 Task: Look for space in Delano, United States from 1st July, 2023 to 8th July, 2023 for 2 adults, 1 child in price range Rs.15000 to Rs.20000. Place can be entire place with 1  bedroom having 1 bed and 1 bathroom. Property type can be house, flat, guest house, hotel. Booking option can be shelf check-in. Required host language is English.
Action: Mouse moved to (566, 110)
Screenshot: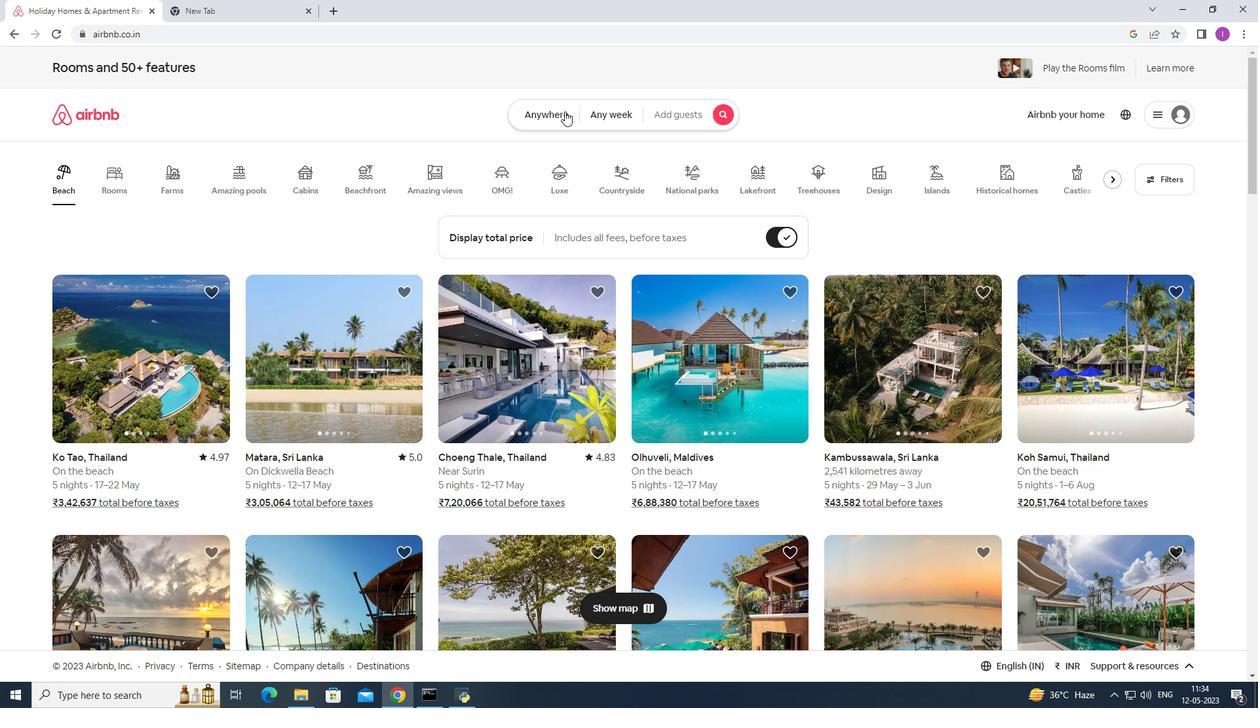 
Action: Mouse pressed left at (566, 110)
Screenshot: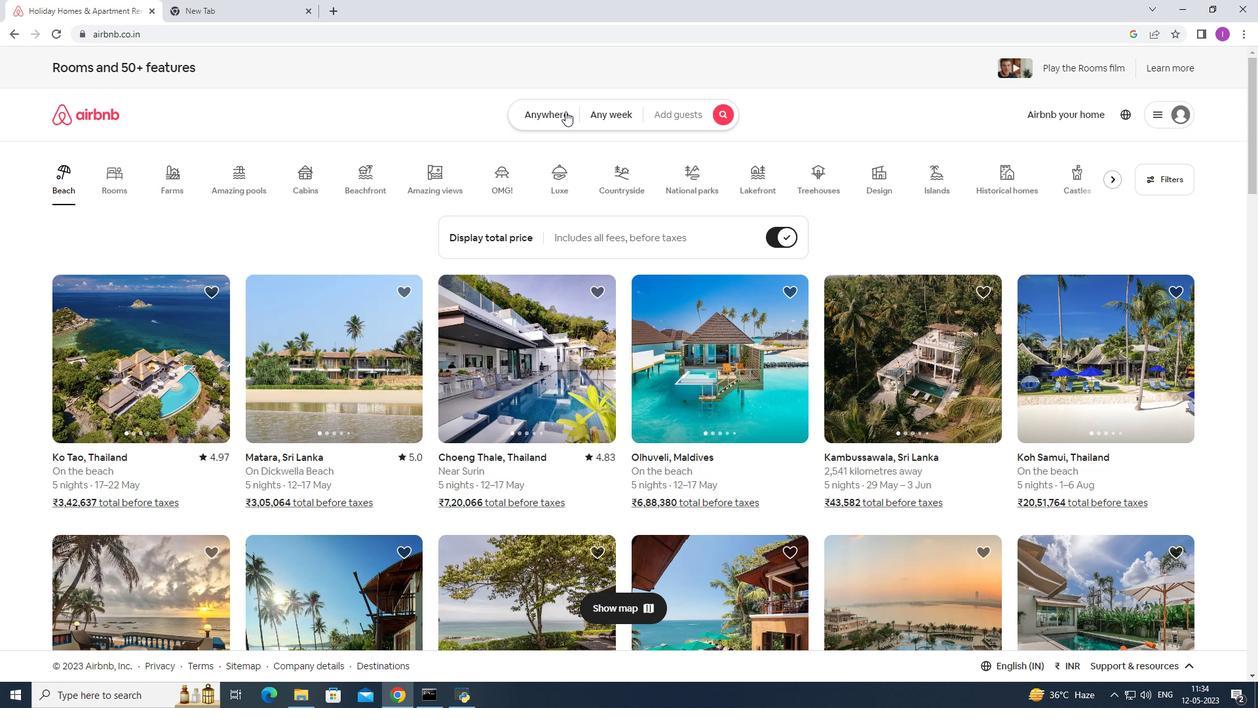 
Action: Mouse moved to (427, 164)
Screenshot: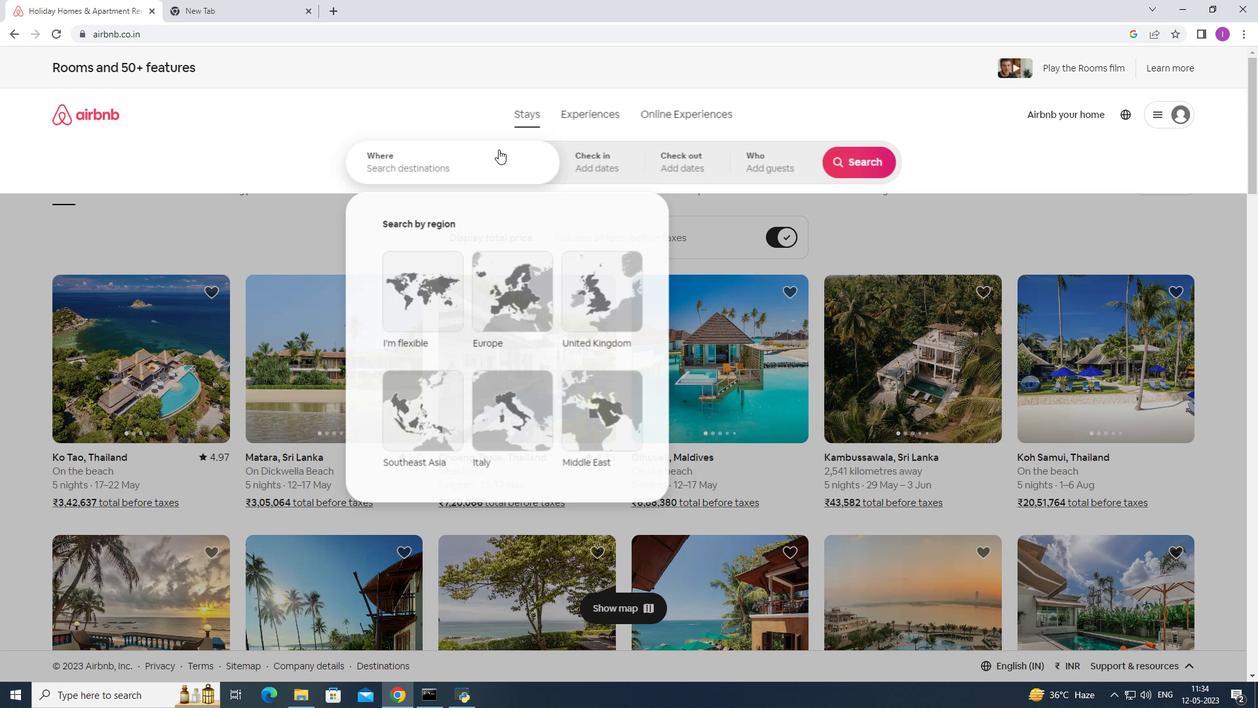 
Action: Mouse pressed left at (427, 164)
Screenshot: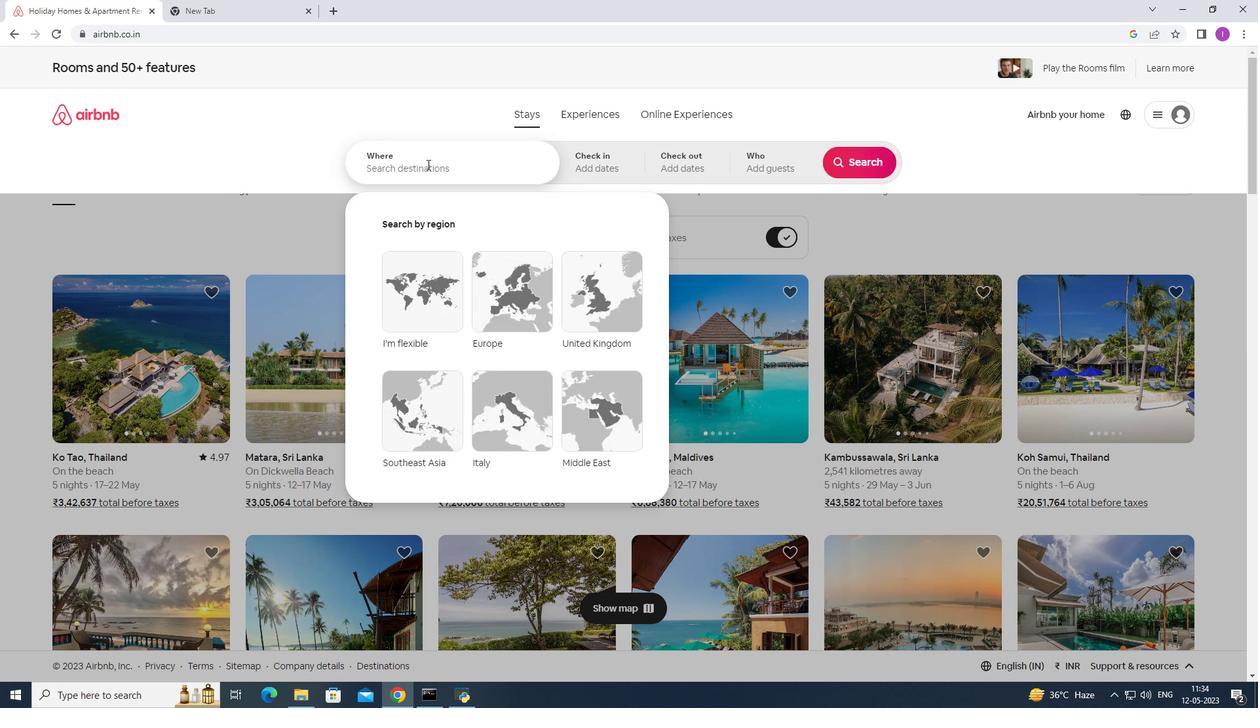 
Action: Mouse moved to (426, 167)
Screenshot: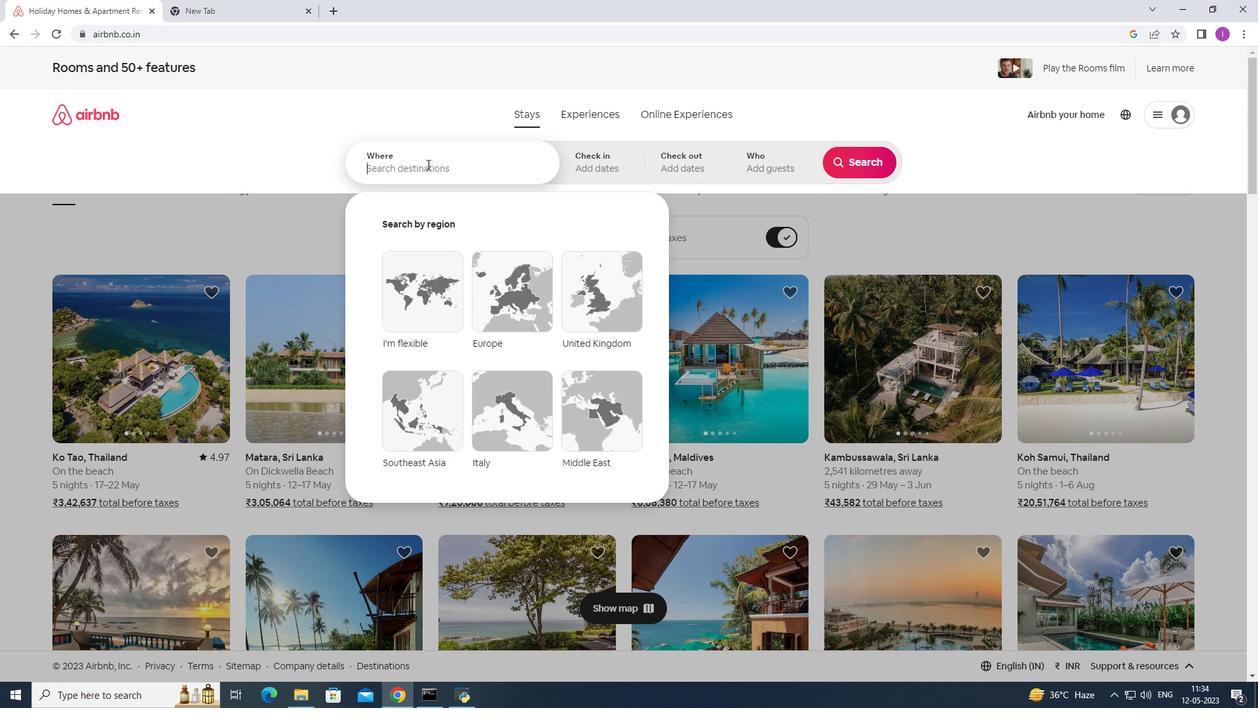 
Action: Key pressed <Key.shift>Delano,<Key.shift>United<Key.space><Key.shift>States
Screenshot: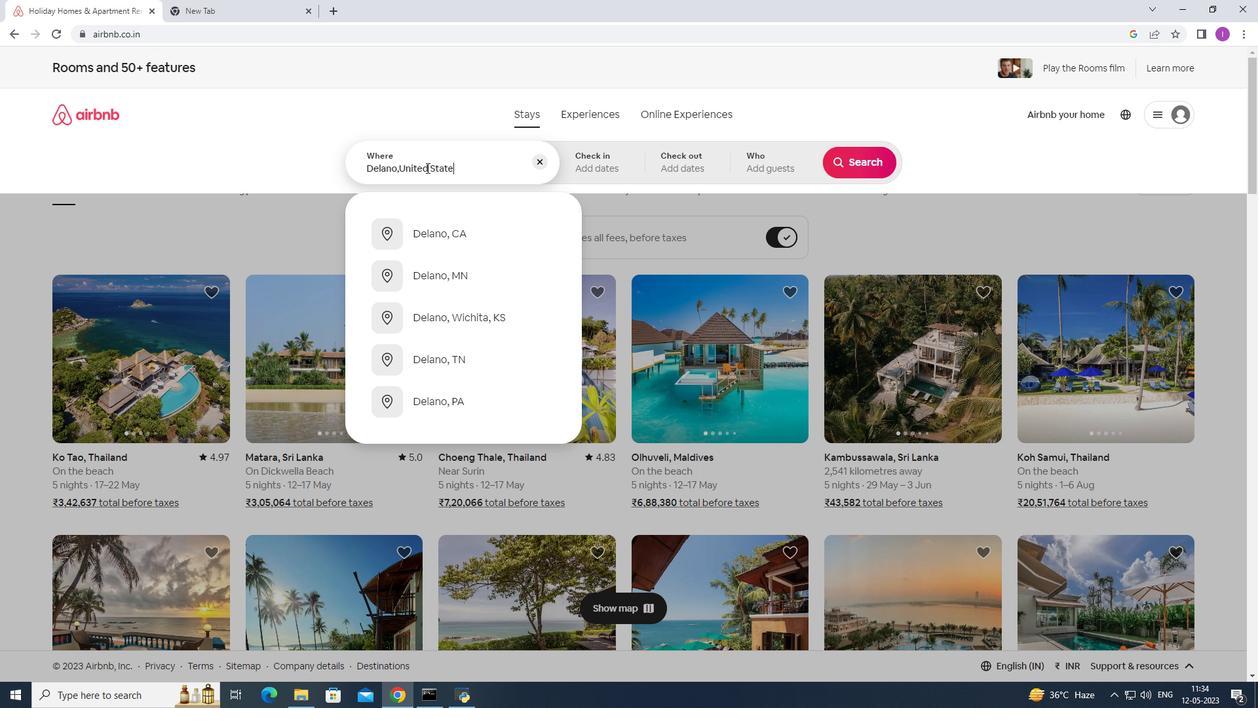 
Action: Mouse moved to (605, 164)
Screenshot: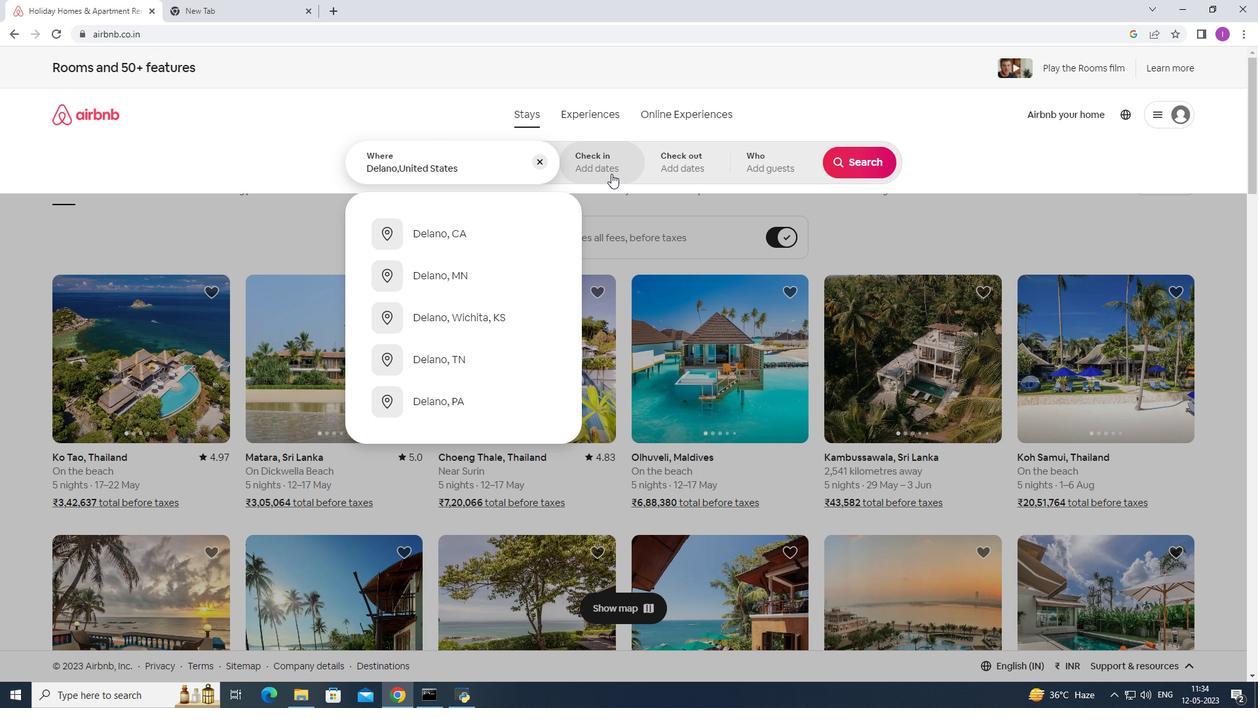 
Action: Mouse pressed left at (605, 164)
Screenshot: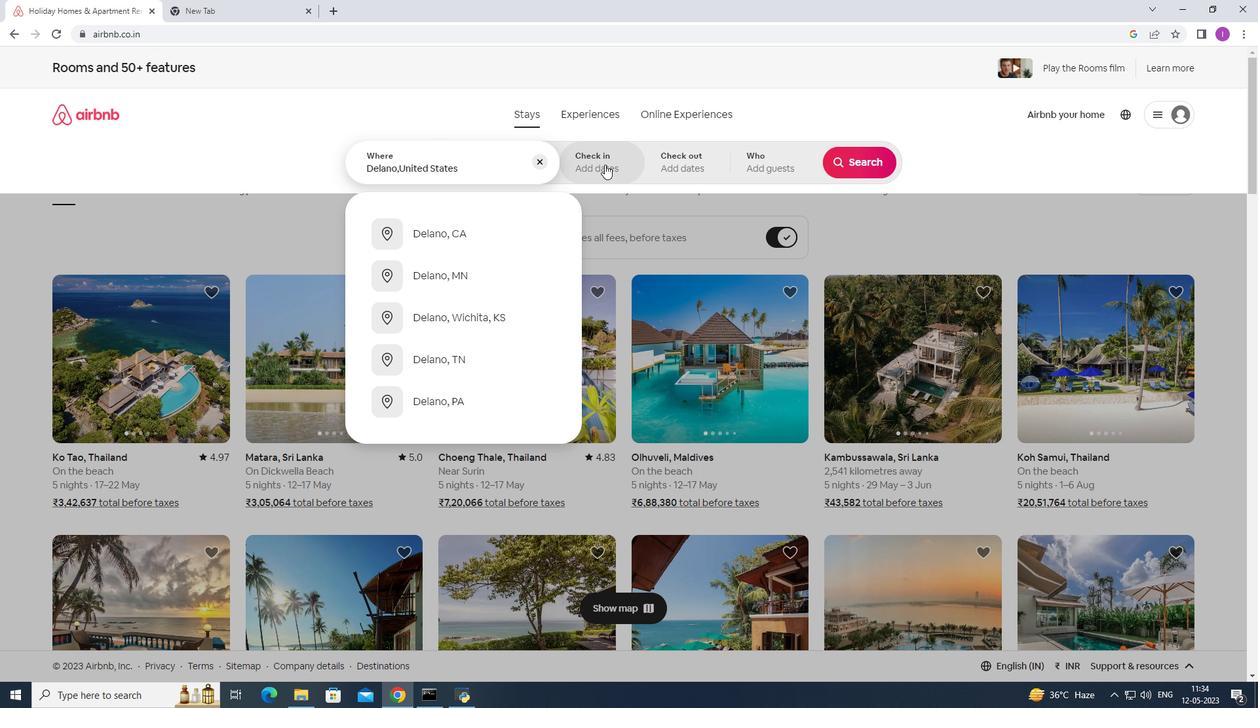 
Action: Mouse moved to (859, 266)
Screenshot: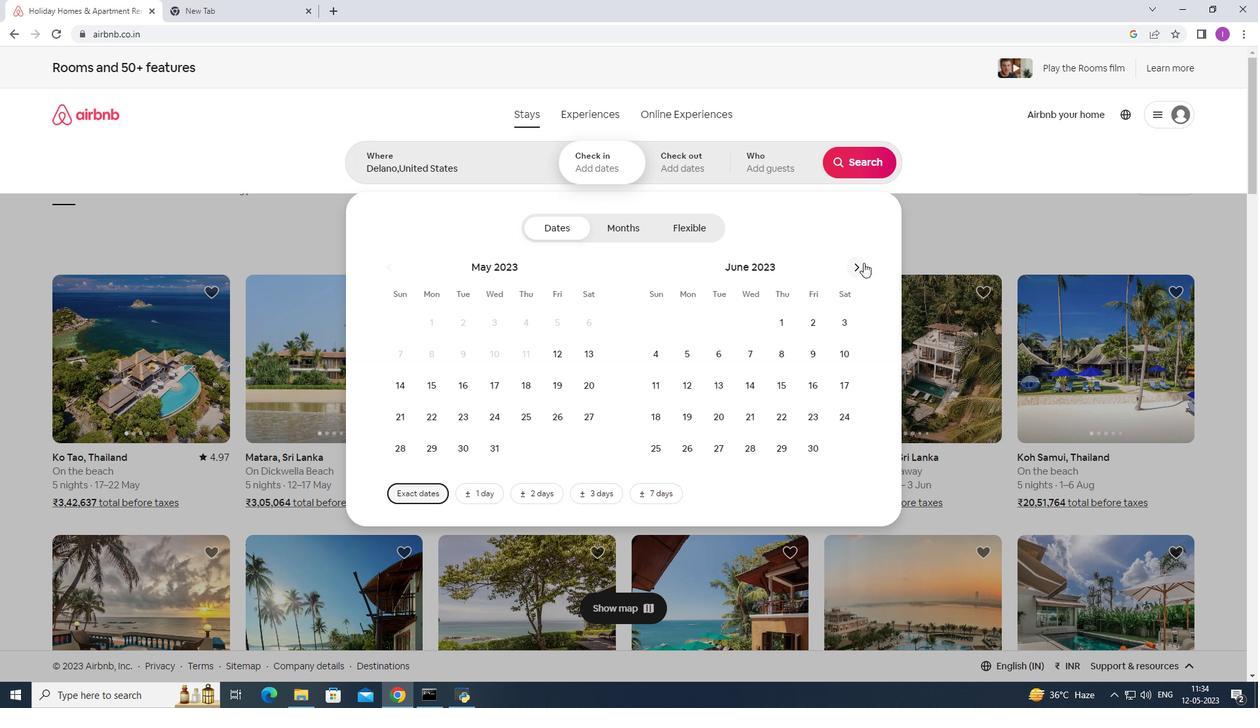 
Action: Mouse pressed left at (859, 266)
Screenshot: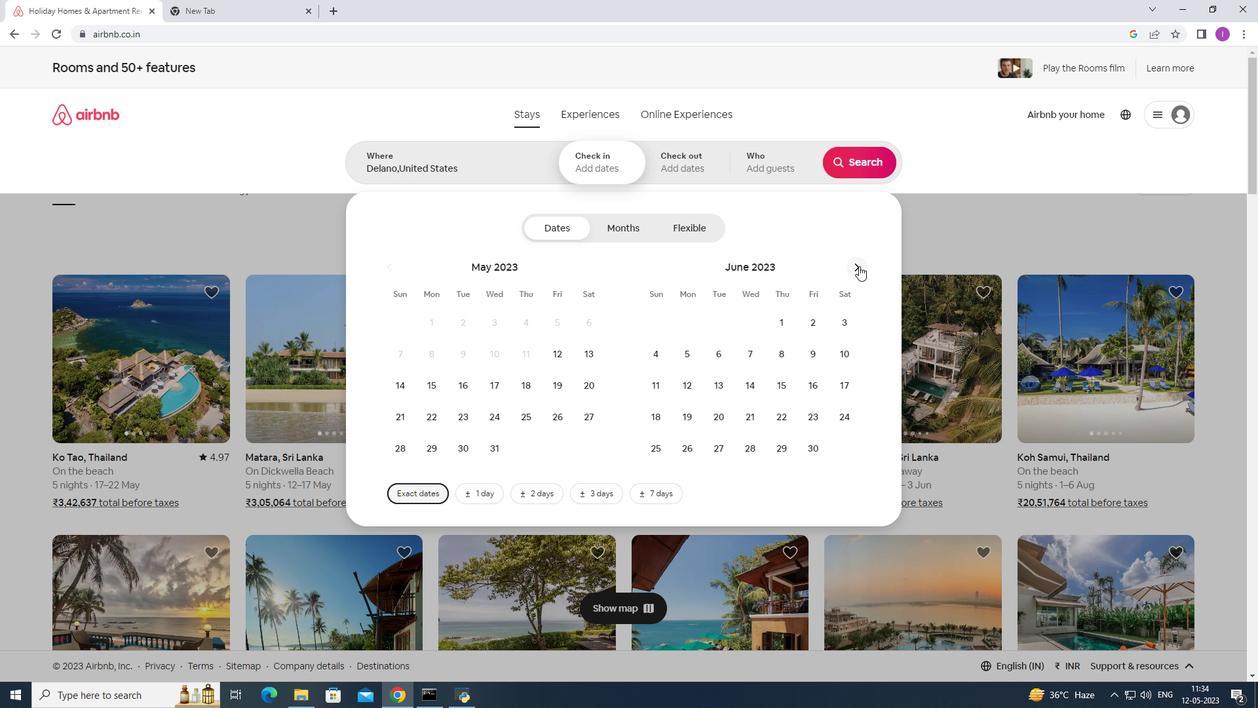 
Action: Mouse pressed left at (859, 266)
Screenshot: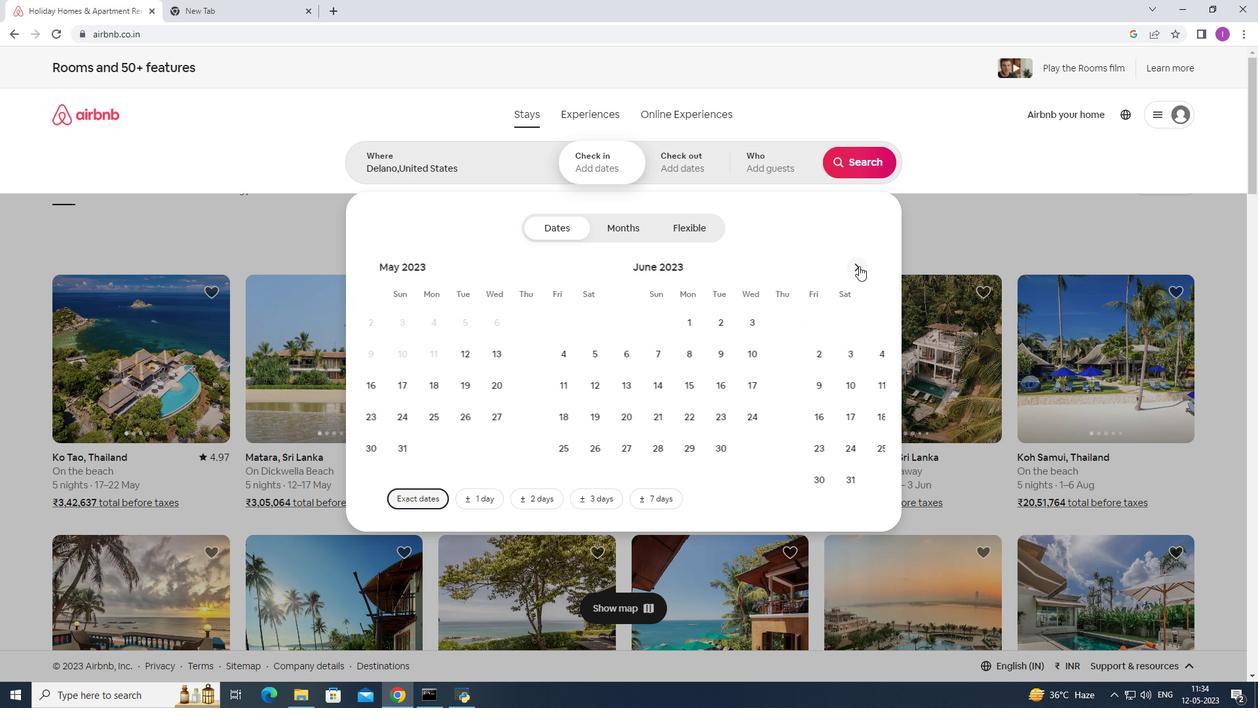 
Action: Mouse moved to (593, 323)
Screenshot: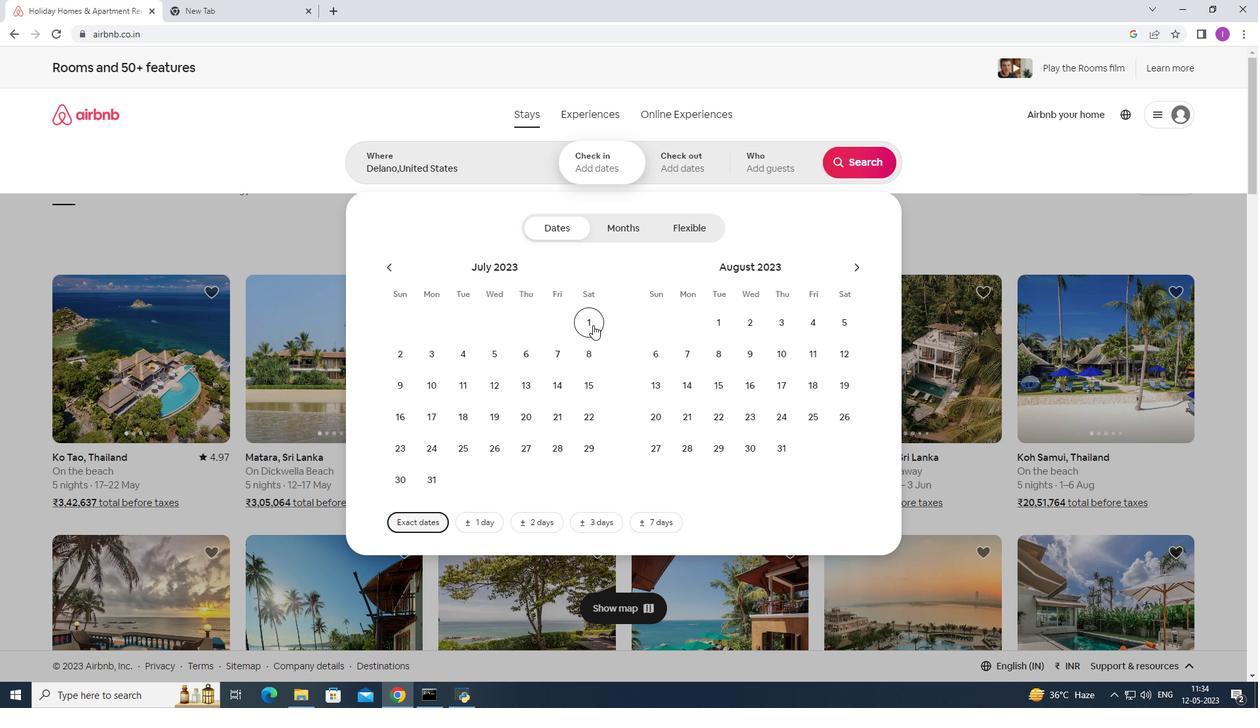 
Action: Mouse pressed left at (593, 323)
Screenshot: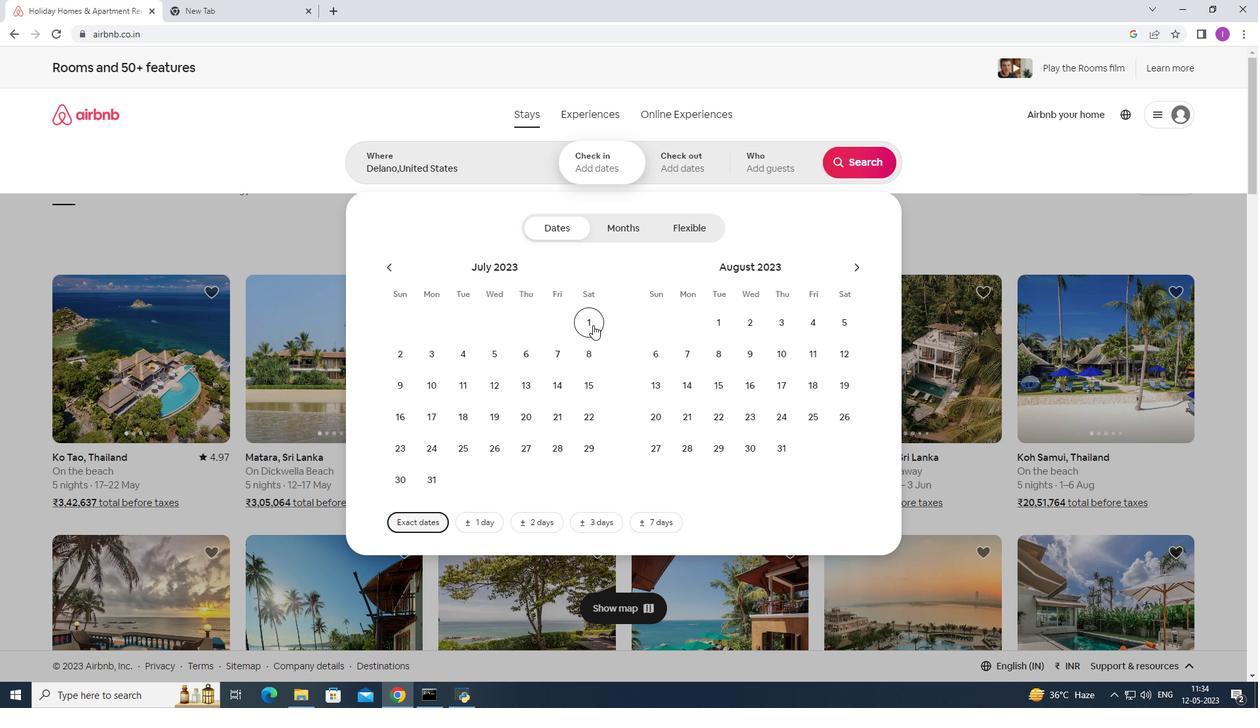
Action: Mouse moved to (587, 355)
Screenshot: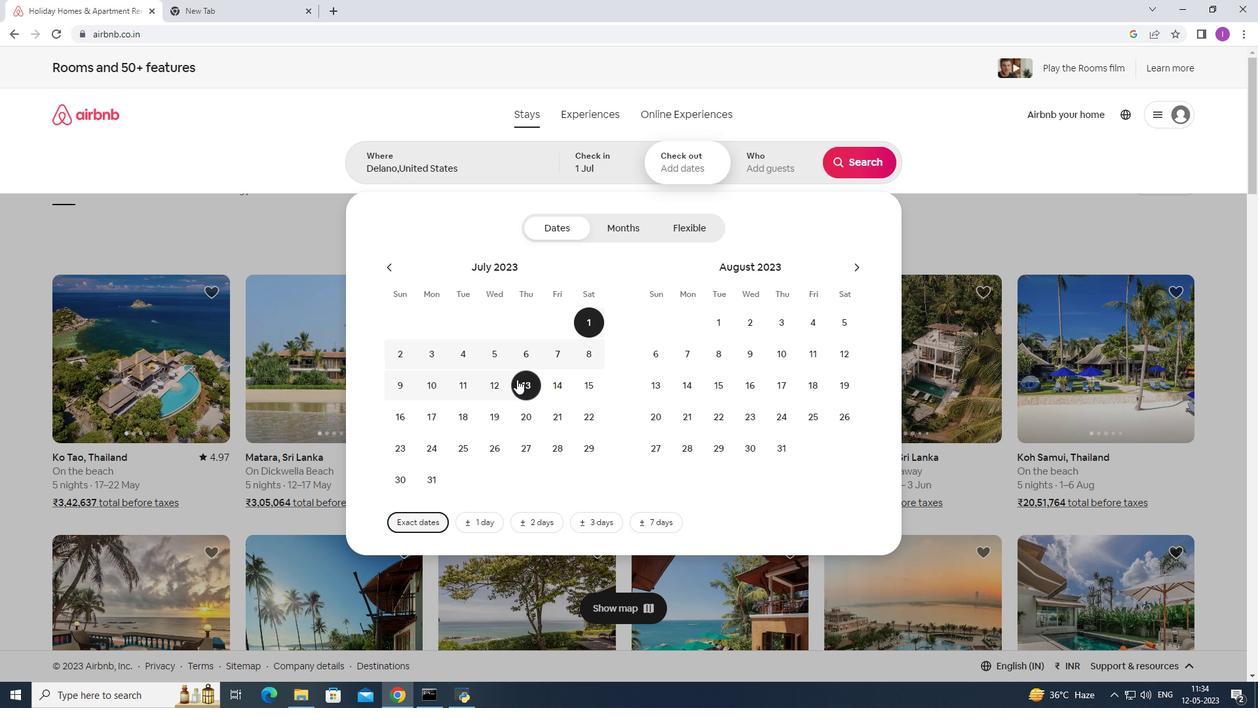 
Action: Mouse pressed left at (587, 355)
Screenshot: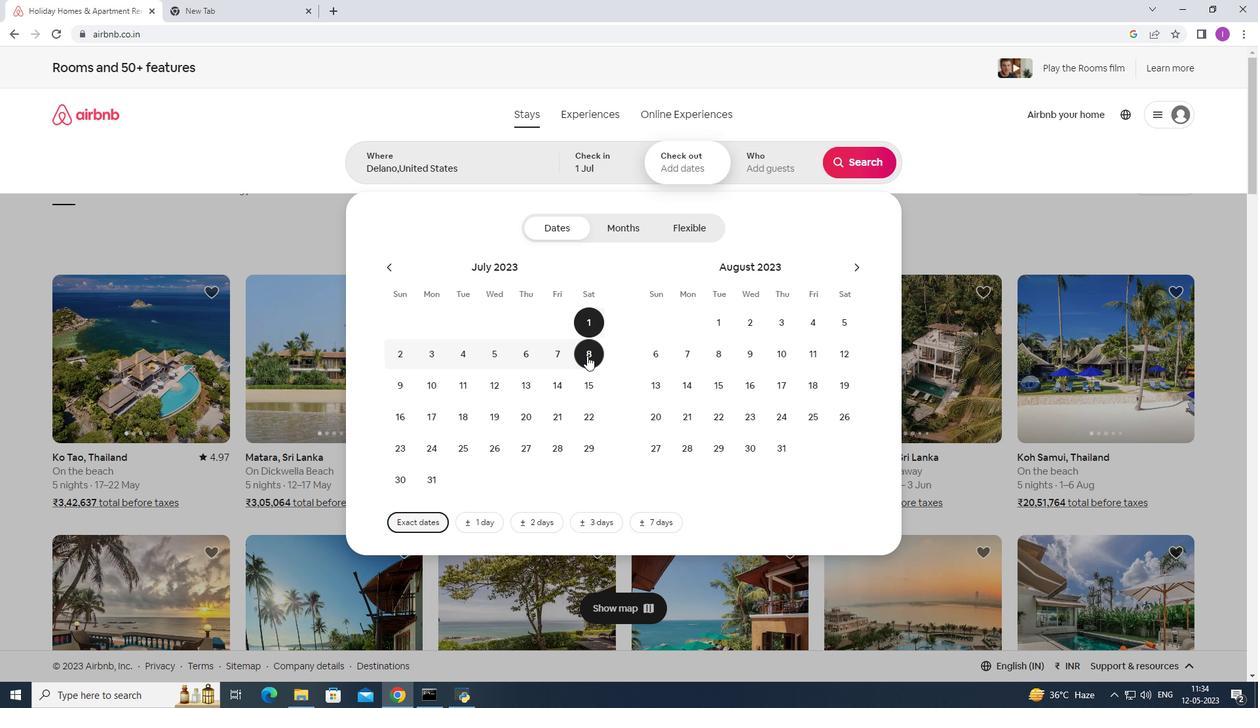 
Action: Mouse moved to (785, 166)
Screenshot: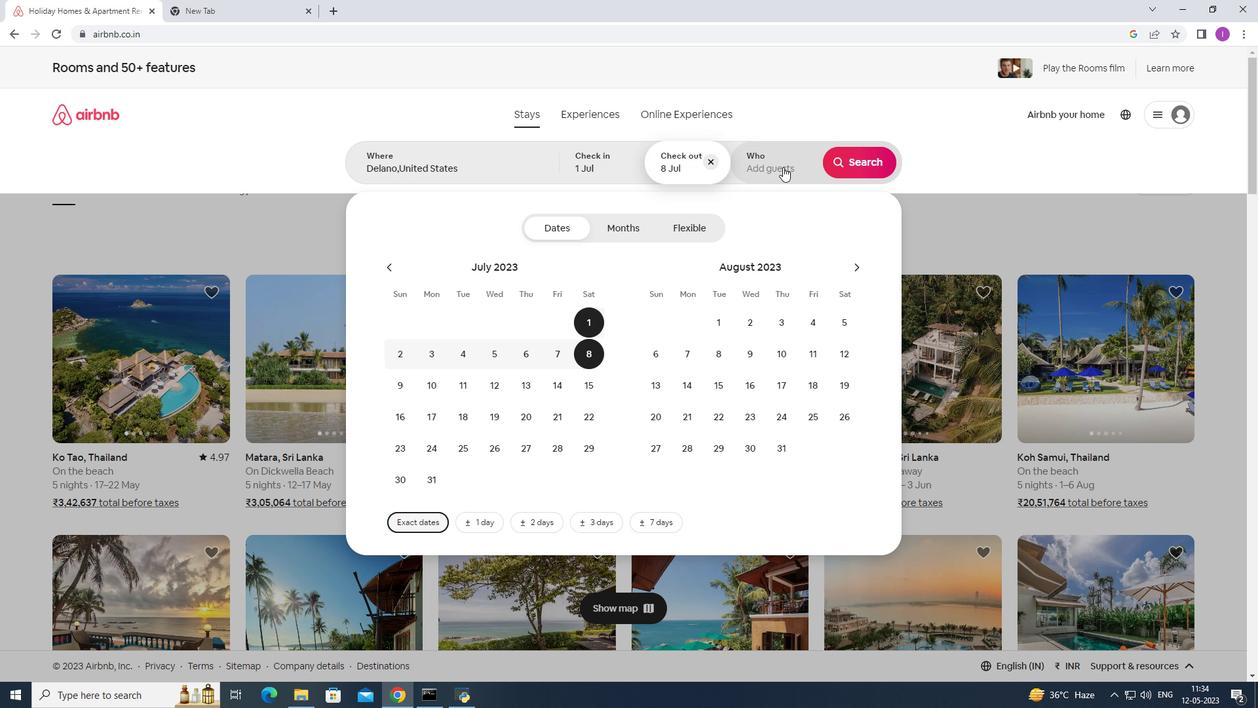 
Action: Mouse pressed left at (785, 166)
Screenshot: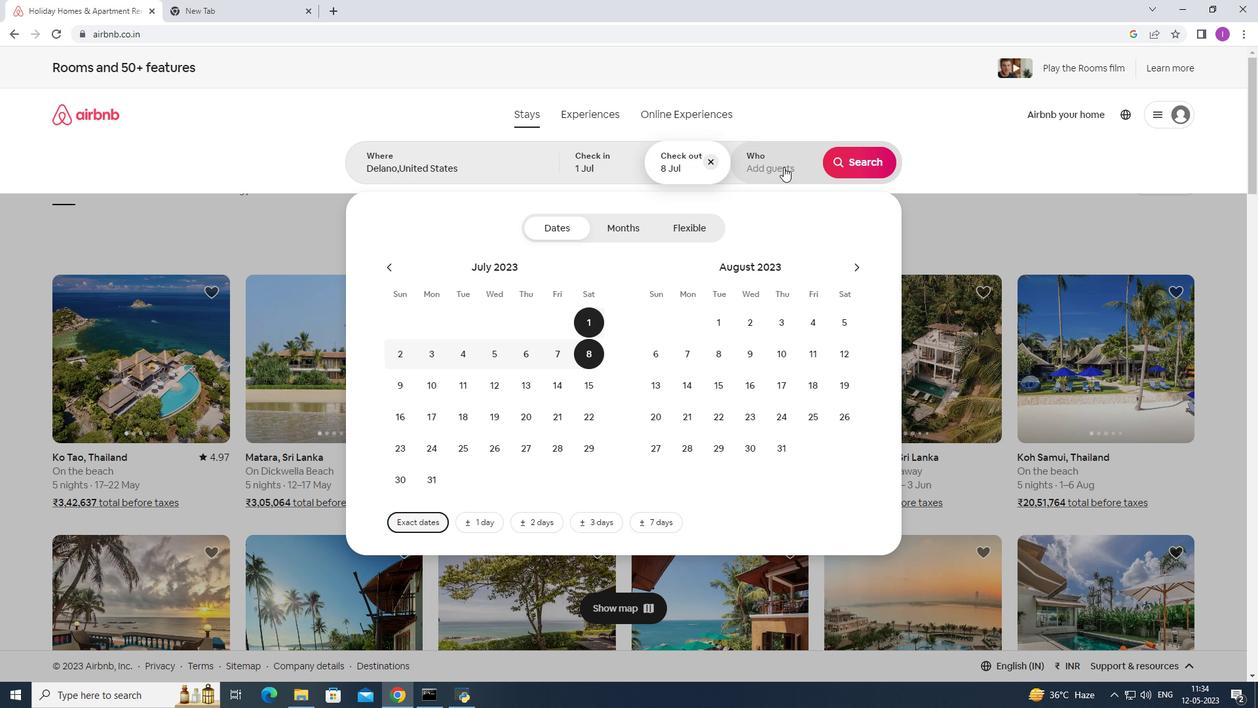 
Action: Mouse moved to (867, 229)
Screenshot: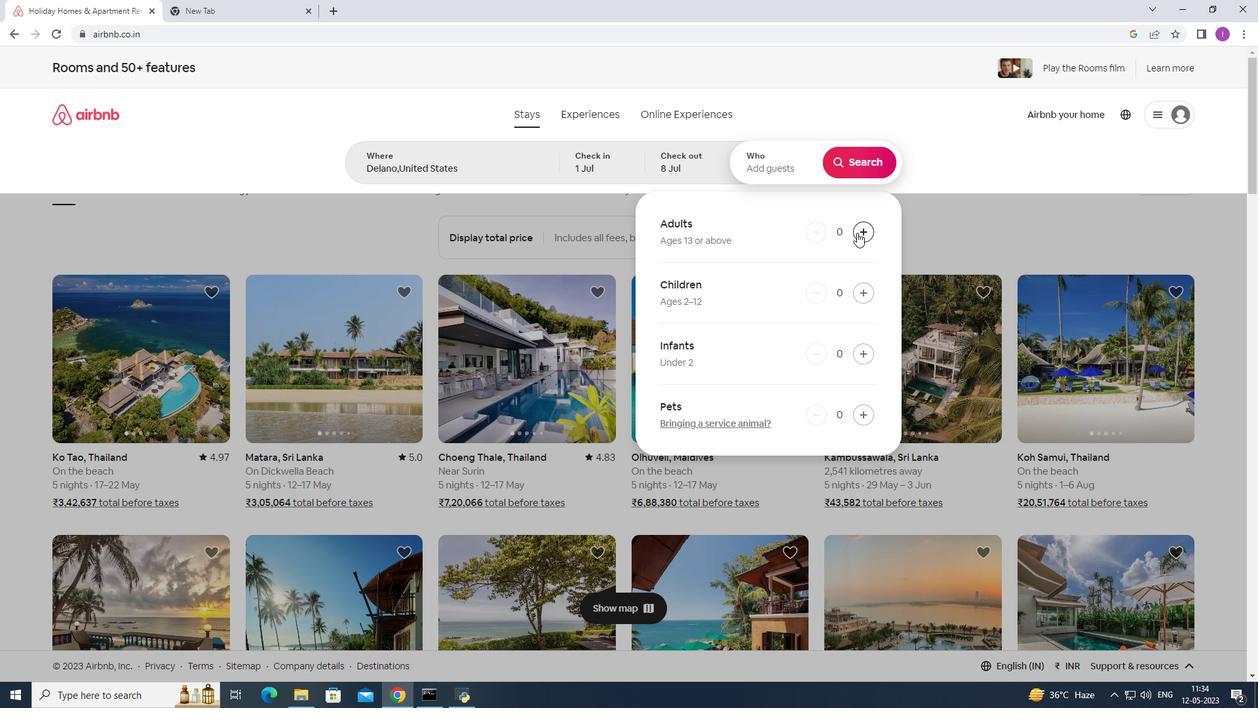
Action: Mouse pressed left at (867, 229)
Screenshot: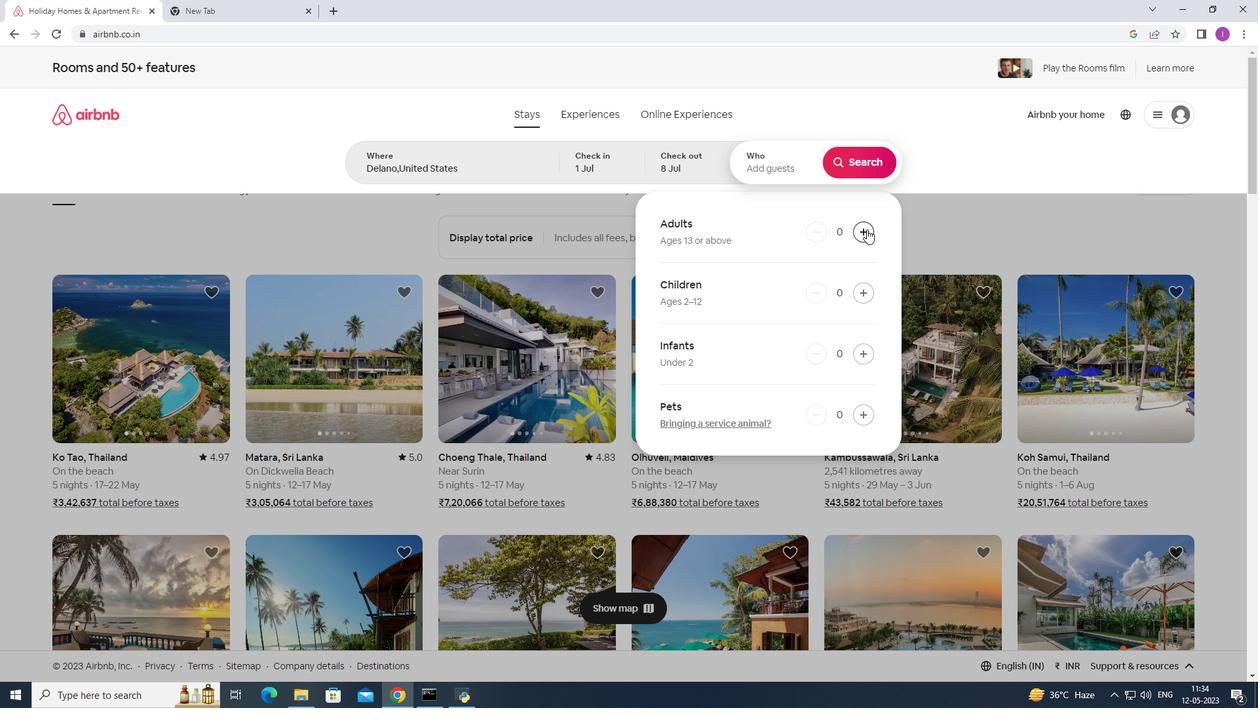 
Action: Mouse moved to (867, 229)
Screenshot: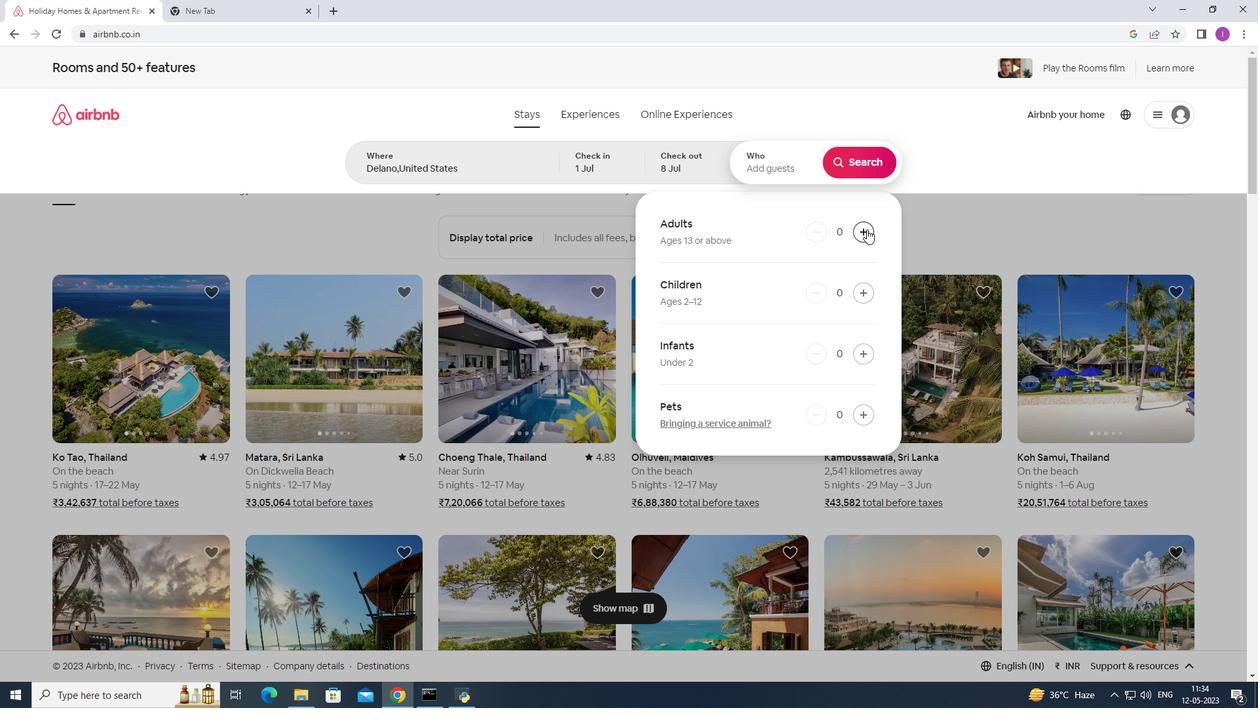 
Action: Mouse pressed left at (867, 229)
Screenshot: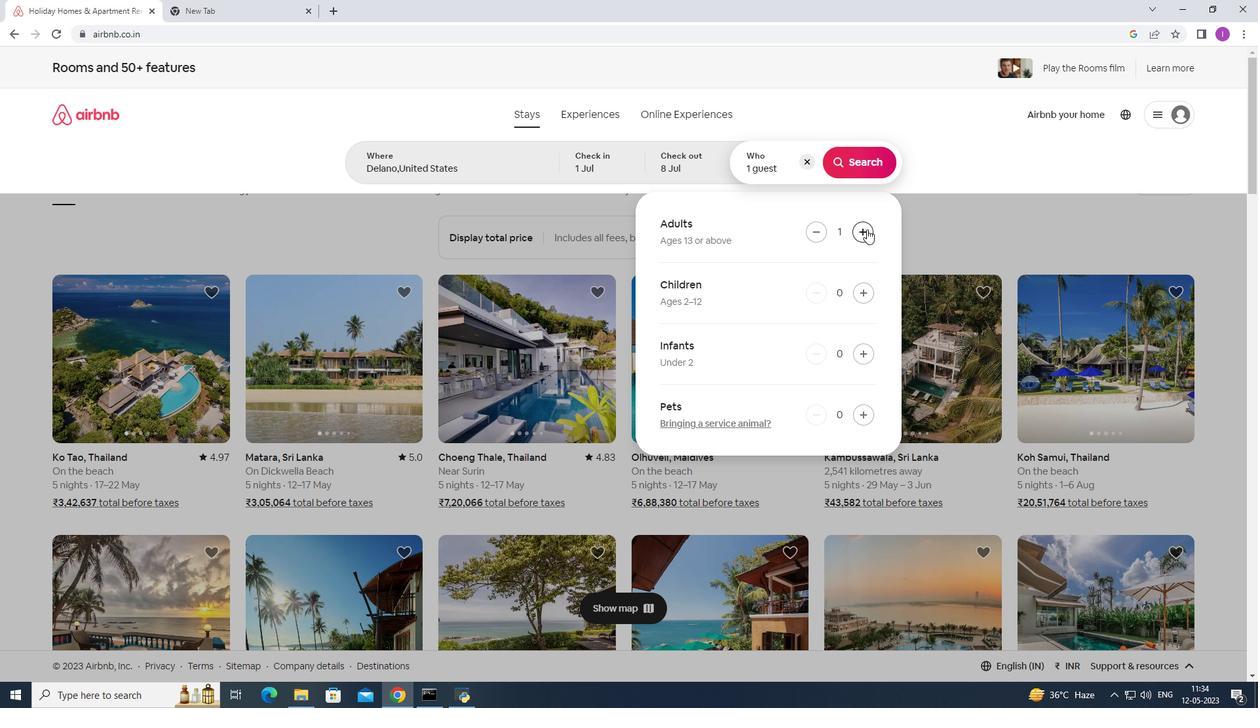 
Action: Mouse moved to (863, 289)
Screenshot: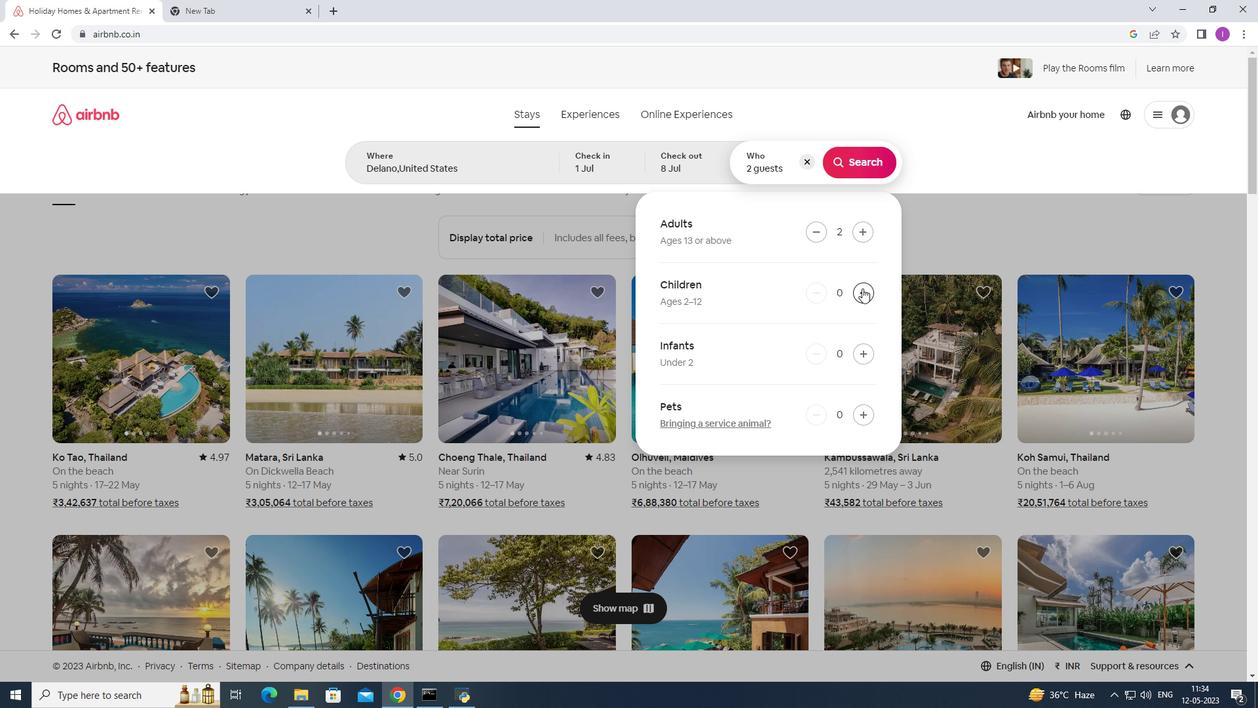 
Action: Mouse pressed left at (863, 289)
Screenshot: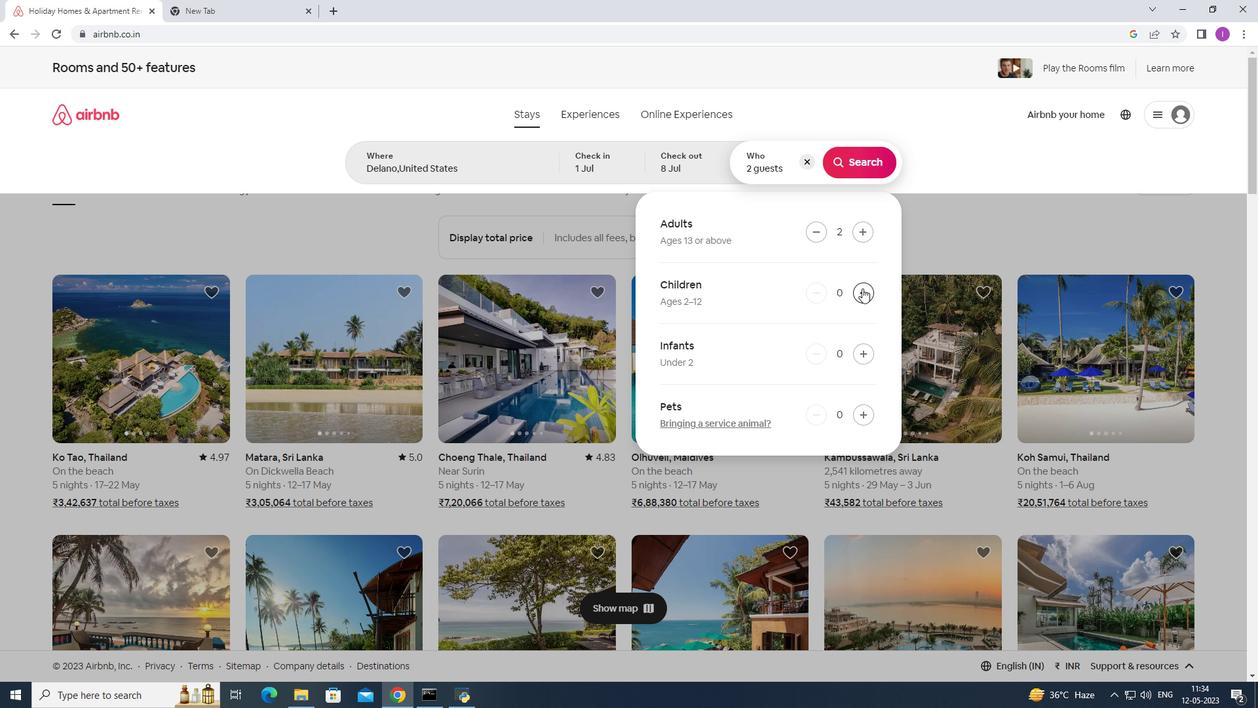 
Action: Mouse moved to (856, 157)
Screenshot: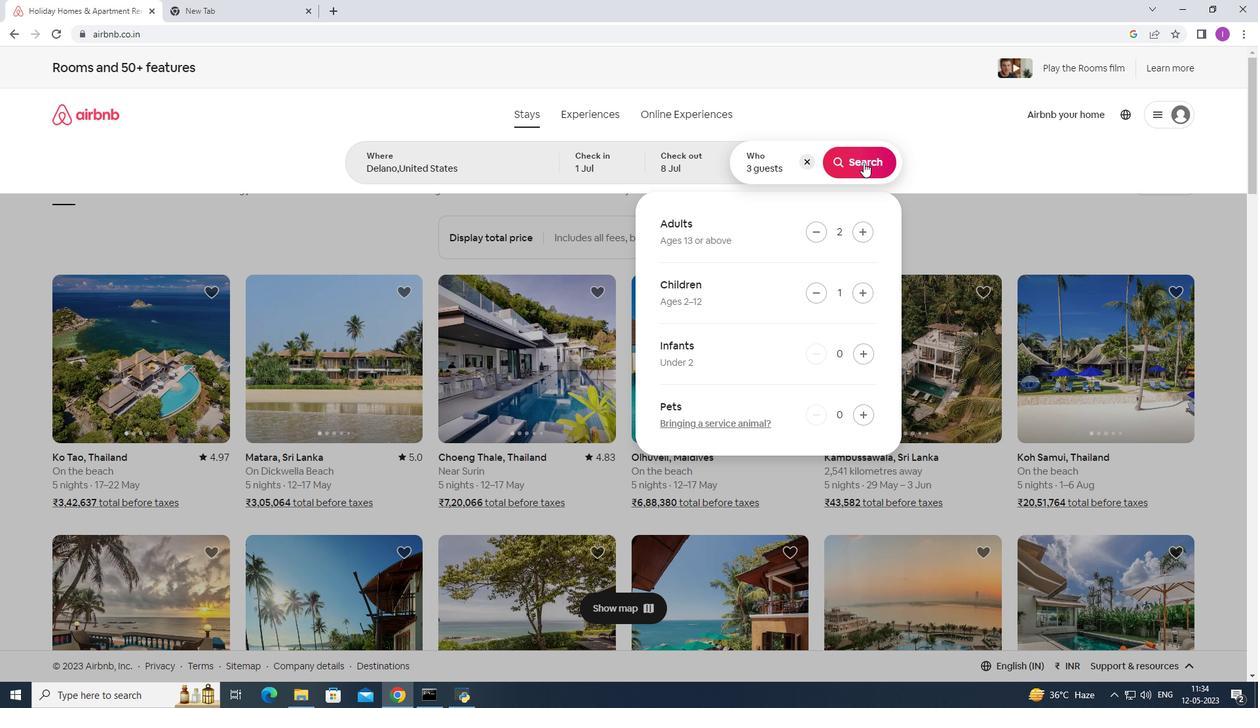 
Action: Mouse pressed left at (856, 157)
Screenshot: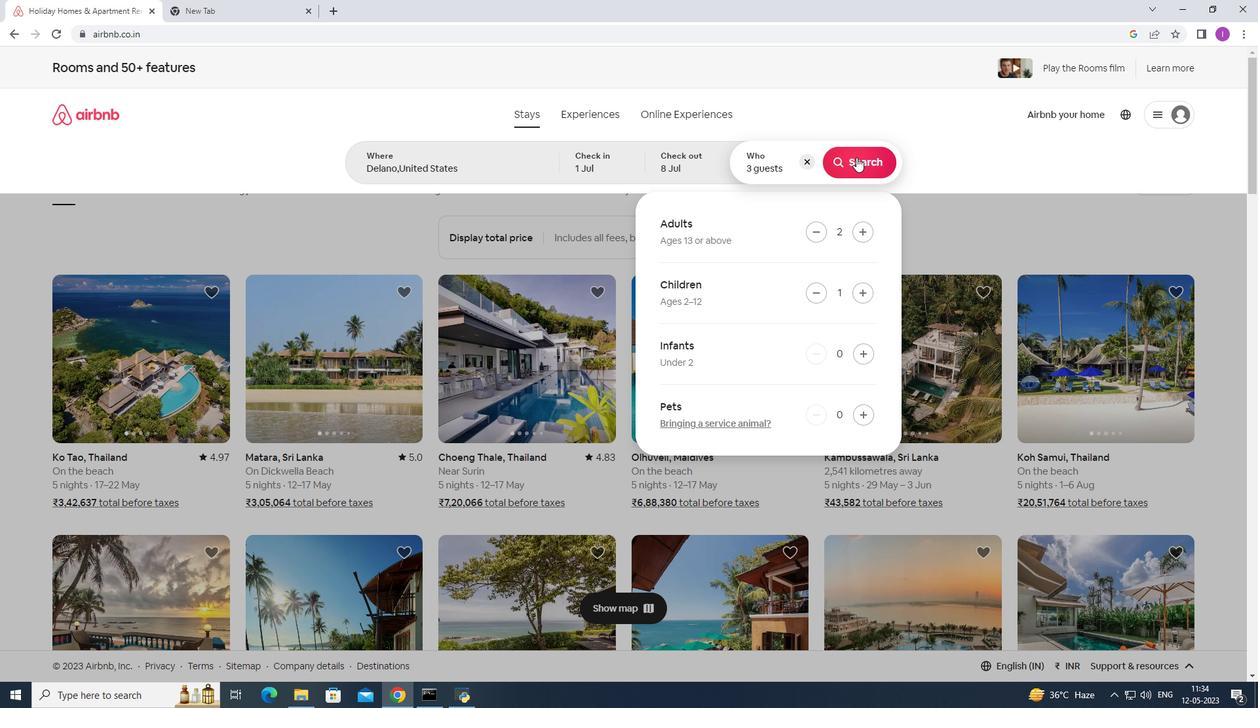 
Action: Mouse moved to (1188, 118)
Screenshot: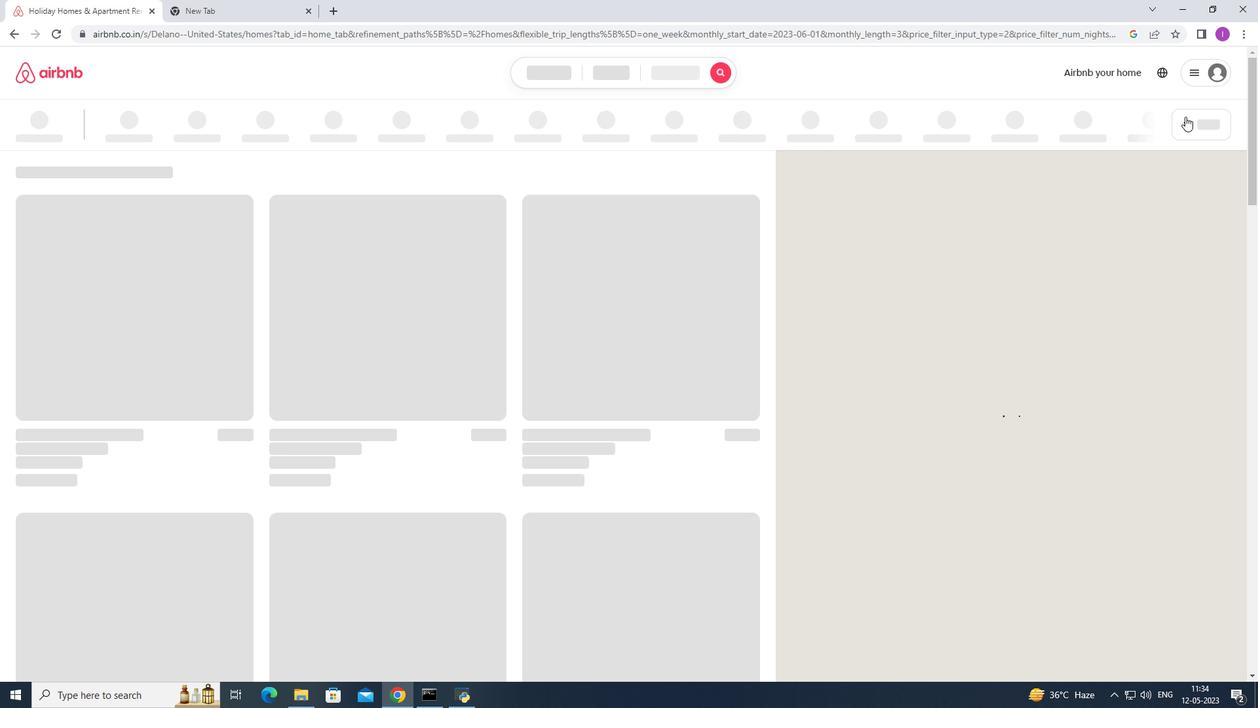 
Action: Mouse pressed left at (1188, 118)
Screenshot: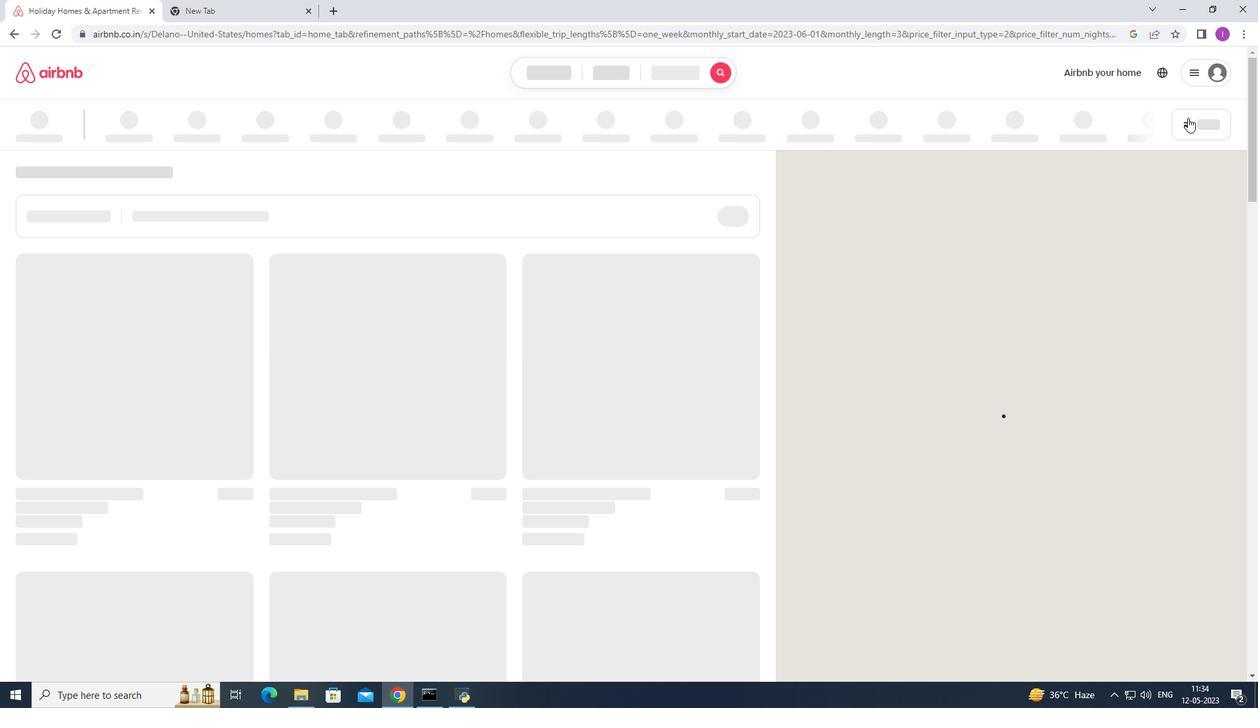 
Action: Mouse moved to (719, 449)
Screenshot: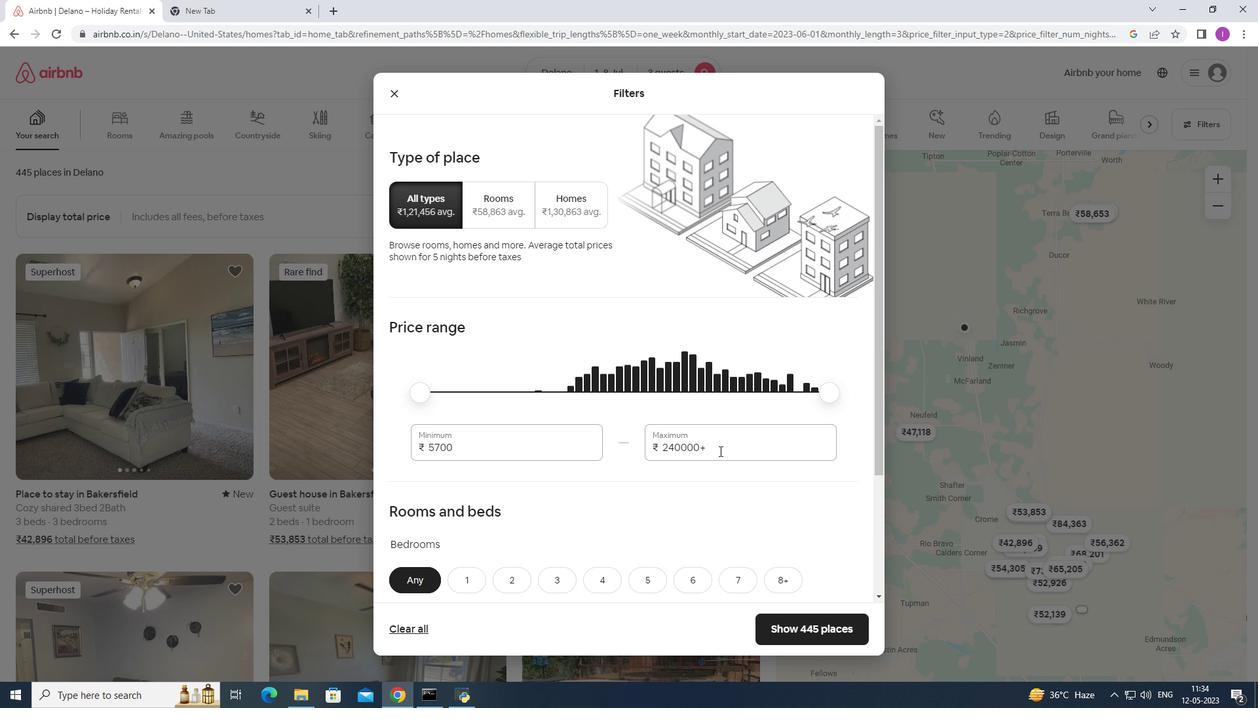 
Action: Mouse pressed left at (719, 449)
Screenshot: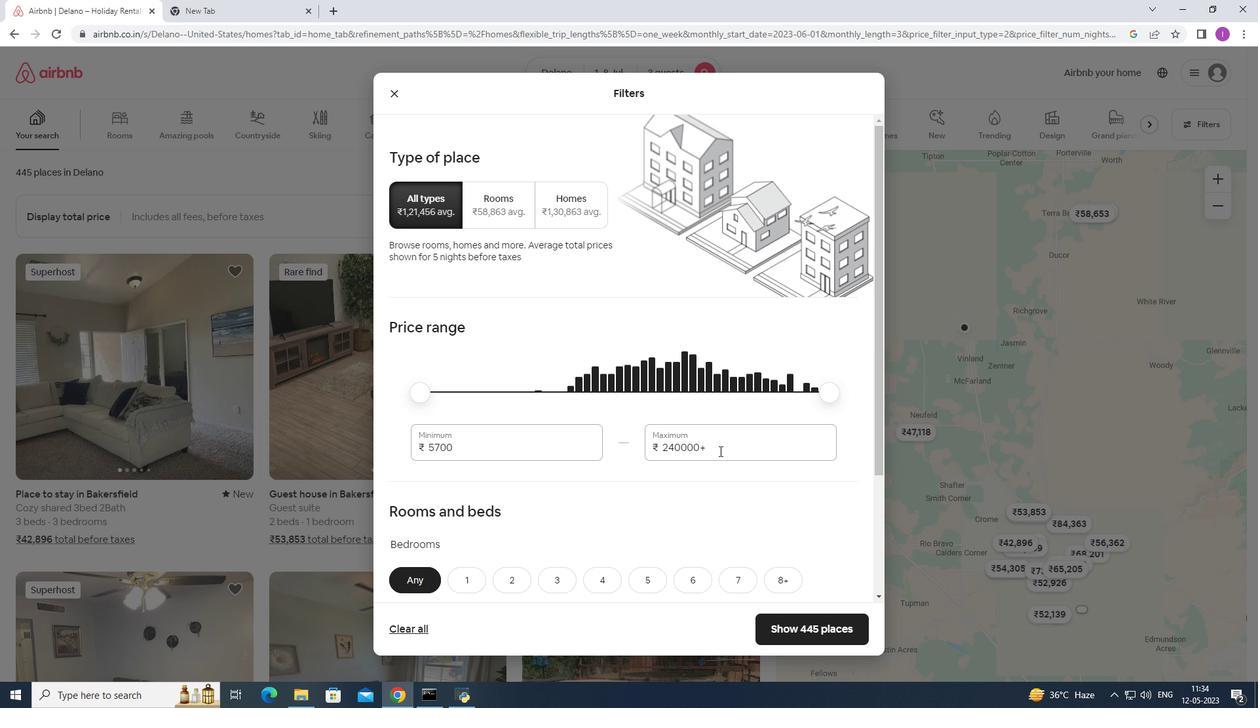 
Action: Mouse moved to (713, 424)
Screenshot: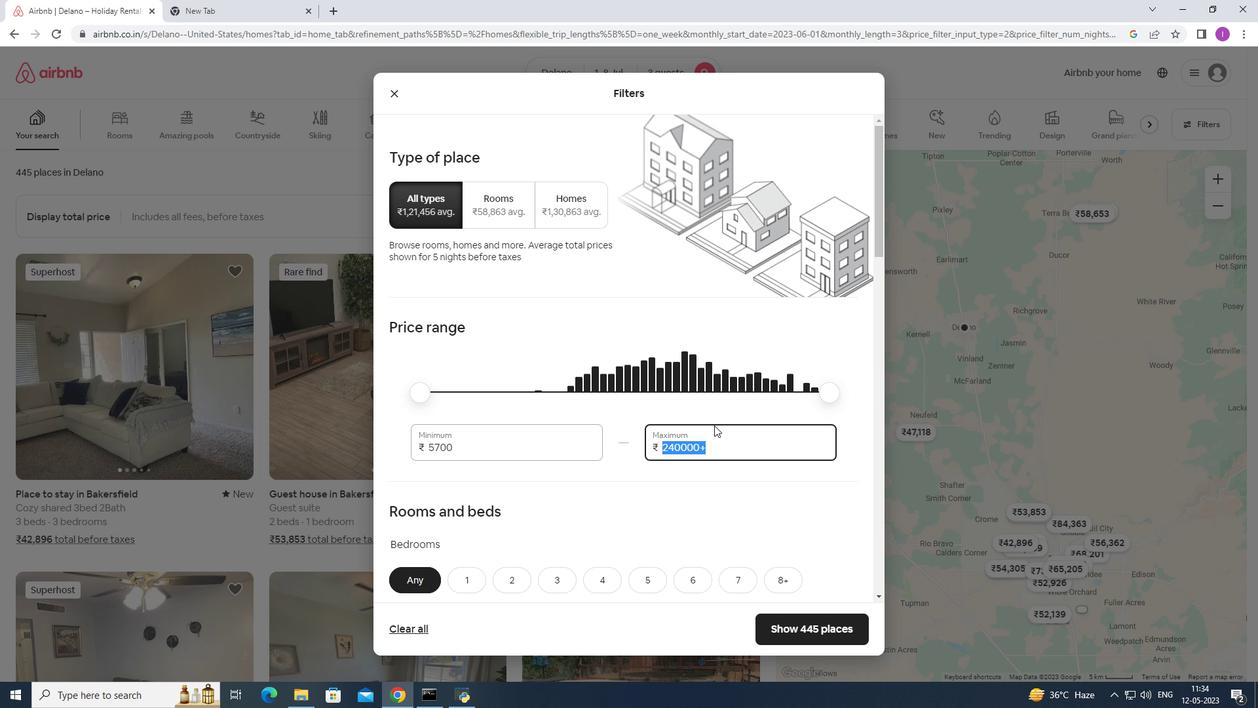 
Action: Key pressed 2
Screenshot: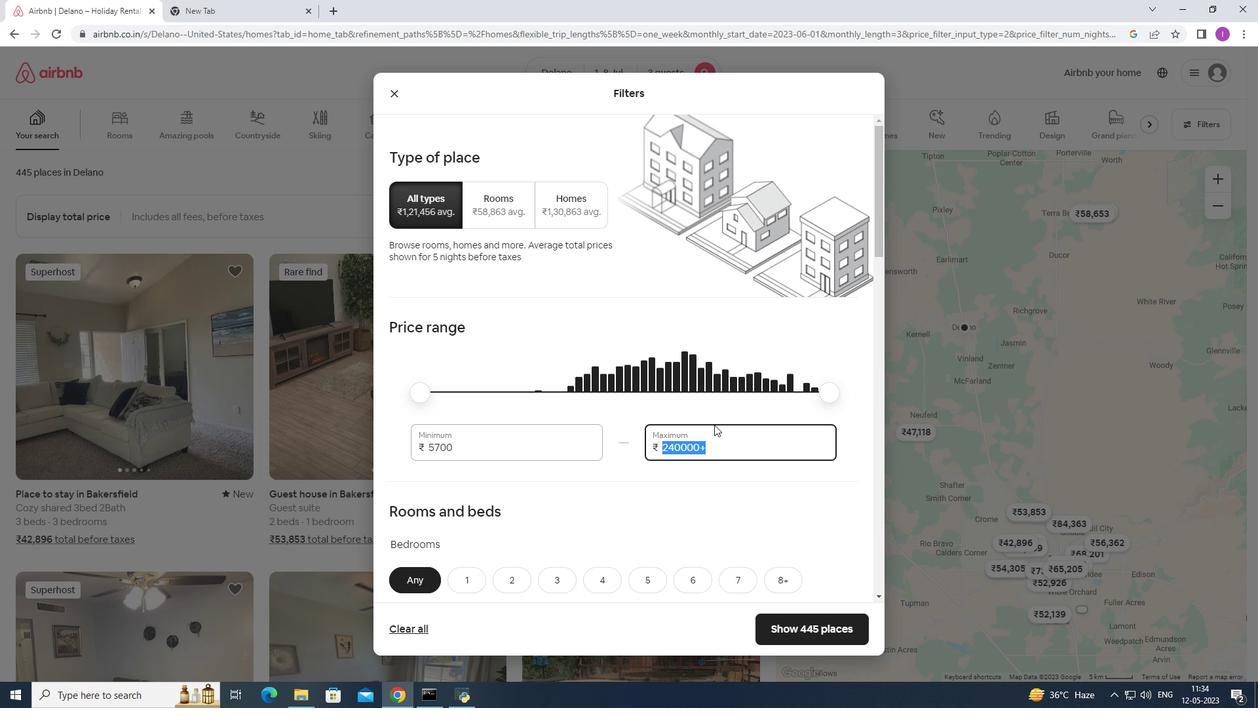
Action: Mouse moved to (713, 423)
Screenshot: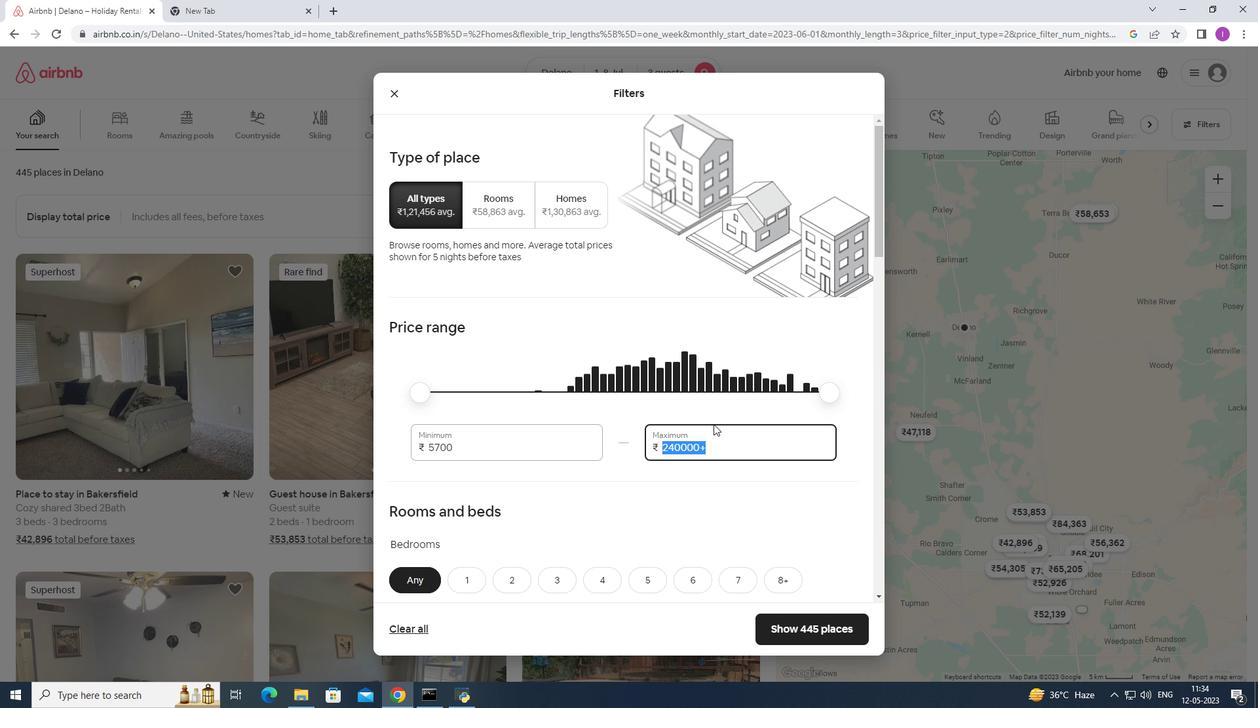 
Action: Key pressed 000
Screenshot: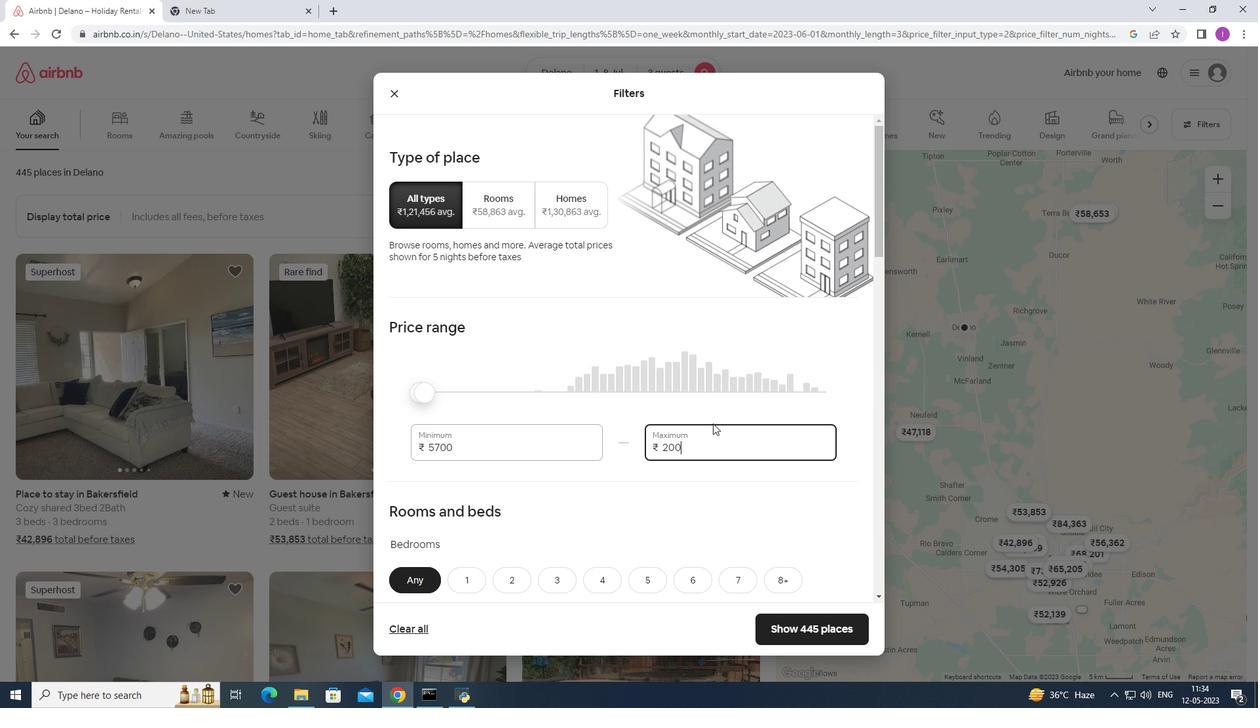 
Action: Mouse moved to (712, 423)
Screenshot: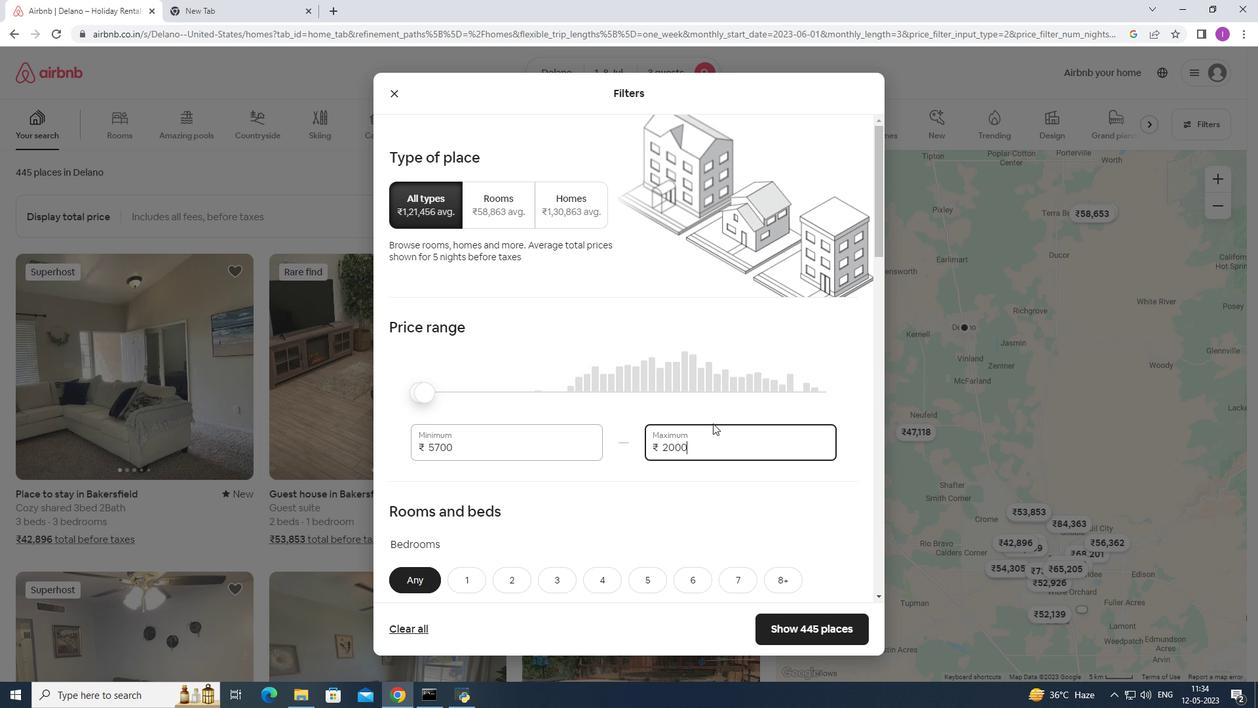 
Action: Key pressed 0
Screenshot: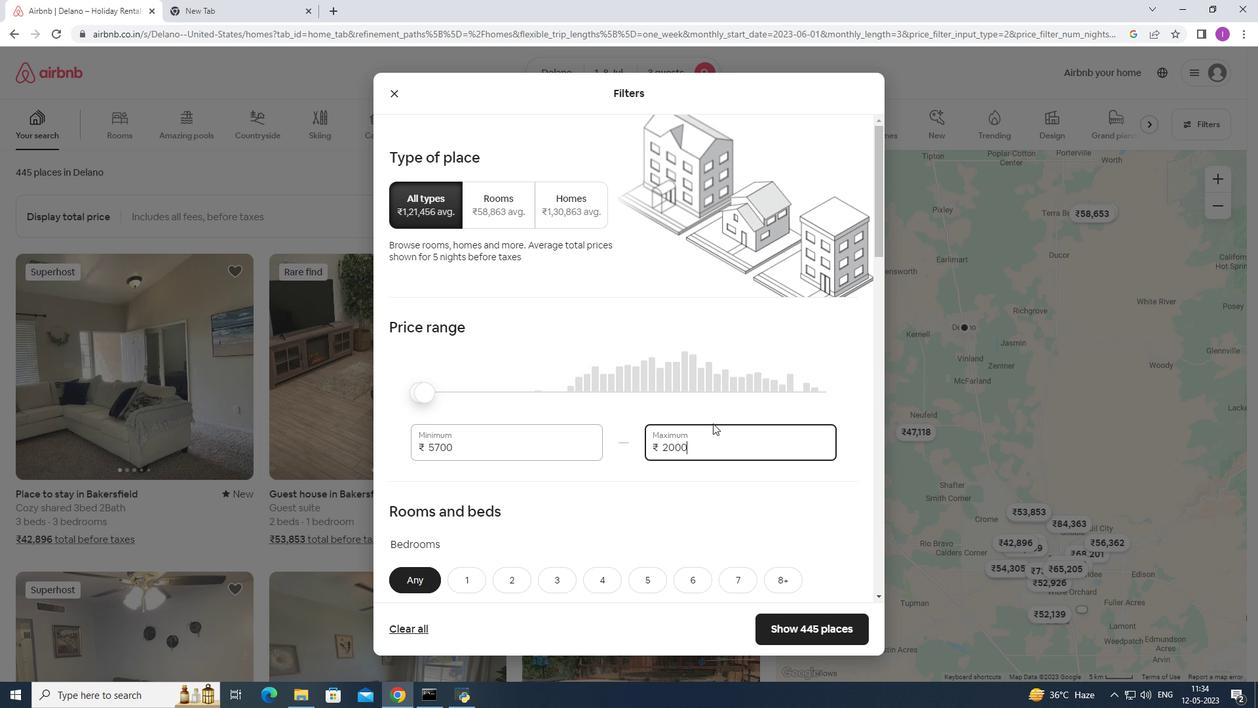 
Action: Mouse moved to (468, 449)
Screenshot: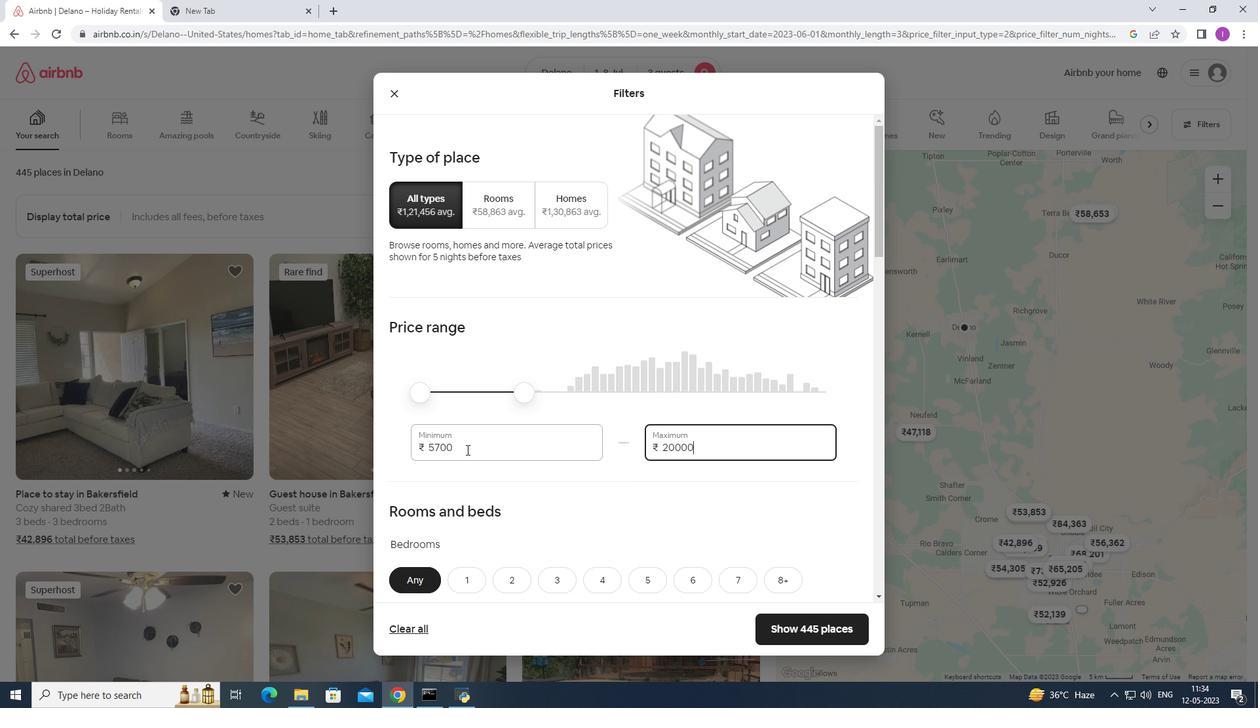 
Action: Mouse pressed left at (468, 449)
Screenshot: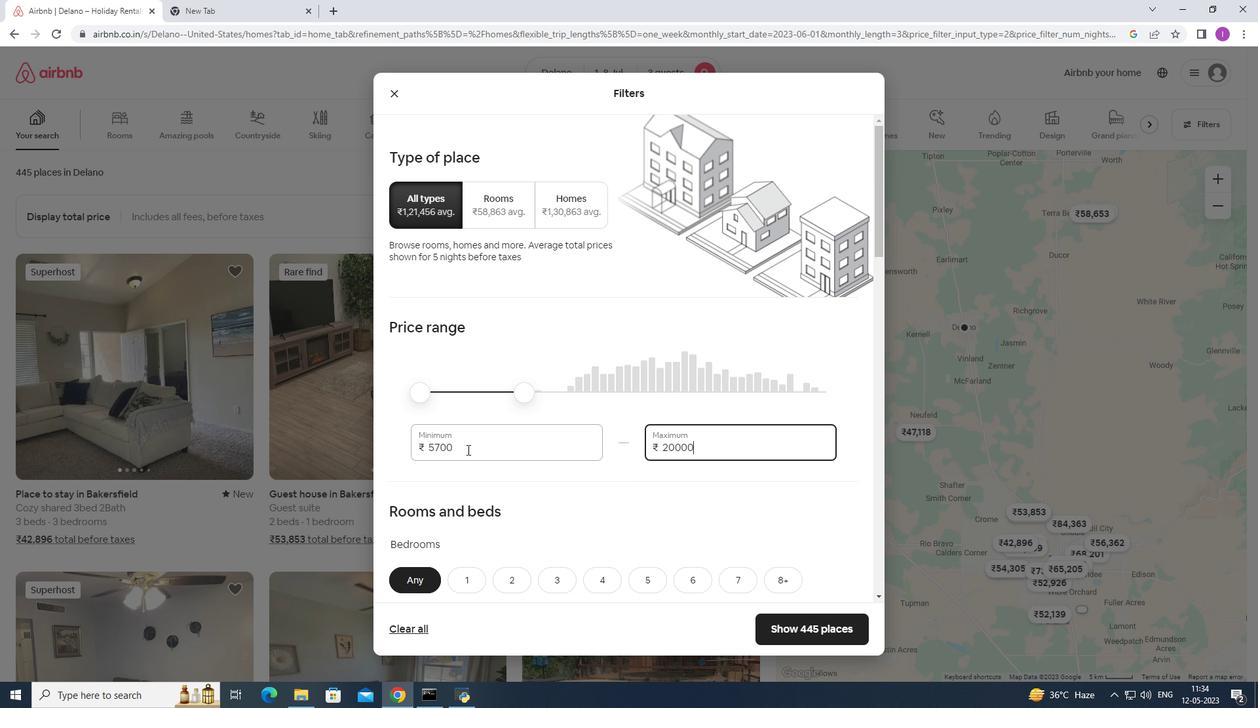 
Action: Mouse moved to (458, 445)
Screenshot: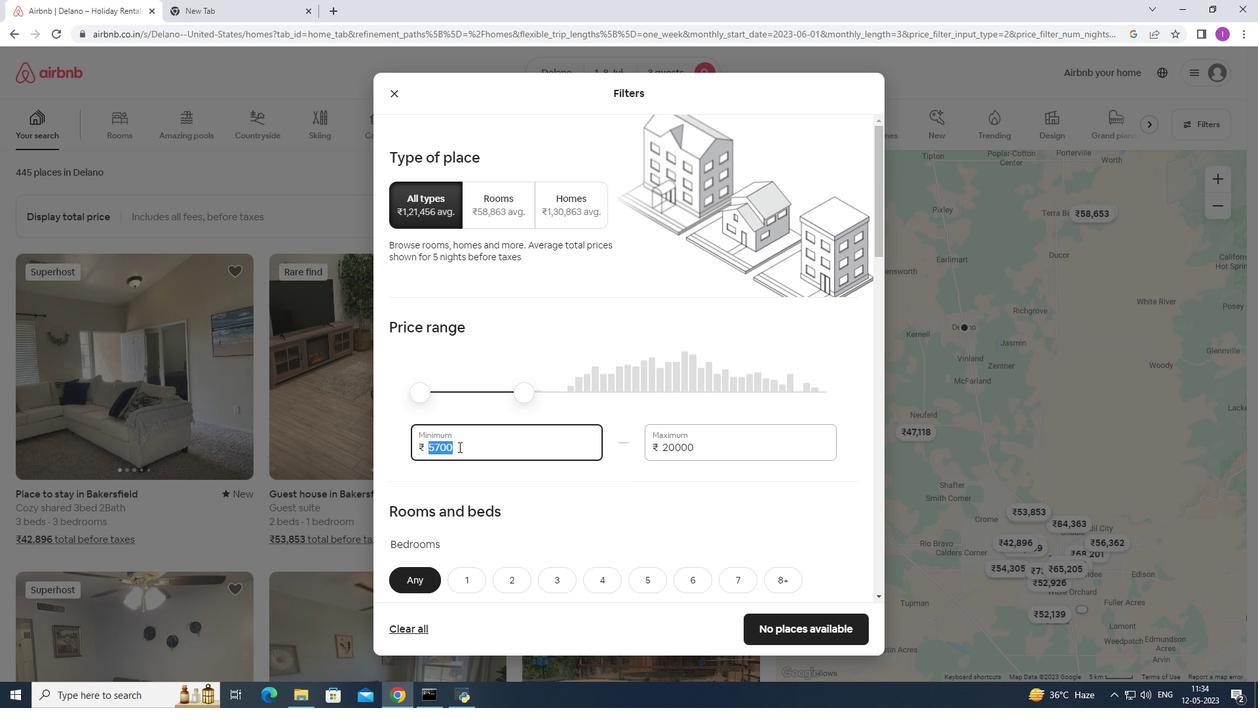 
Action: Key pressed 1
Screenshot: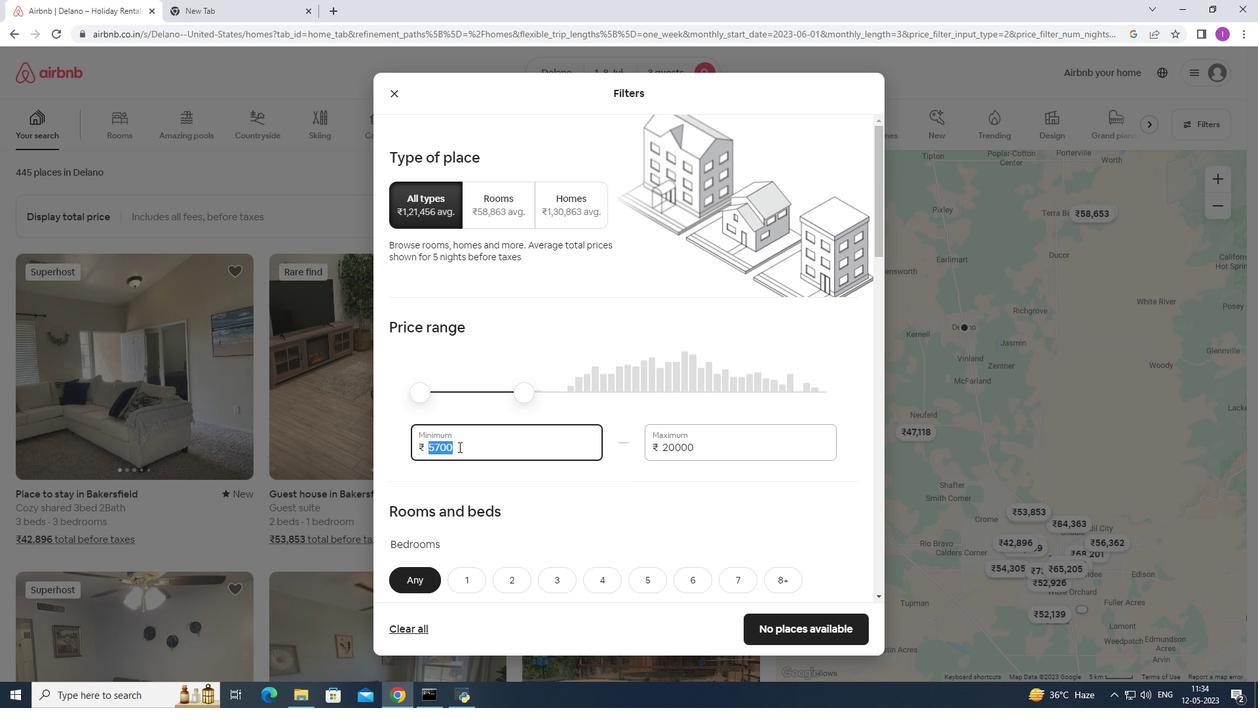 
Action: Mouse moved to (457, 445)
Screenshot: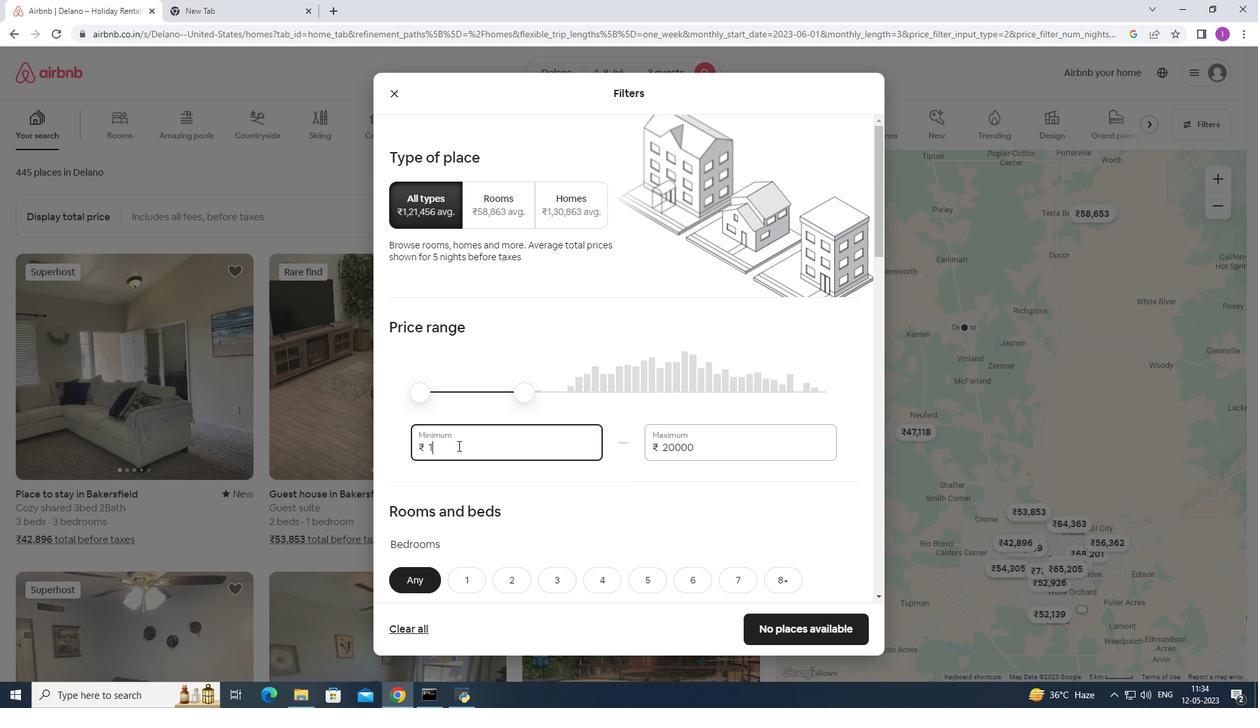 
Action: Key pressed 5
Screenshot: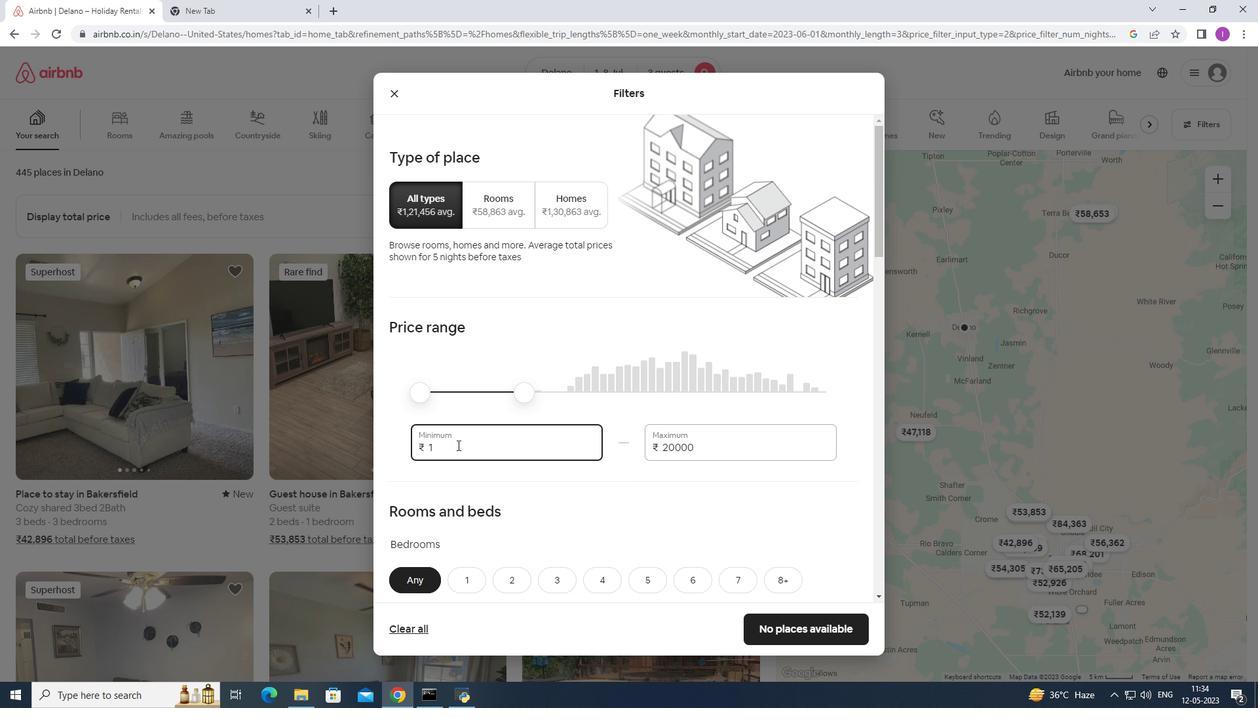 
Action: Mouse moved to (457, 444)
Screenshot: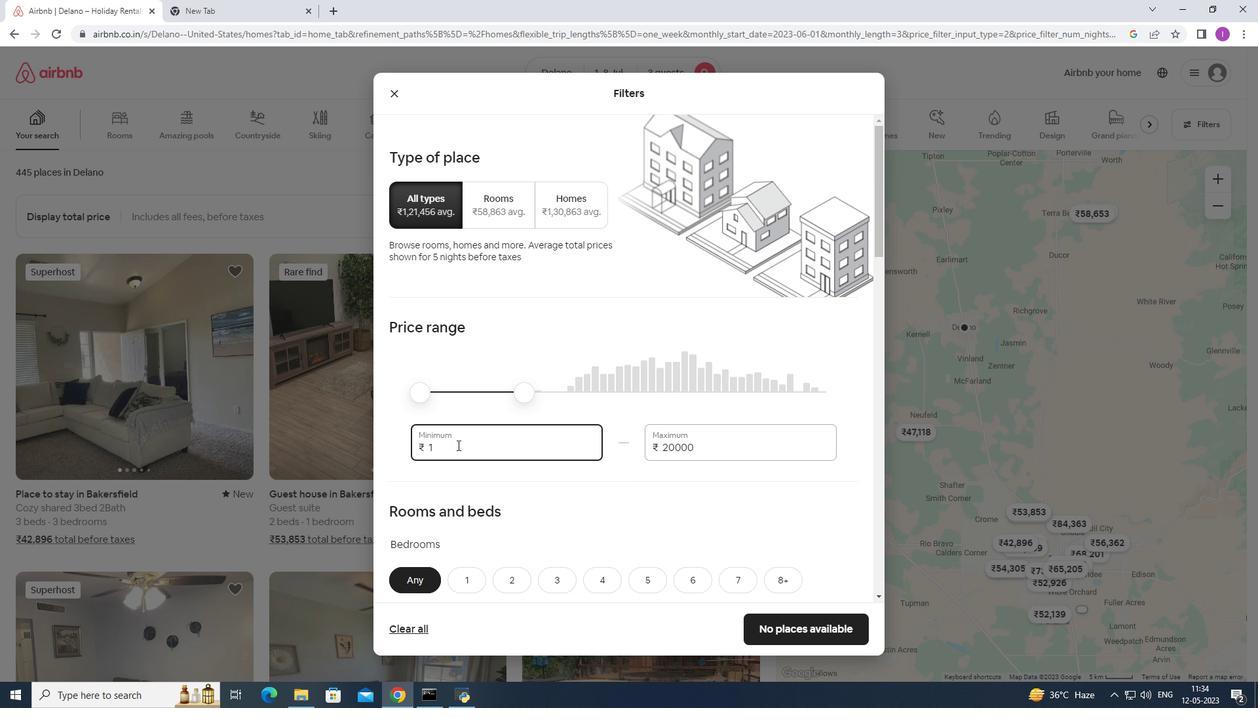 
Action: Key pressed 9
Screenshot: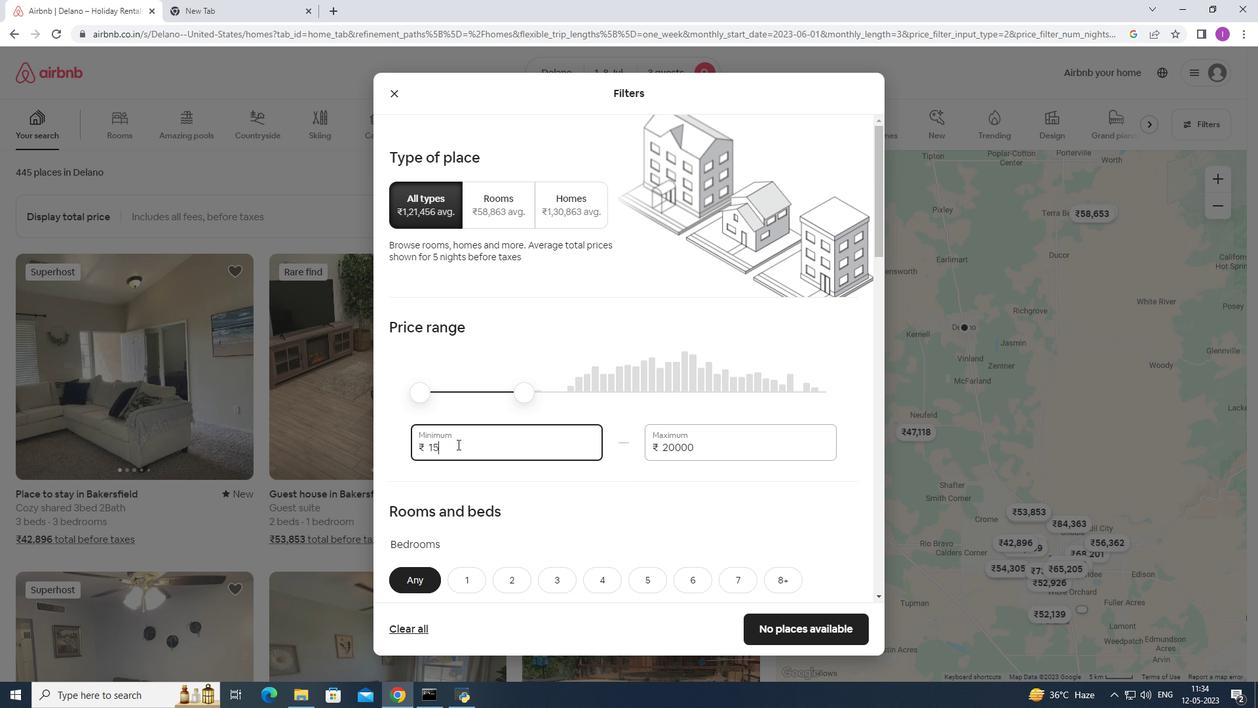 
Action: Mouse moved to (453, 444)
Screenshot: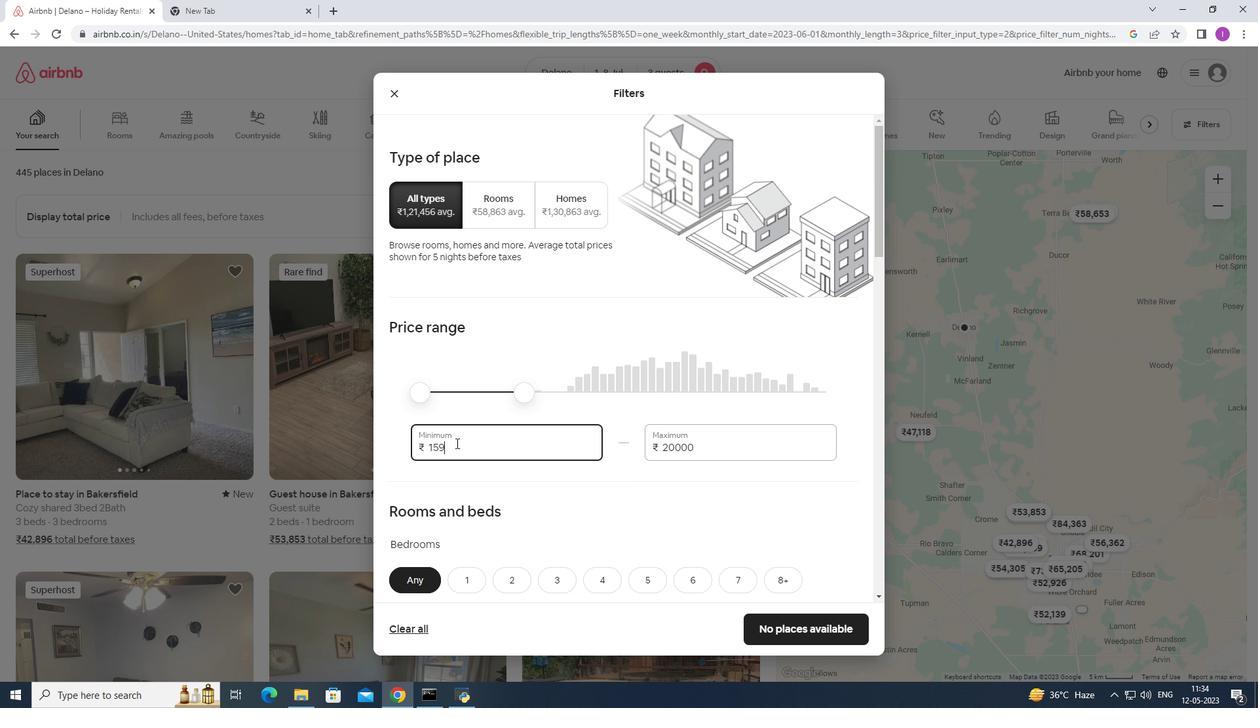 
Action: Key pressed <Key.backspace>
Screenshot: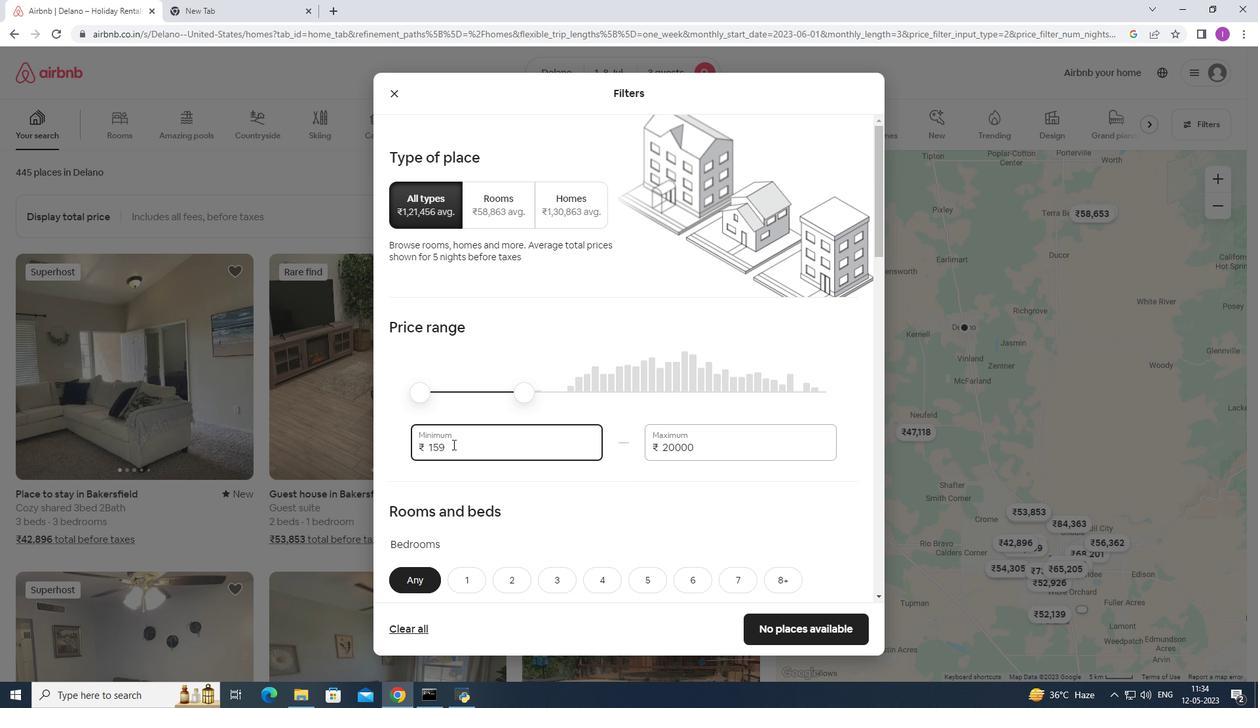 
Action: Mouse moved to (452, 443)
Screenshot: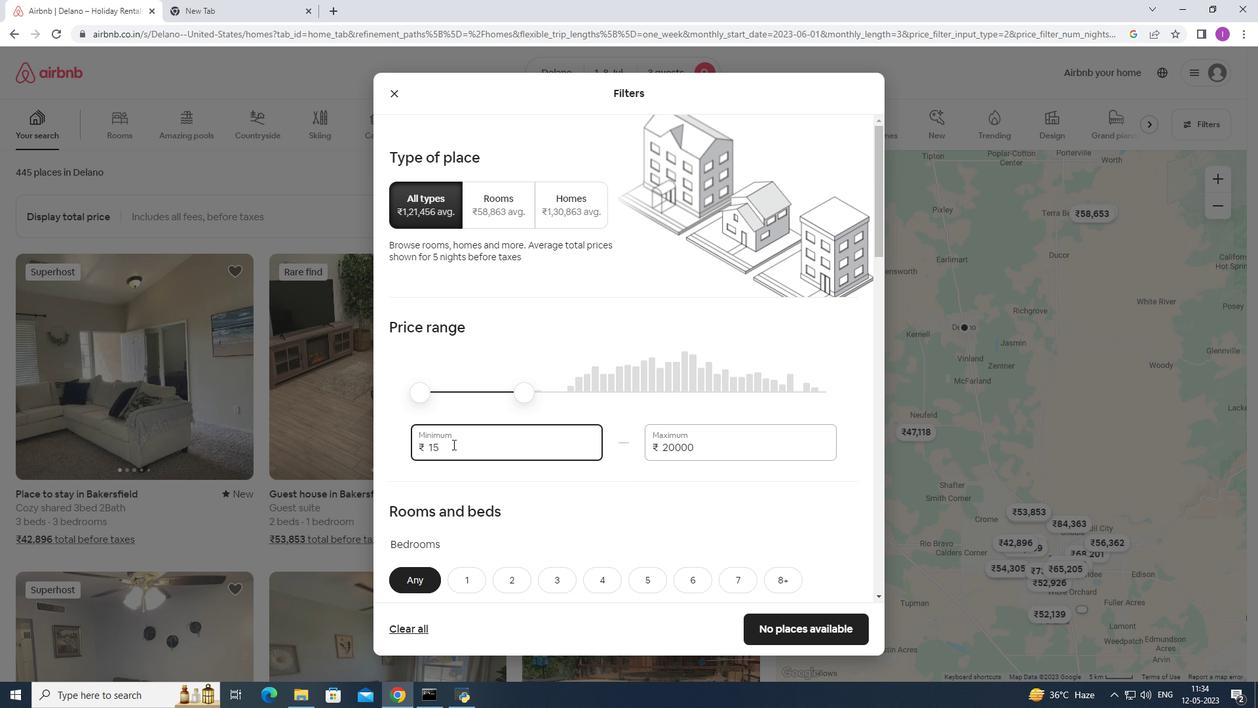 
Action: Key pressed 0
Screenshot: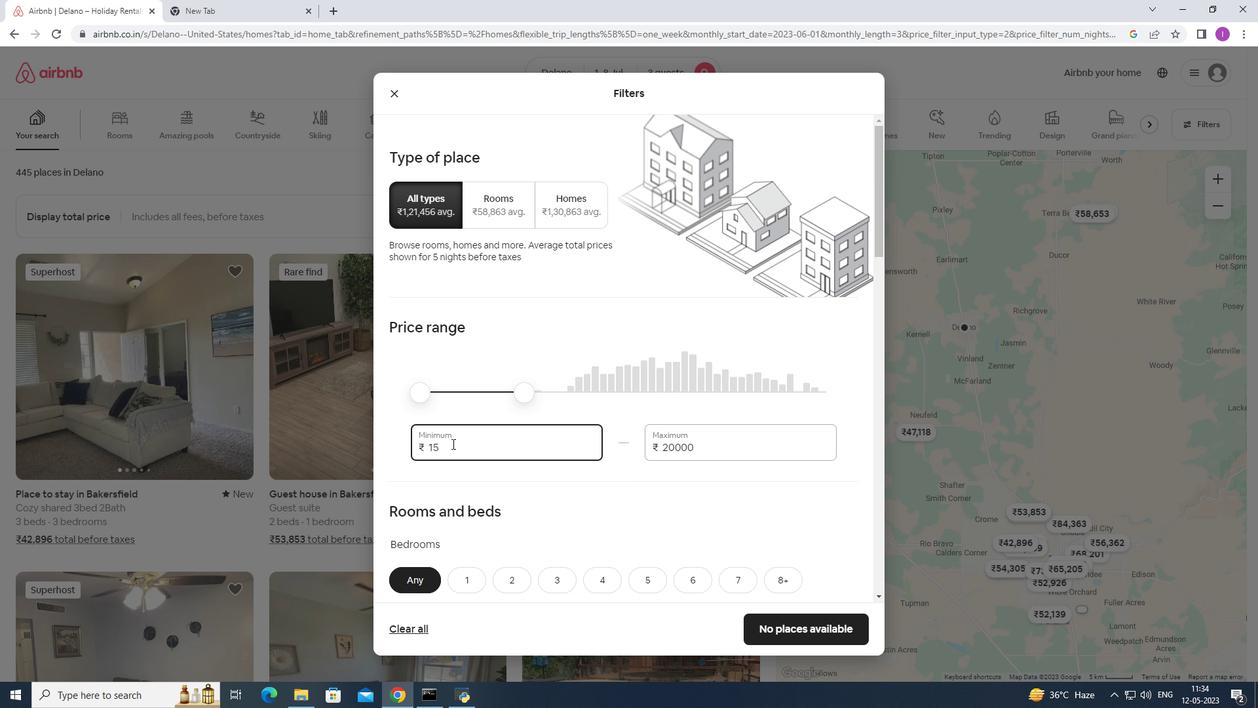 
Action: Mouse moved to (453, 443)
Screenshot: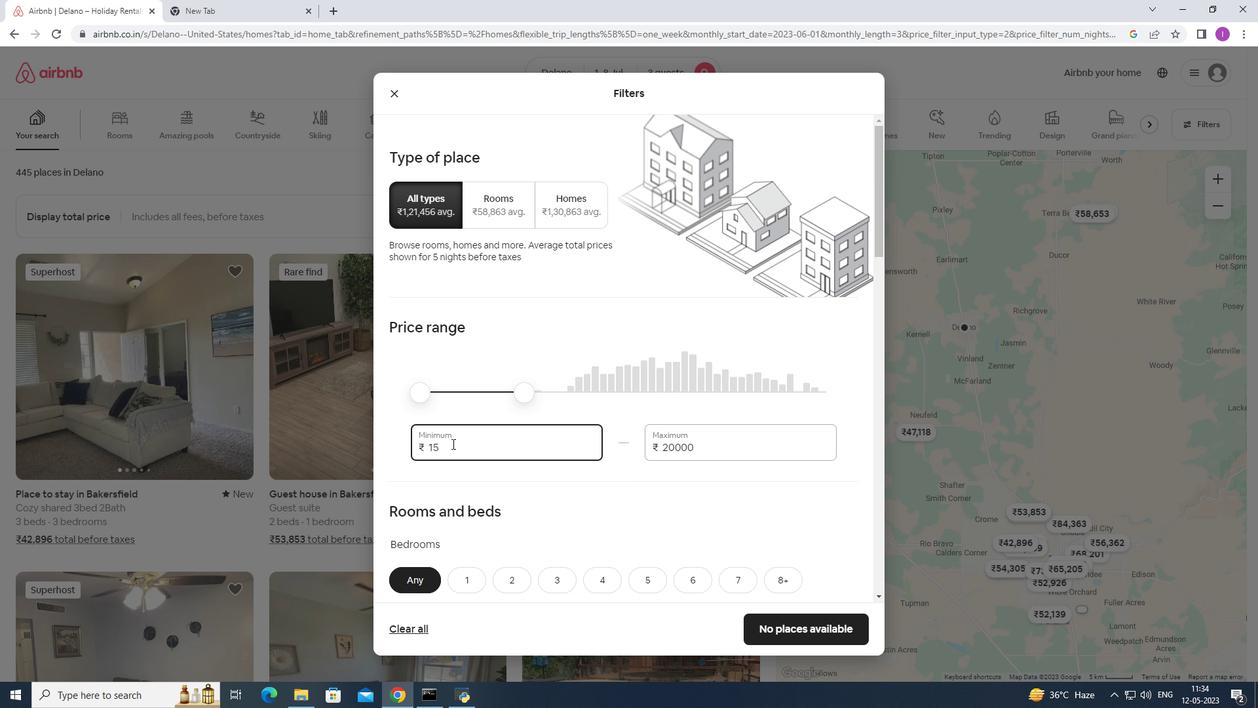 
Action: Key pressed 00
Screenshot: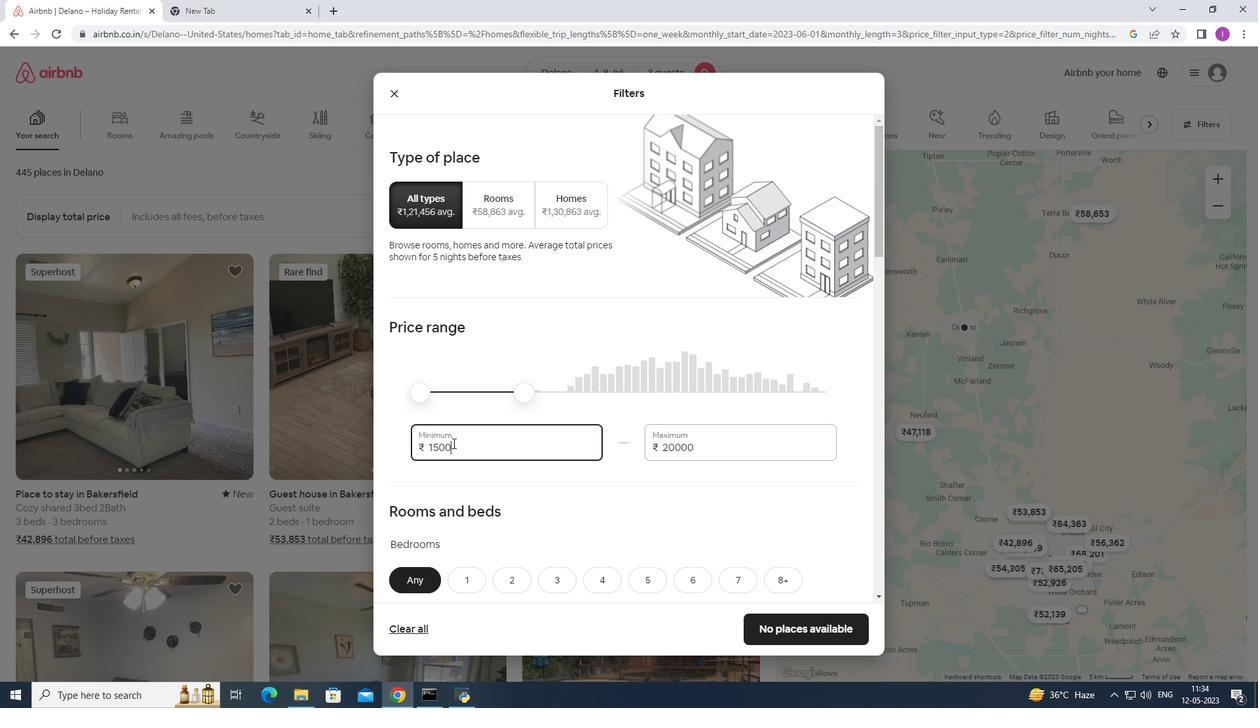
Action: Mouse moved to (513, 456)
Screenshot: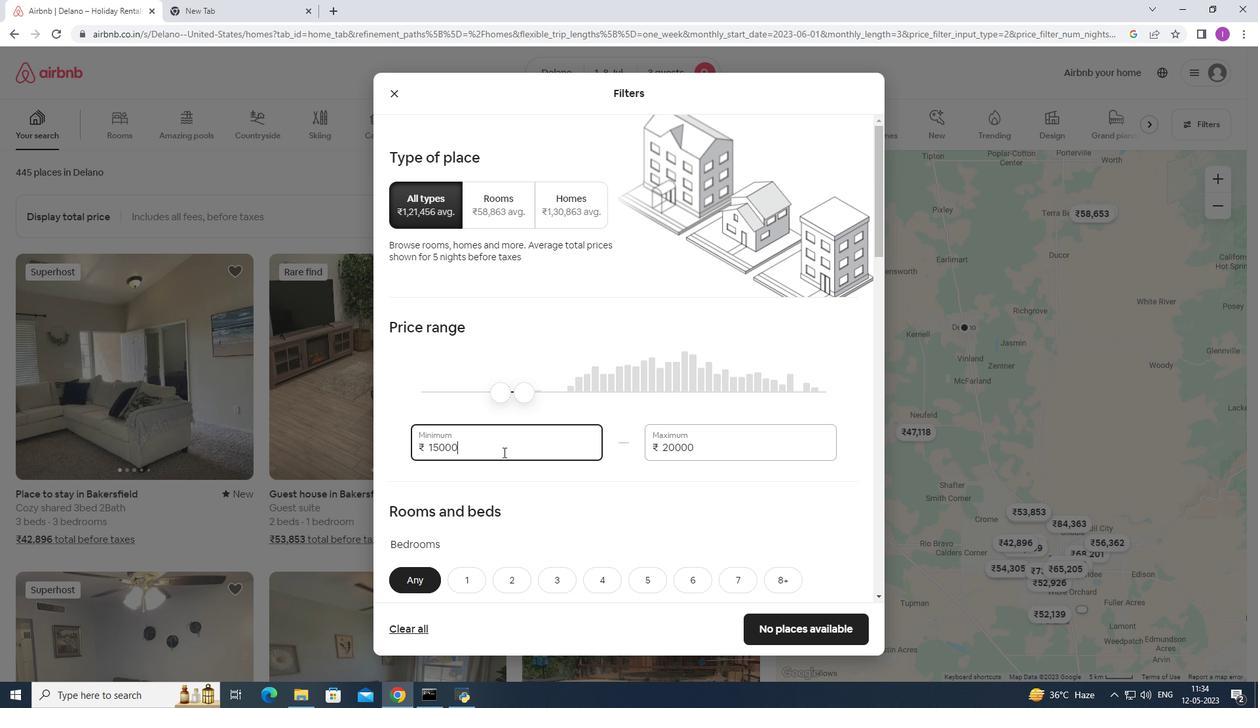 
Action: Mouse scrolled (513, 455) with delta (0, 0)
Screenshot: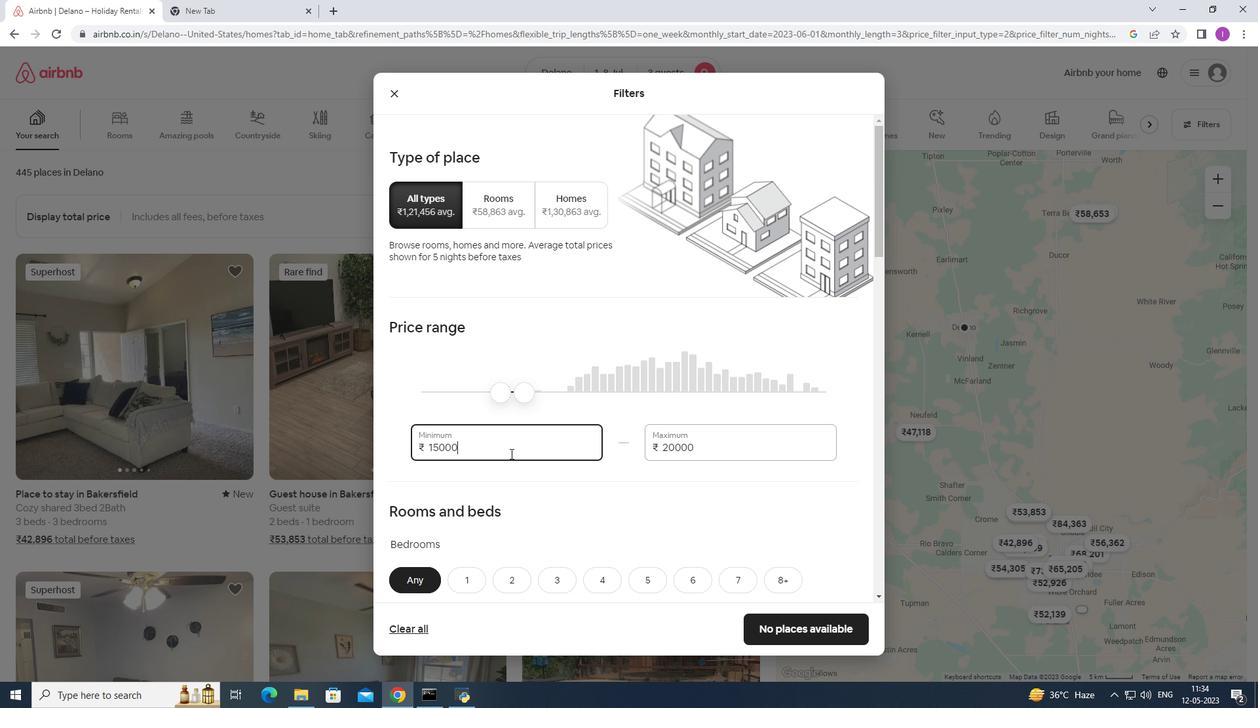 
Action: Mouse scrolled (513, 455) with delta (0, 0)
Screenshot: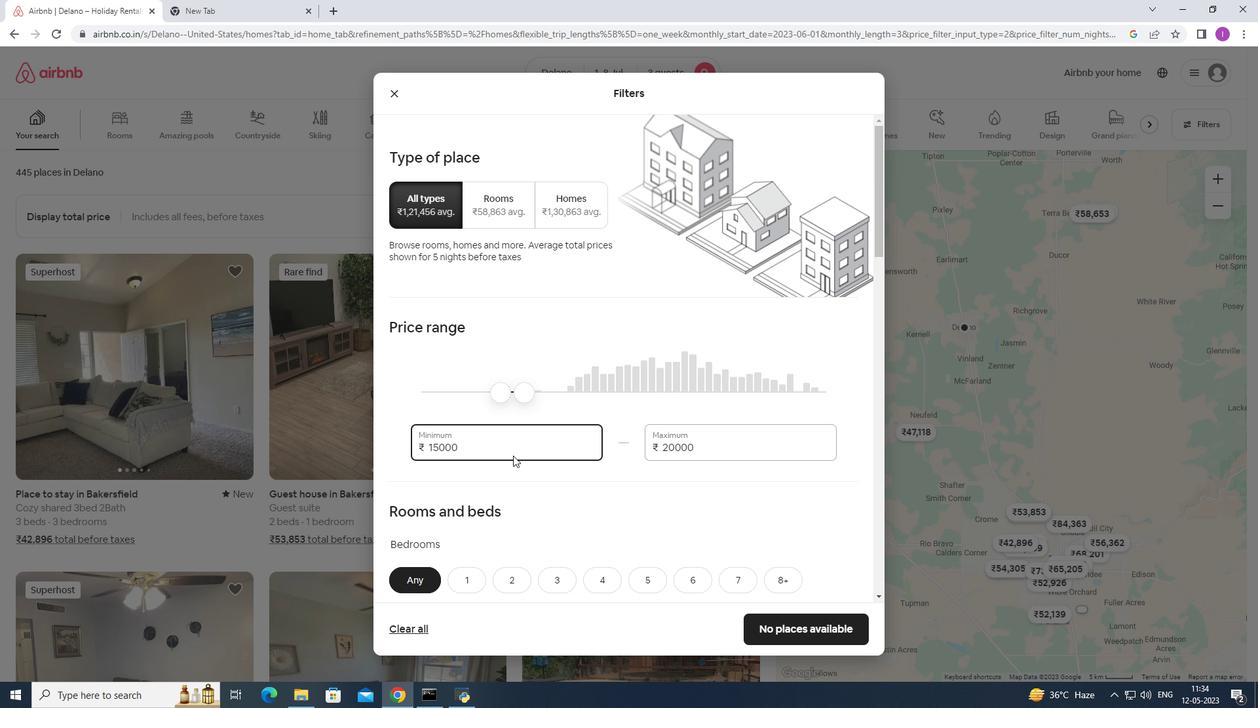 
Action: Mouse moved to (560, 405)
Screenshot: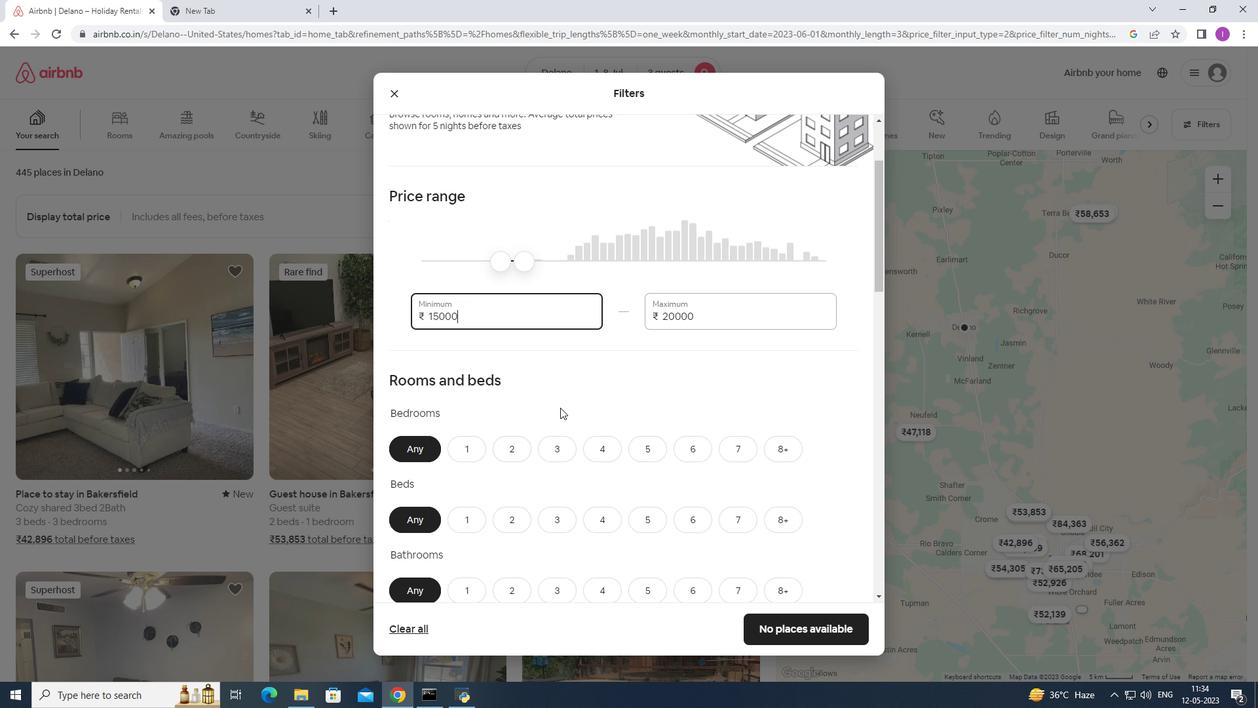 
Action: Mouse scrolled (560, 405) with delta (0, 0)
Screenshot: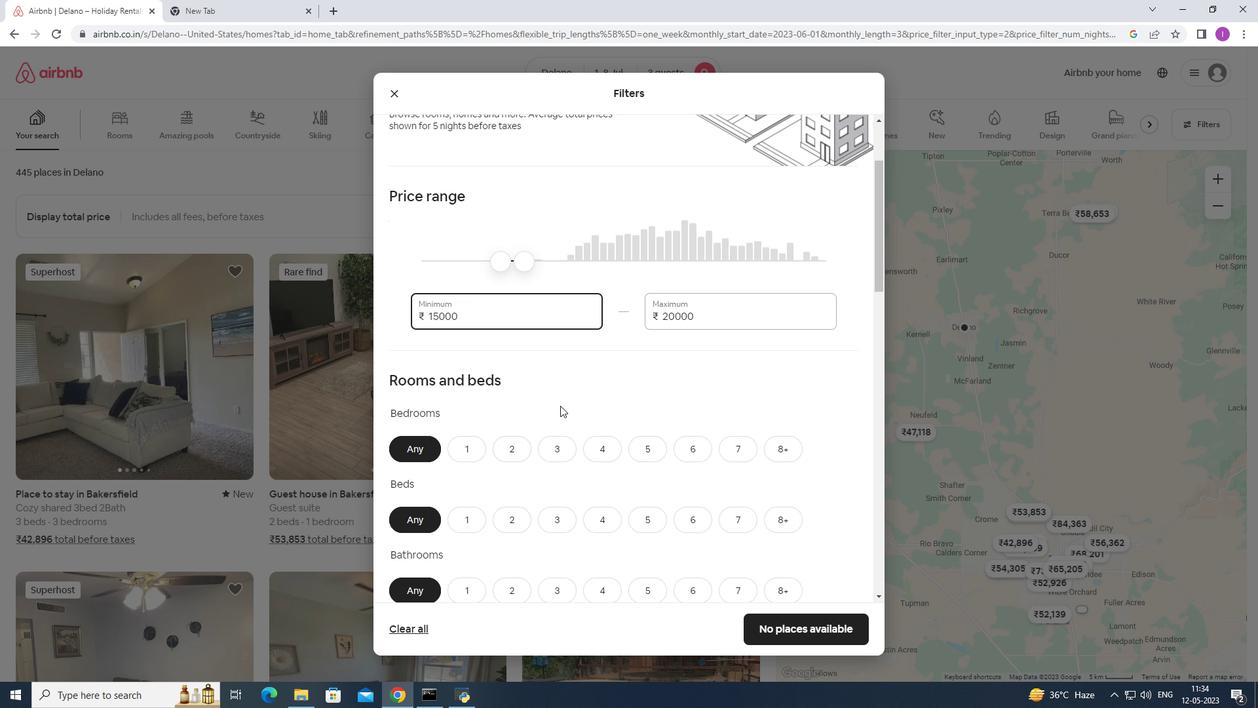 
Action: Mouse moved to (552, 405)
Screenshot: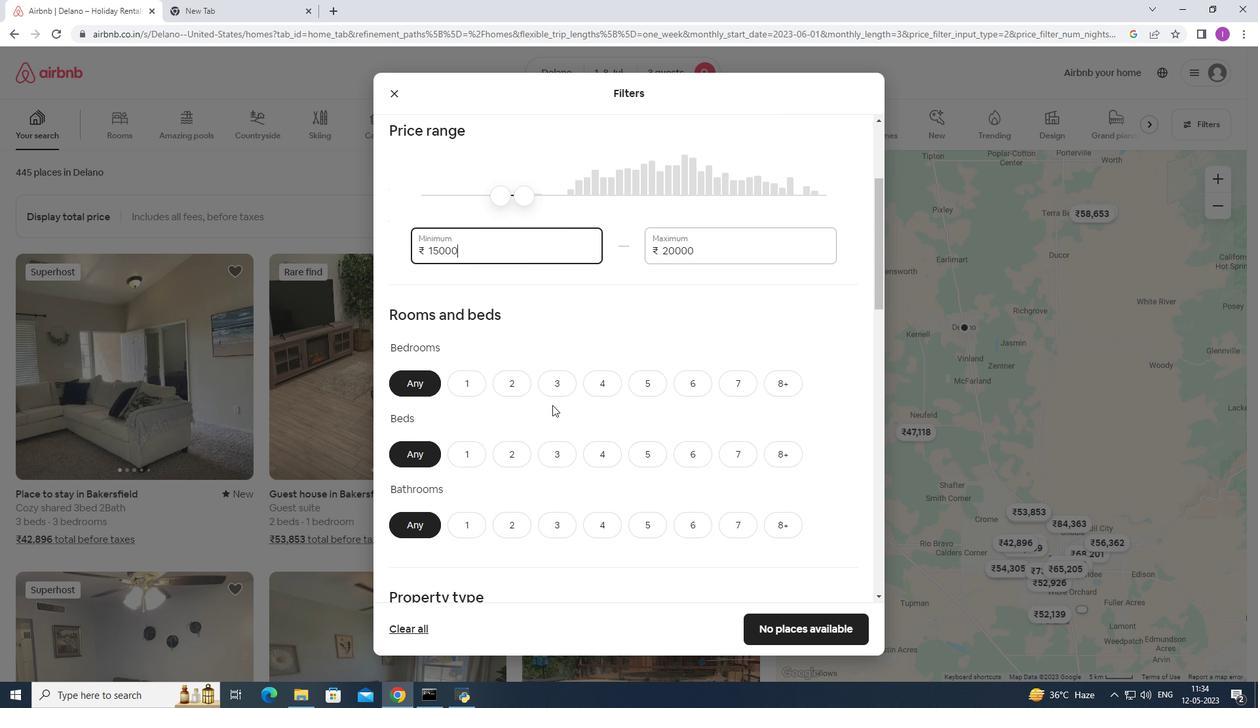 
Action: Mouse scrolled (552, 405) with delta (0, 0)
Screenshot: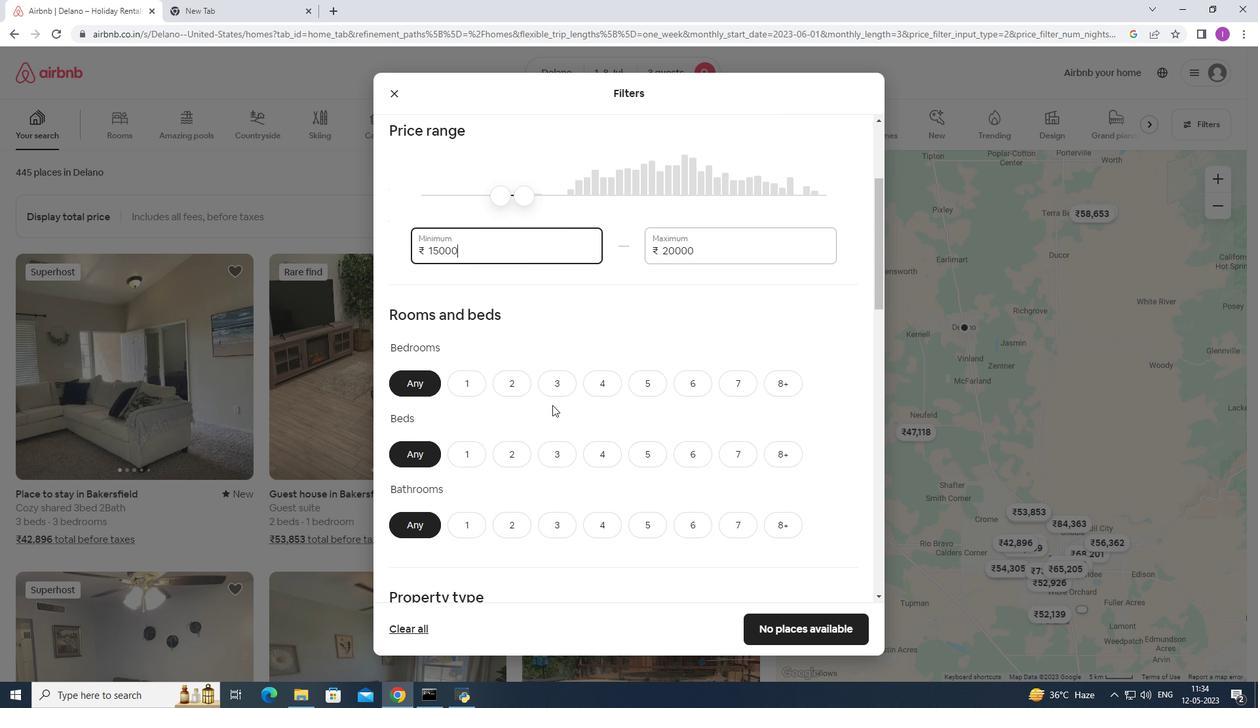 
Action: Mouse moved to (466, 320)
Screenshot: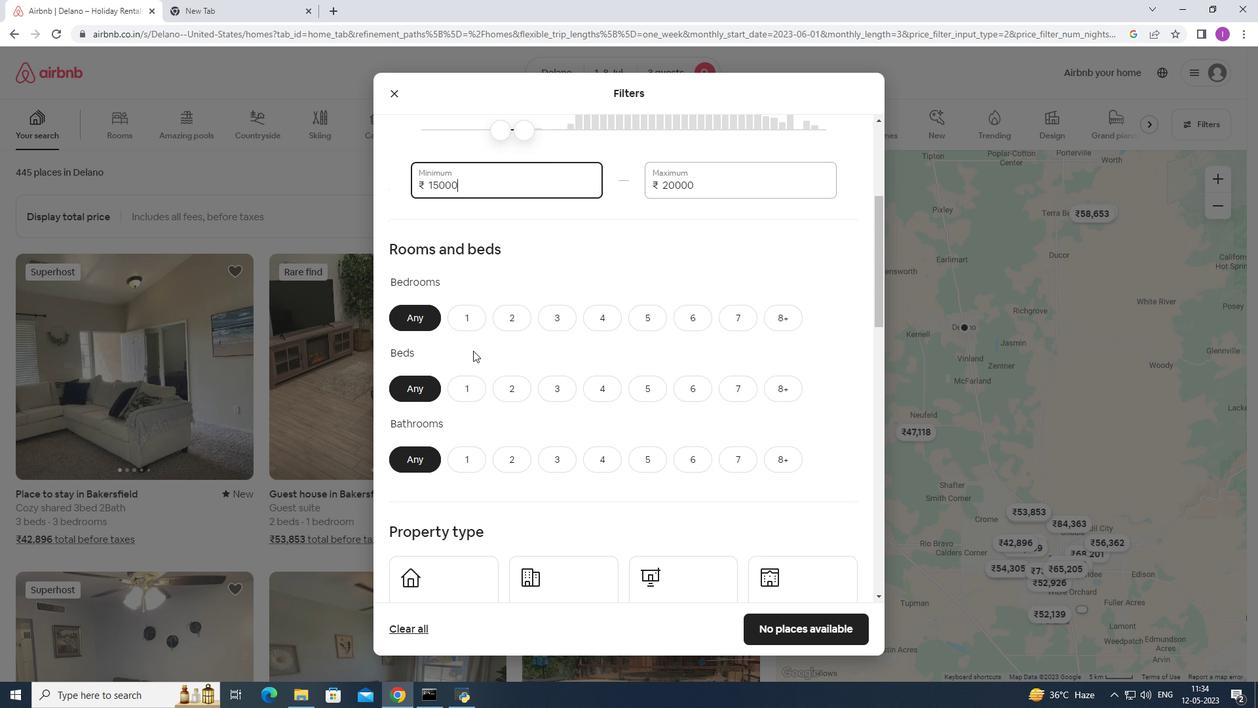 
Action: Mouse pressed left at (466, 320)
Screenshot: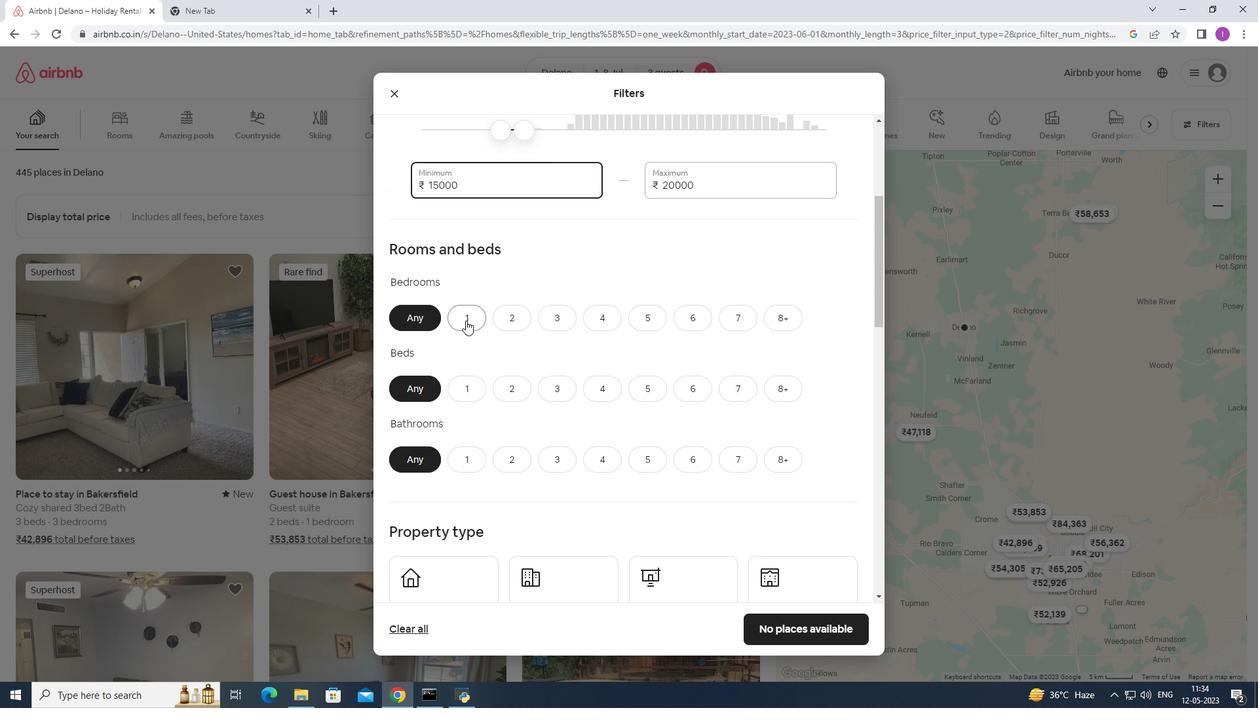 
Action: Mouse moved to (477, 390)
Screenshot: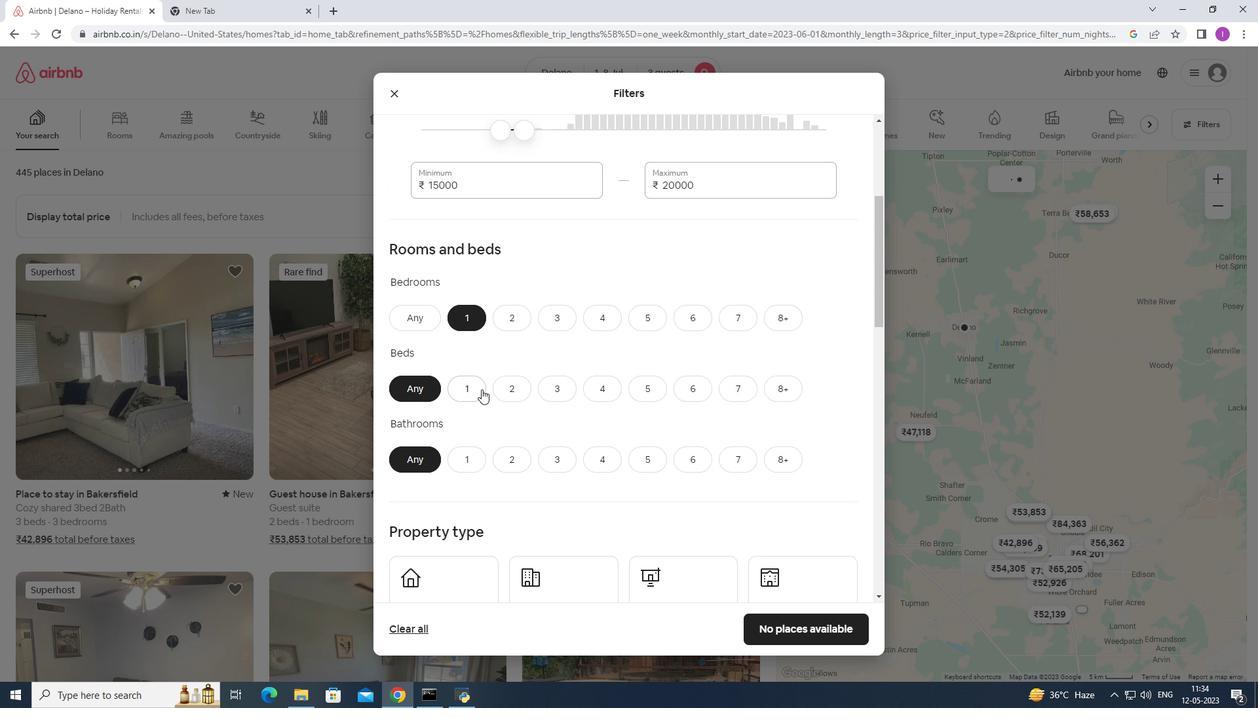 
Action: Mouse pressed left at (477, 390)
Screenshot: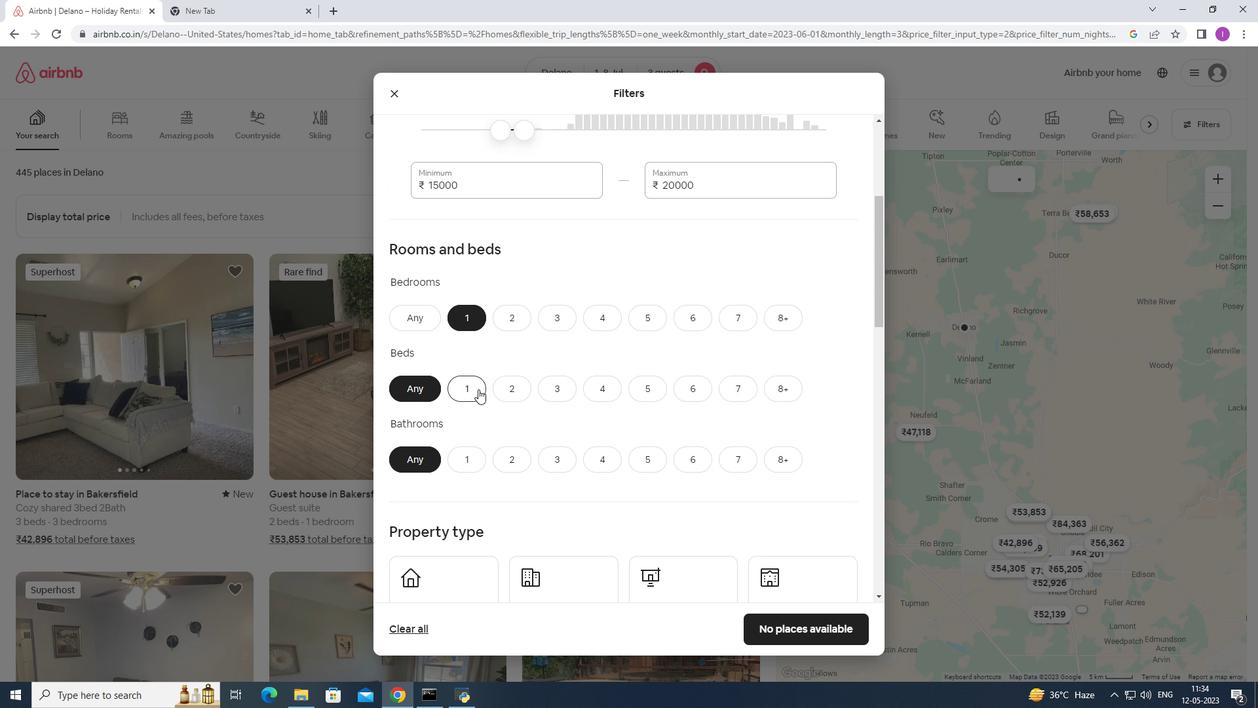 
Action: Mouse moved to (477, 453)
Screenshot: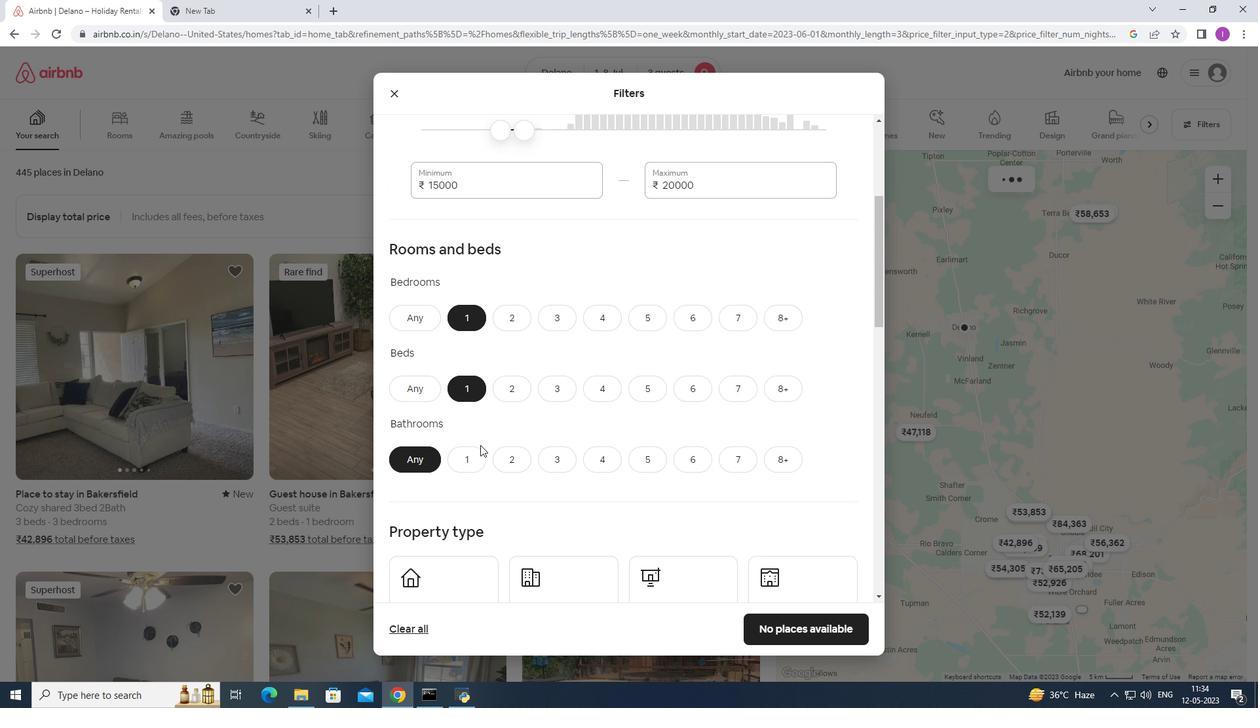 
Action: Mouse pressed left at (477, 453)
Screenshot: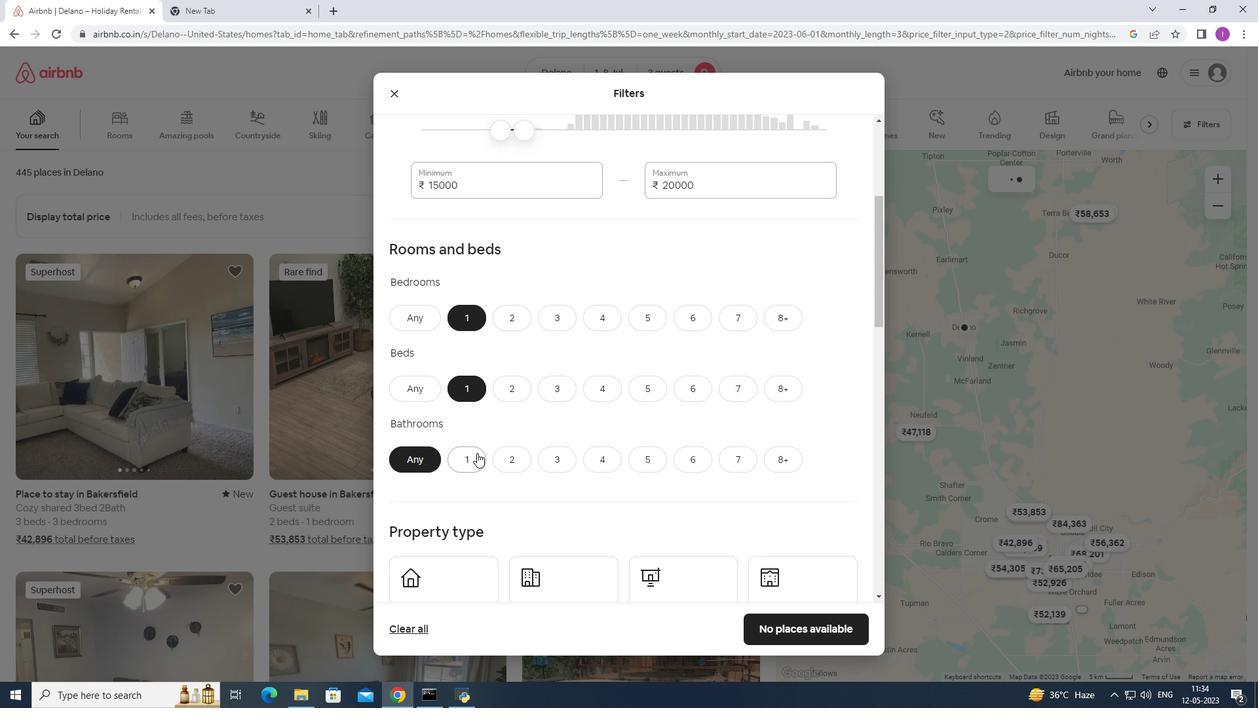 
Action: Mouse moved to (520, 390)
Screenshot: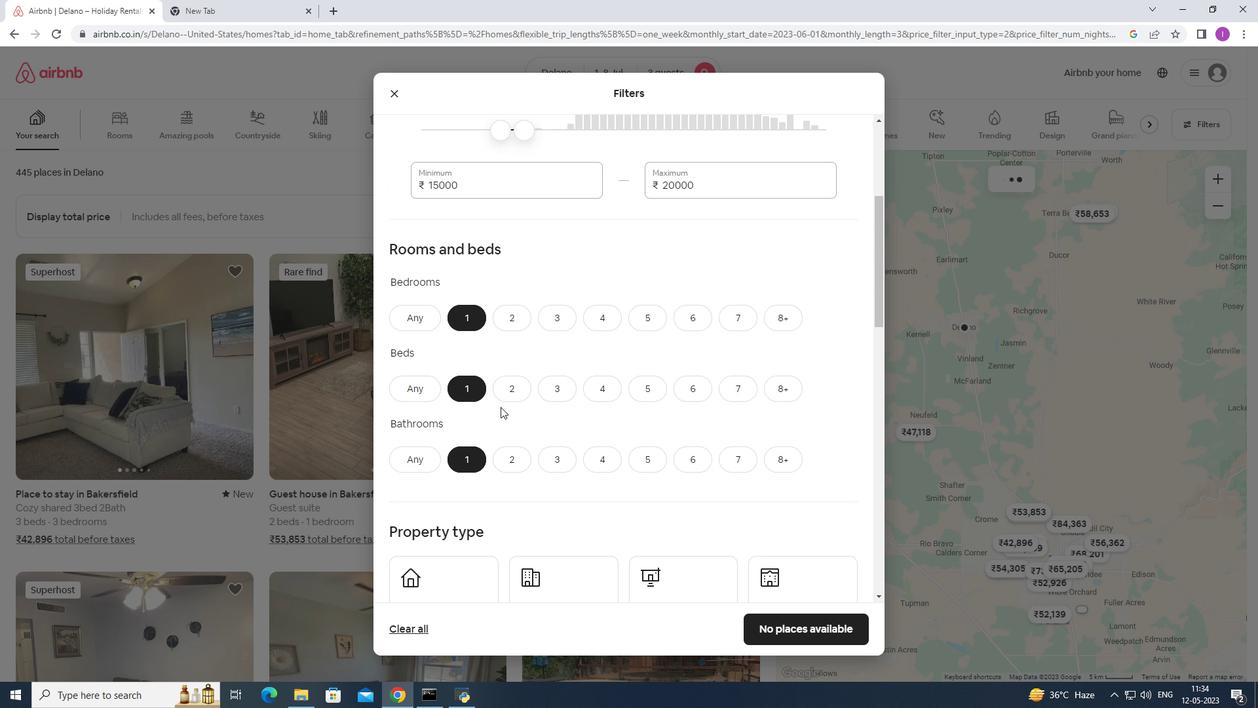 
Action: Mouse scrolled (520, 390) with delta (0, 0)
Screenshot: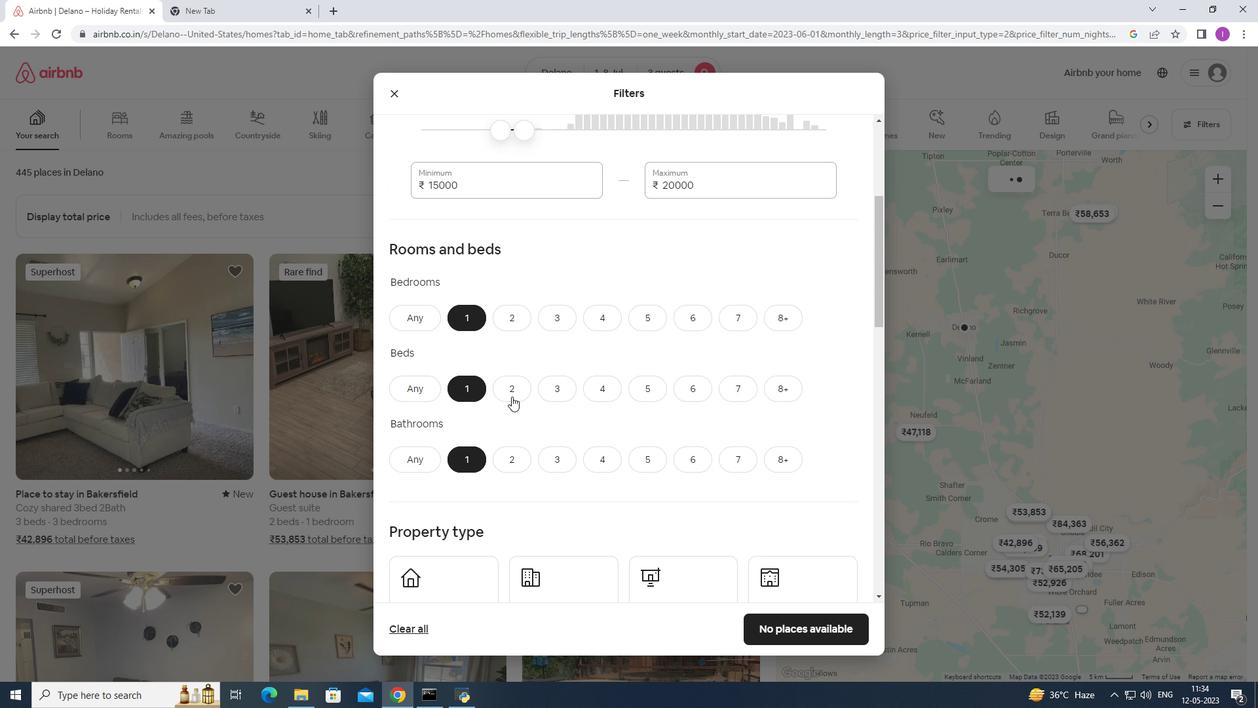 
Action: Mouse scrolled (520, 390) with delta (0, 0)
Screenshot: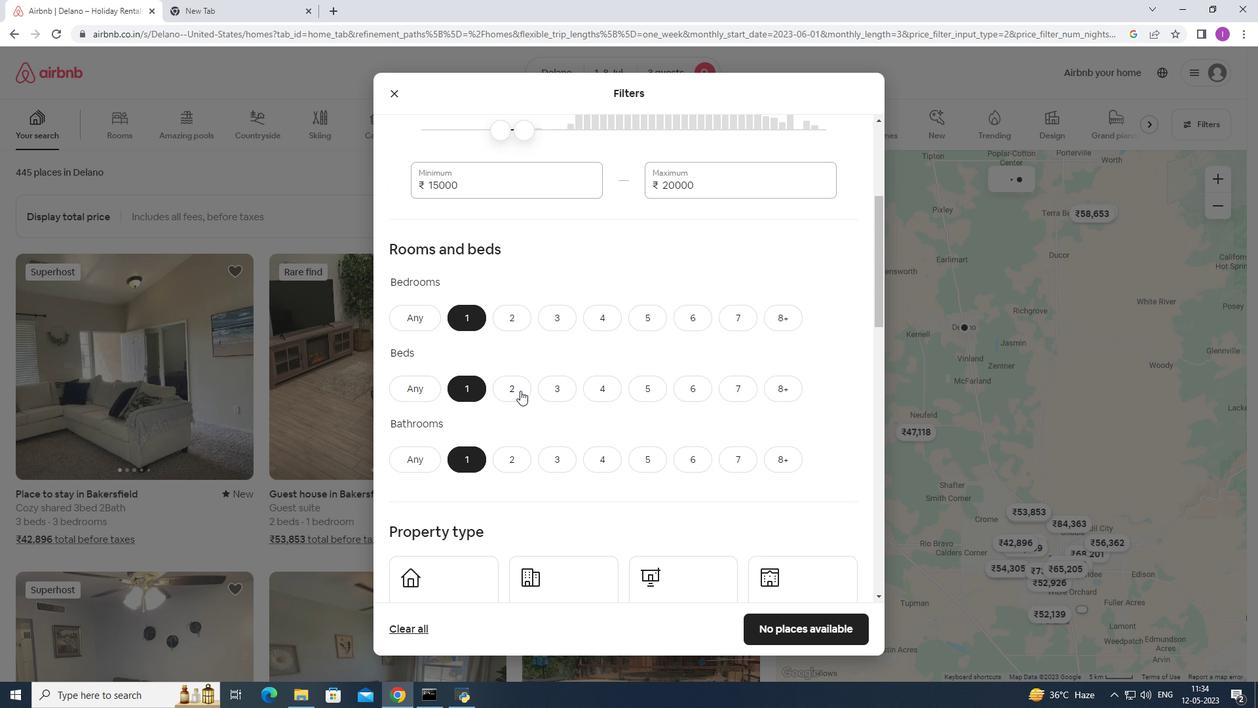 
Action: Mouse moved to (524, 386)
Screenshot: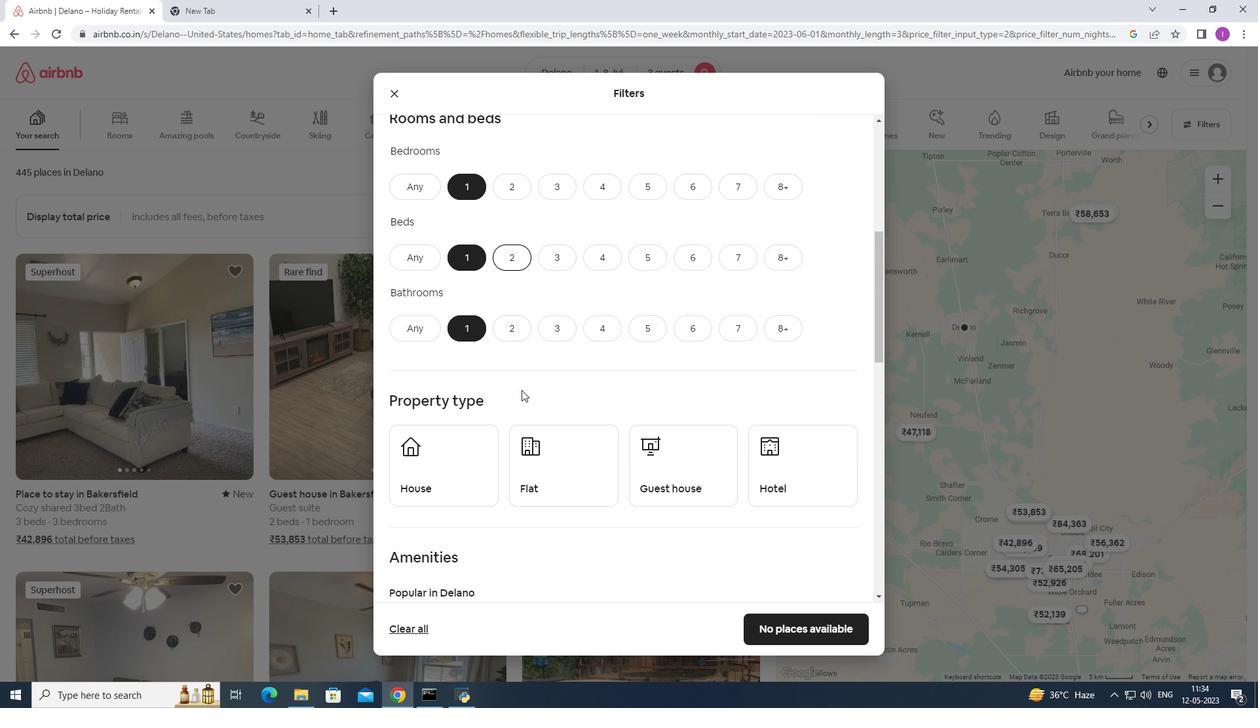 
Action: Mouse scrolled (524, 386) with delta (0, 0)
Screenshot: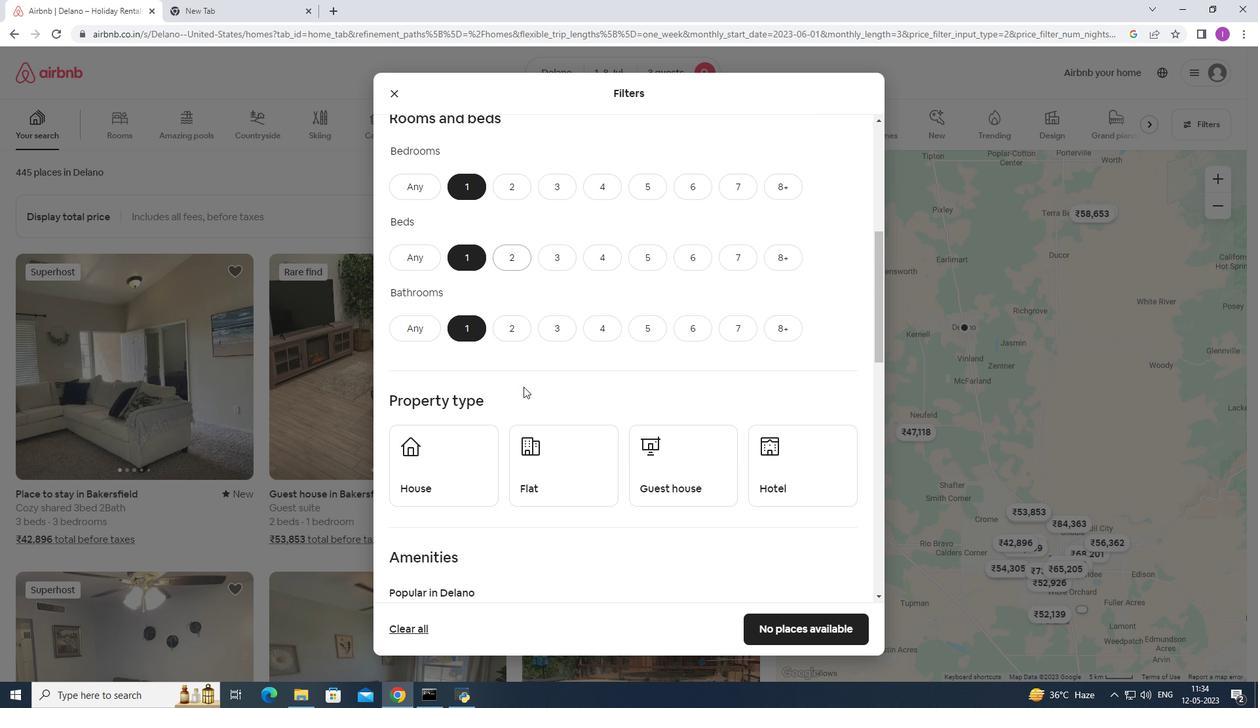 
Action: Mouse scrolled (524, 386) with delta (0, 0)
Screenshot: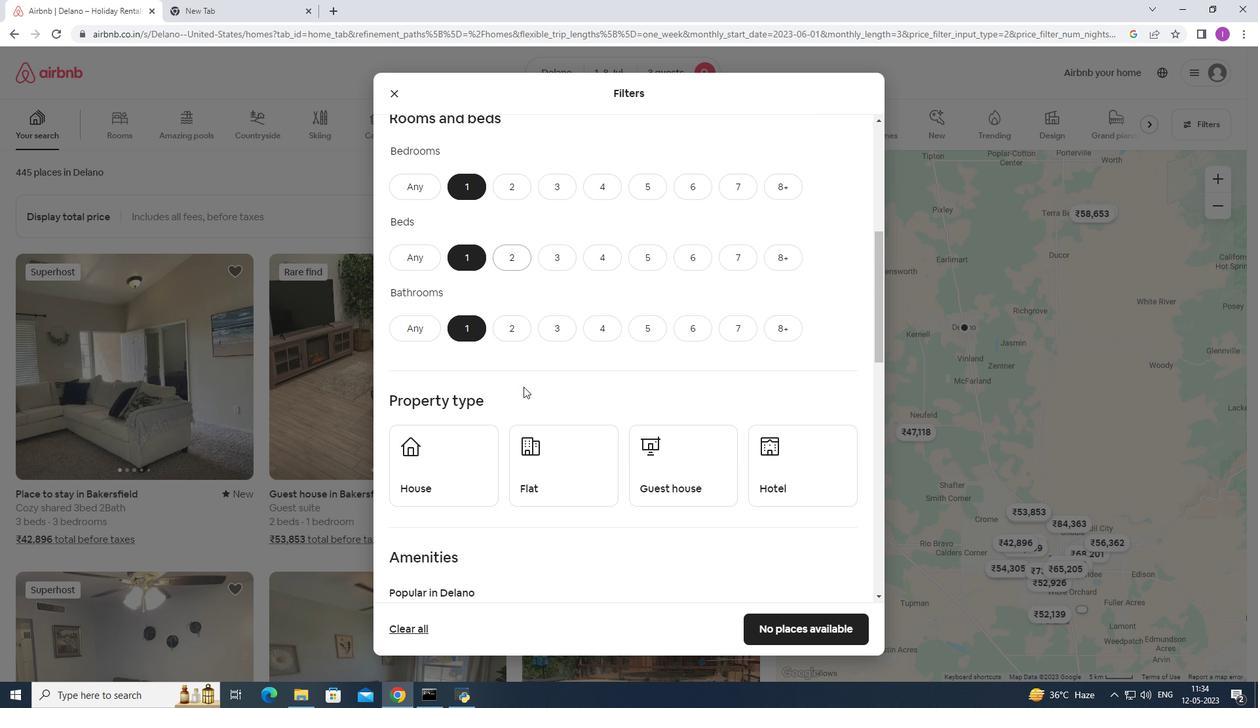 
Action: Mouse scrolled (524, 386) with delta (0, 0)
Screenshot: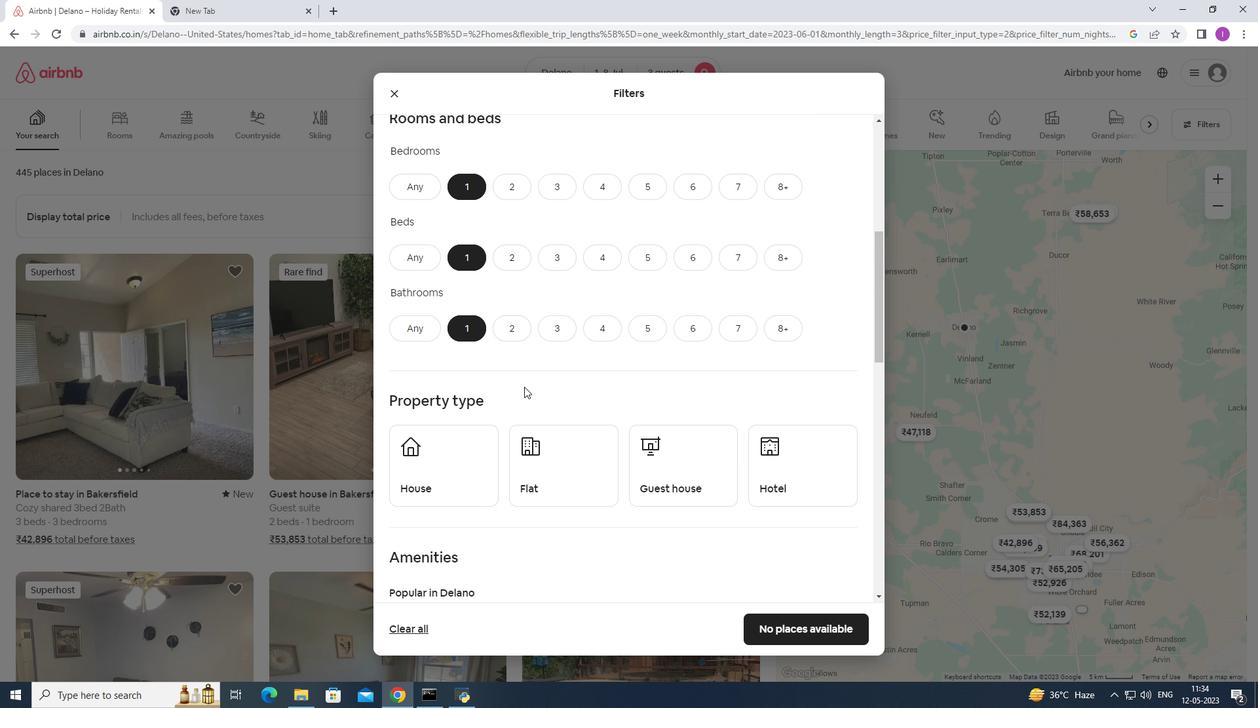 
Action: Mouse moved to (443, 291)
Screenshot: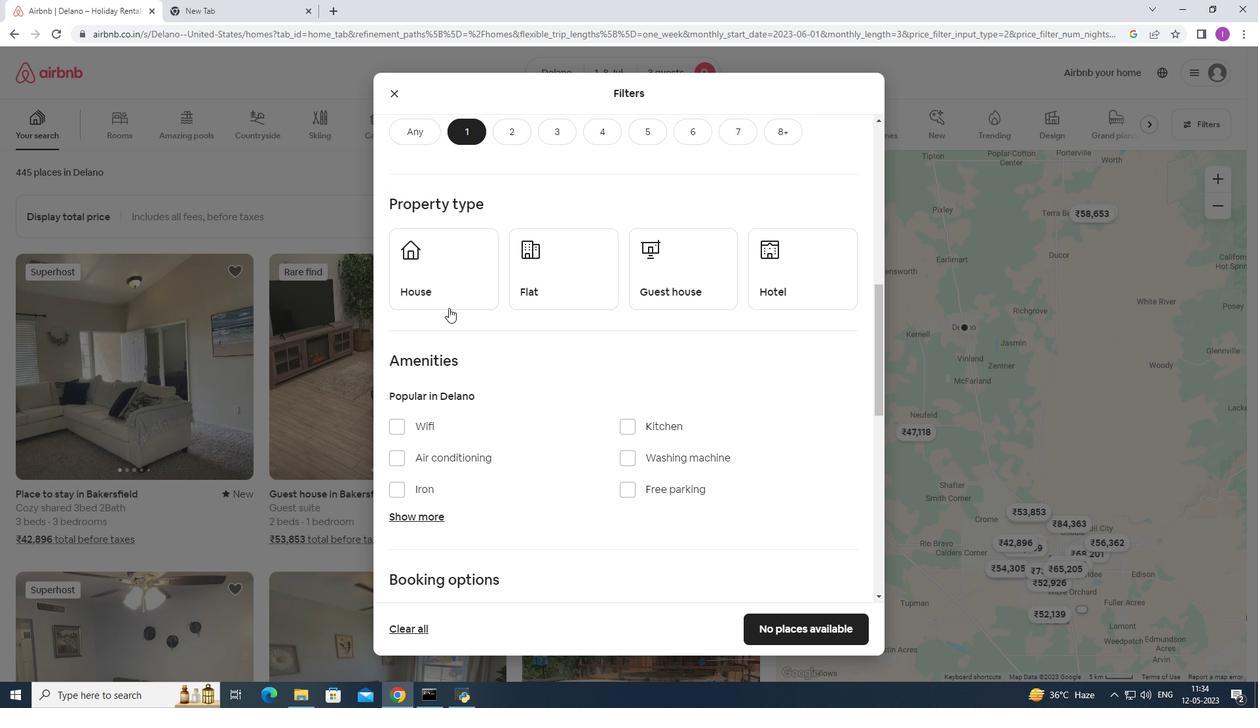 
Action: Mouse pressed left at (443, 291)
Screenshot: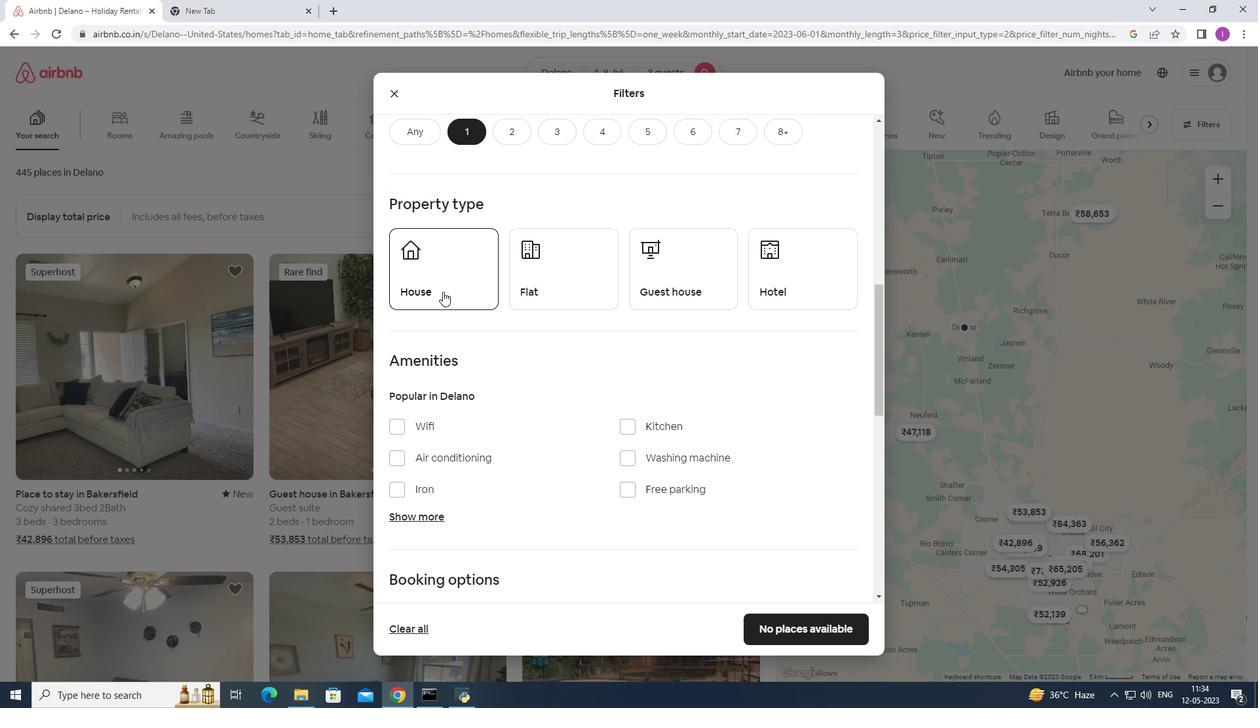 
Action: Mouse moved to (548, 285)
Screenshot: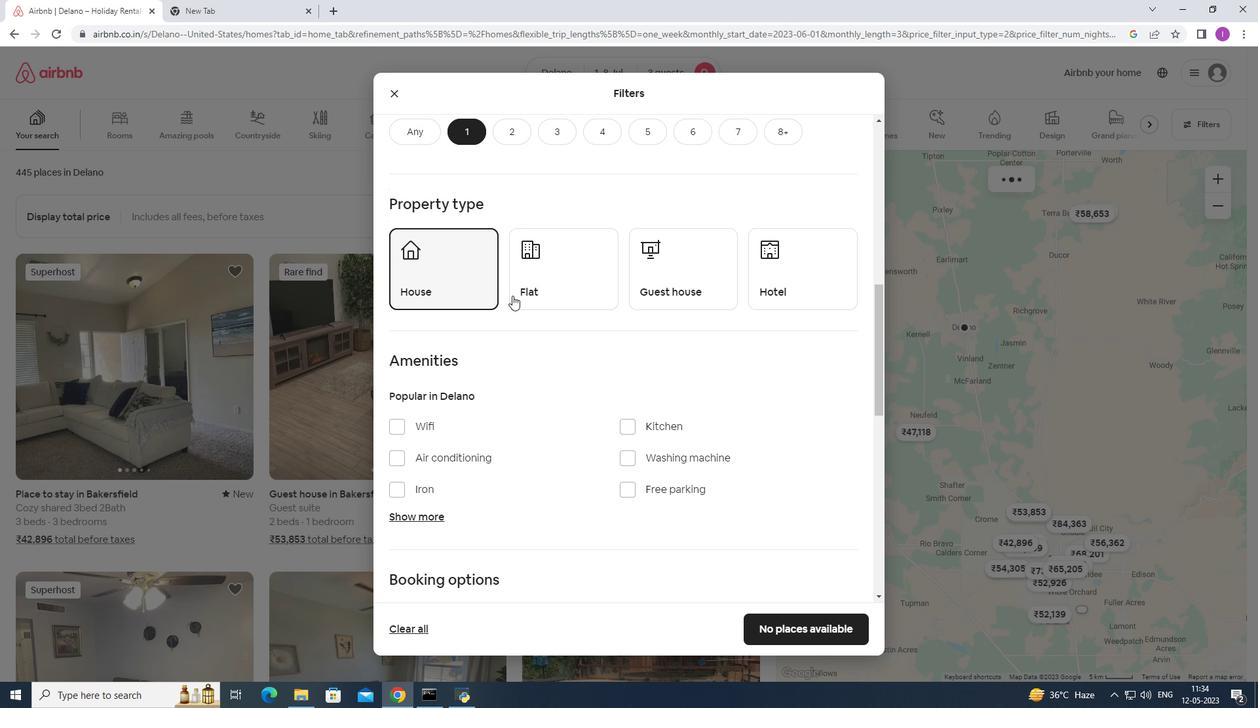 
Action: Mouse pressed left at (548, 285)
Screenshot: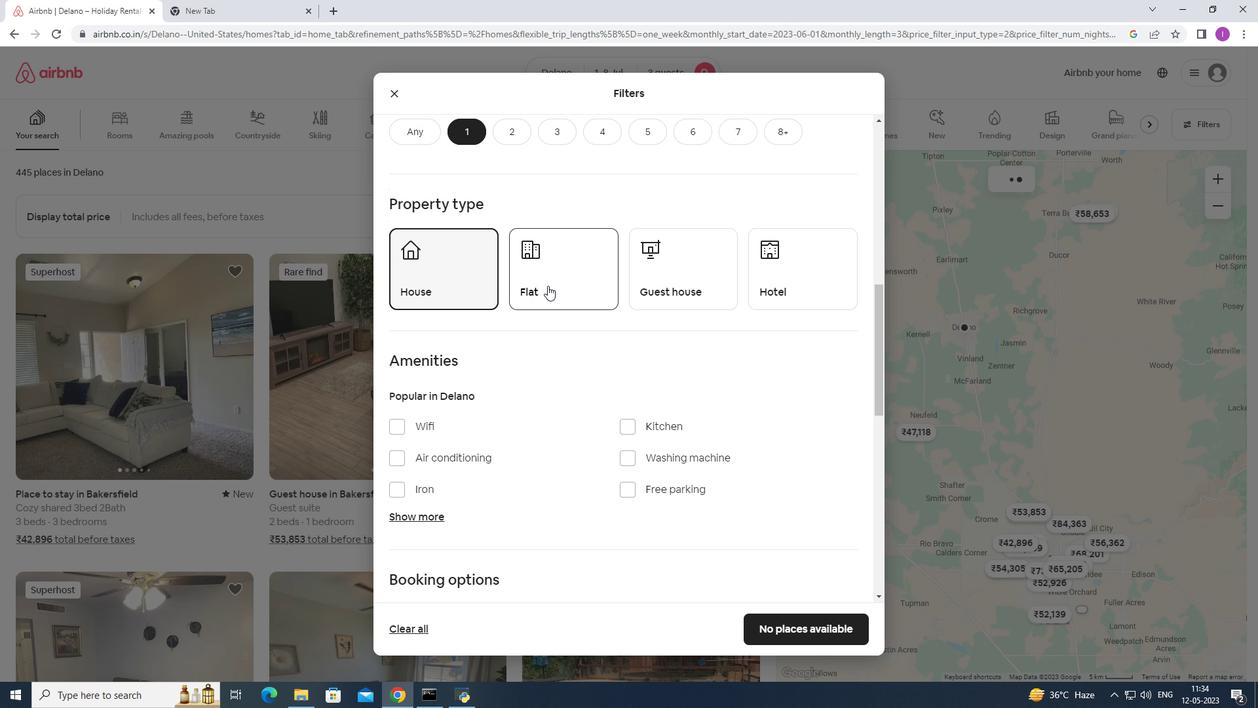 
Action: Mouse moved to (700, 283)
Screenshot: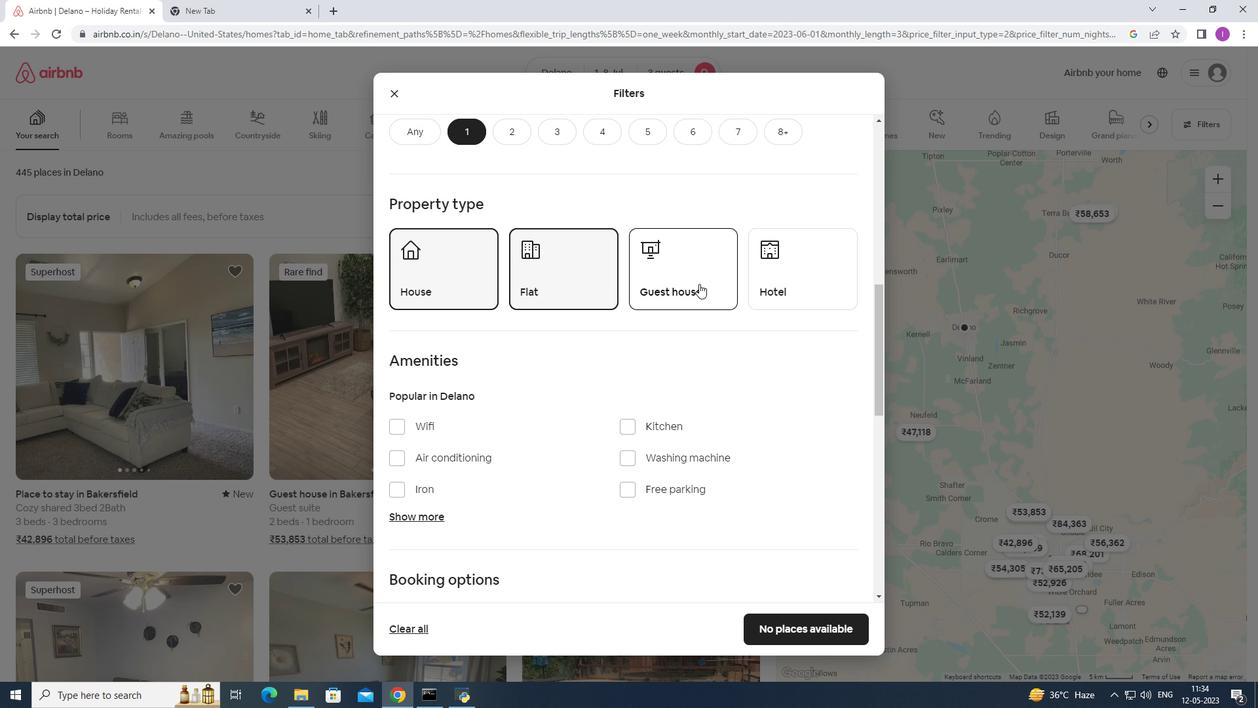 
Action: Mouse pressed left at (700, 283)
Screenshot: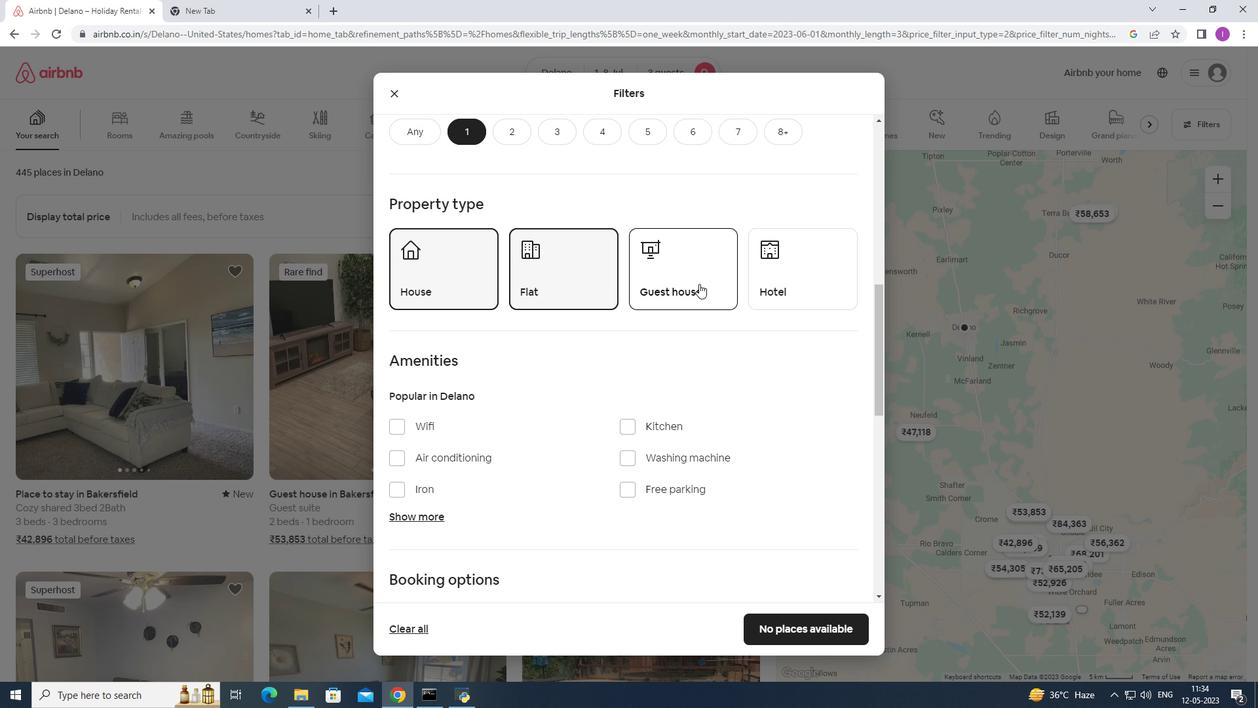 
Action: Mouse moved to (617, 296)
Screenshot: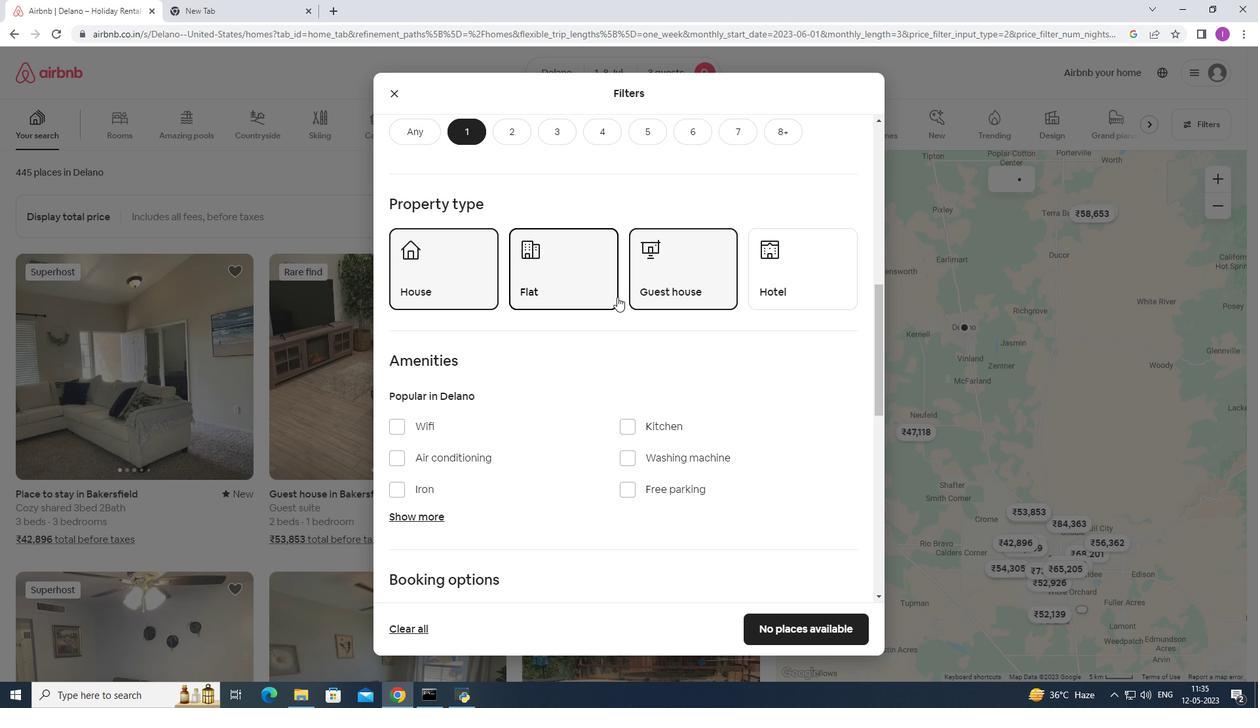 
Action: Mouse scrolled (617, 295) with delta (0, 0)
Screenshot: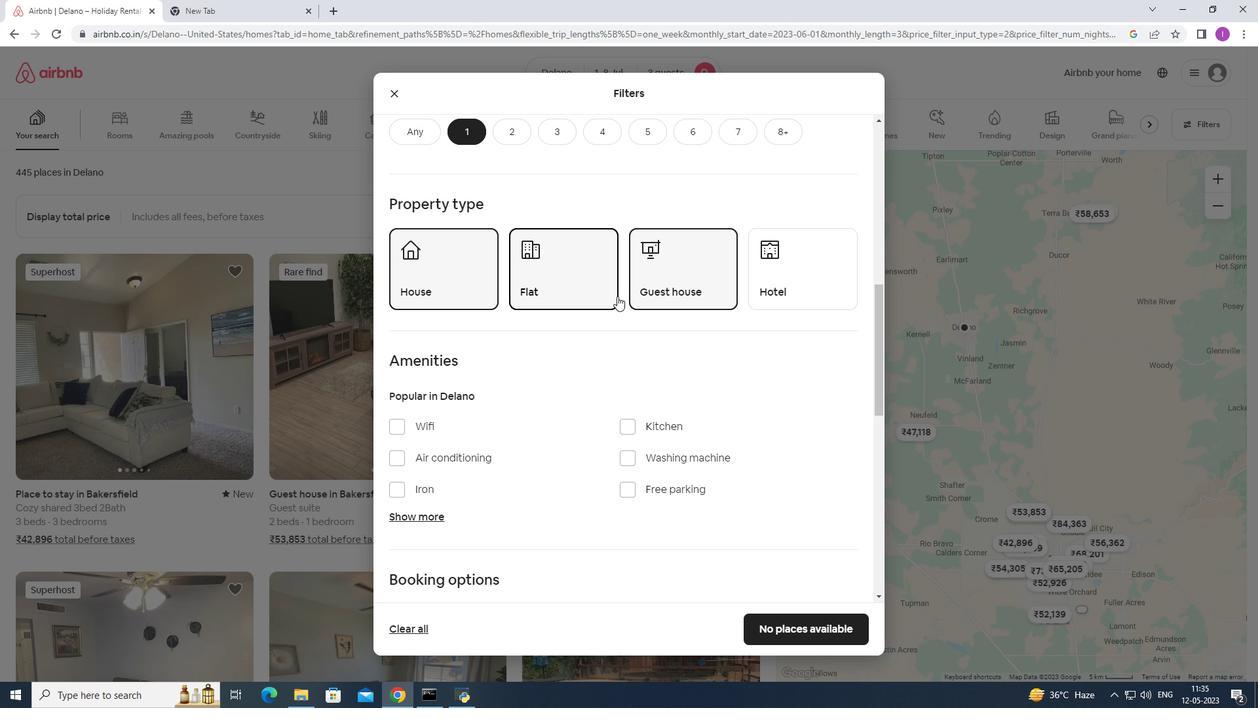 
Action: Mouse moved to (776, 231)
Screenshot: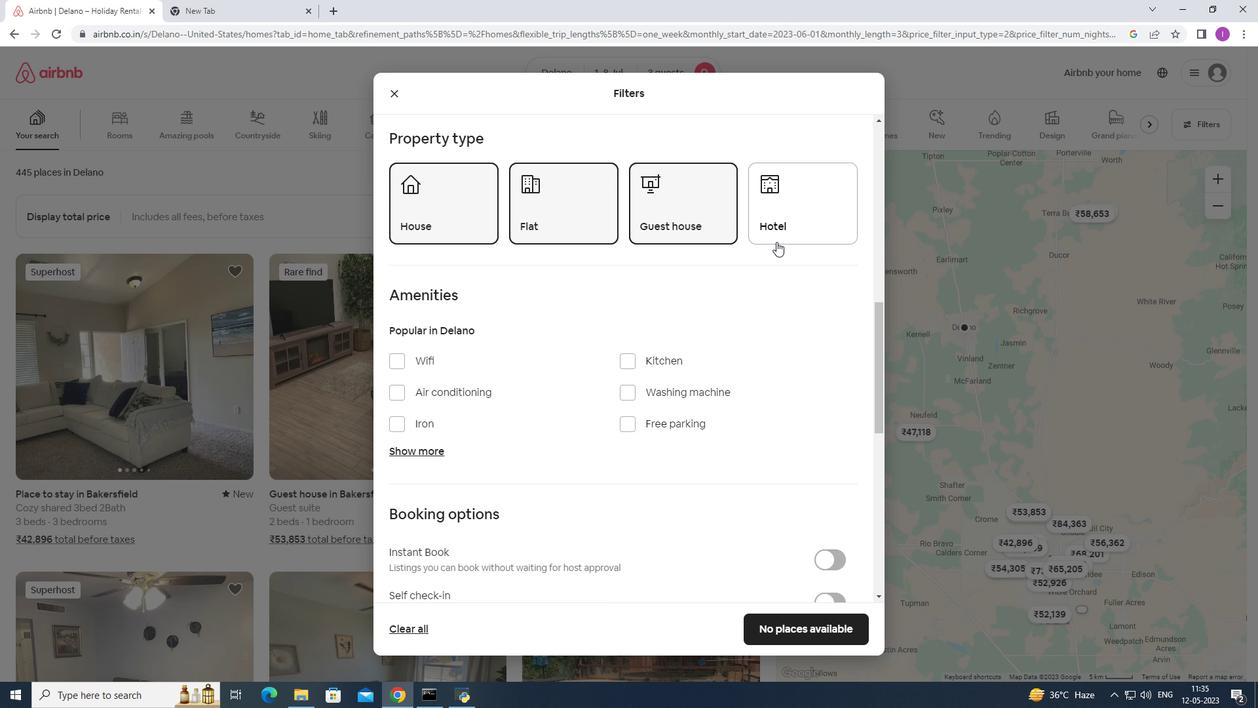 
Action: Mouse pressed left at (776, 231)
Screenshot: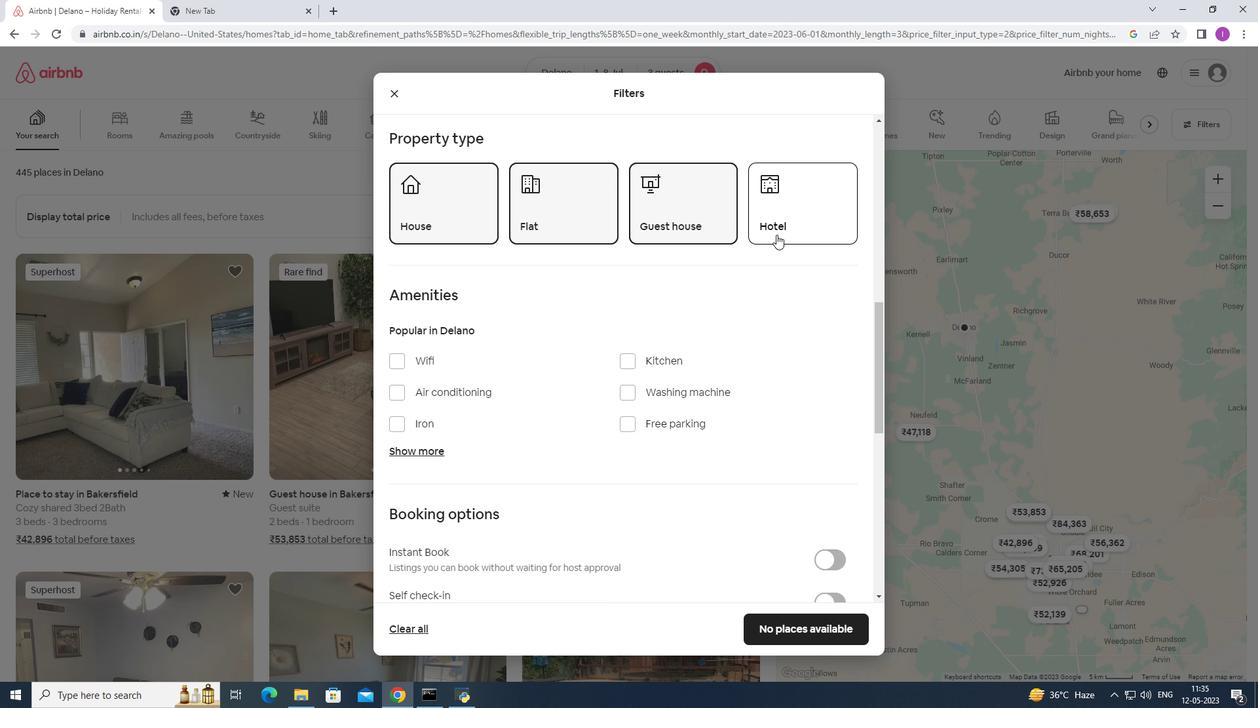 
Action: Mouse moved to (589, 316)
Screenshot: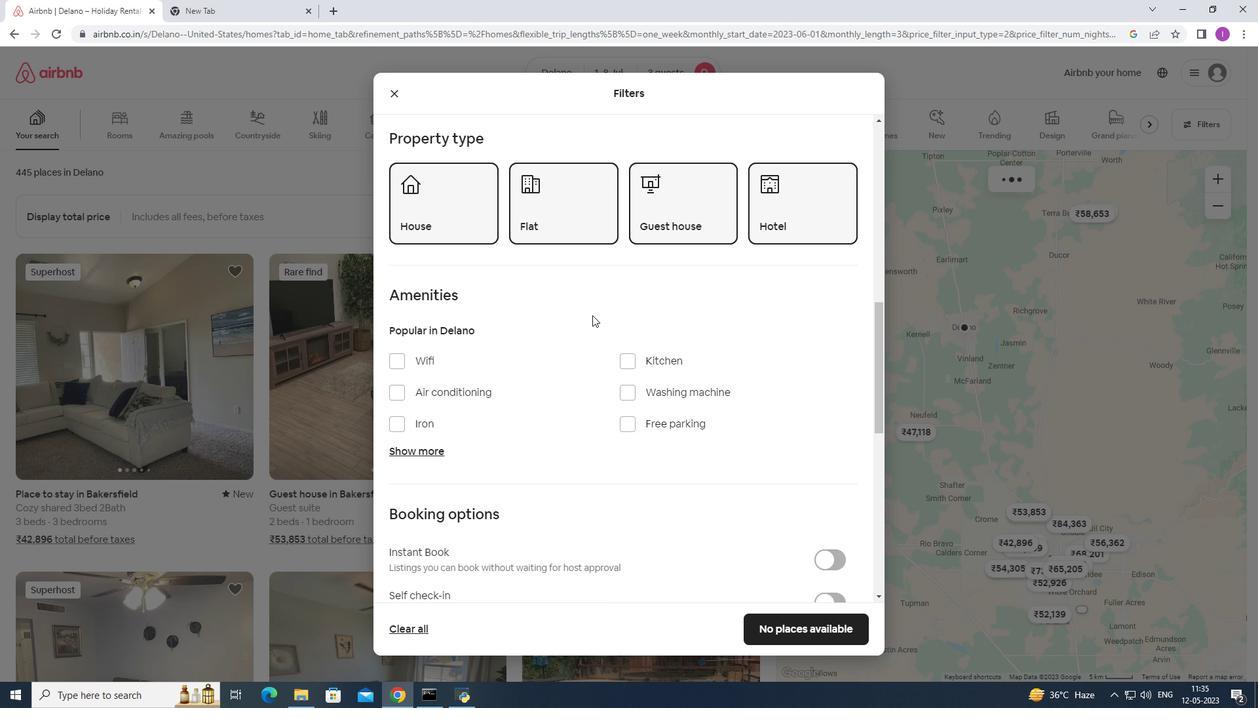 
Action: Mouse scrolled (589, 315) with delta (0, 0)
Screenshot: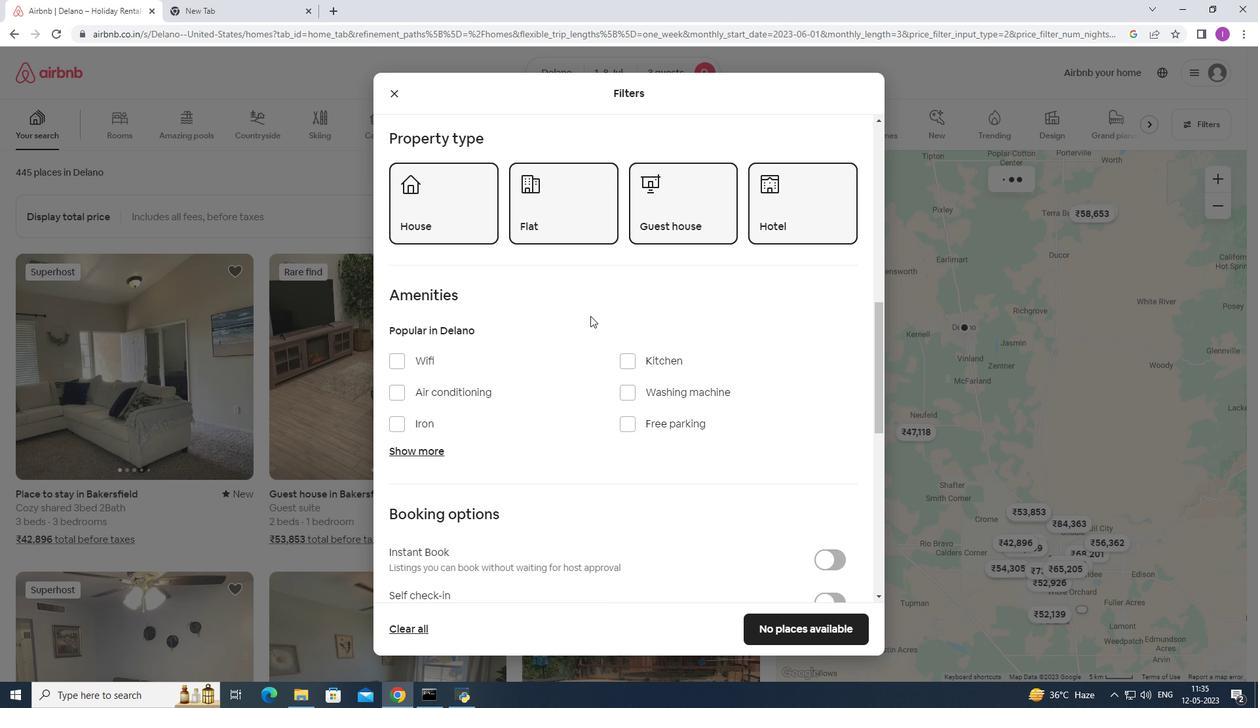 
Action: Mouse moved to (406, 292)
Screenshot: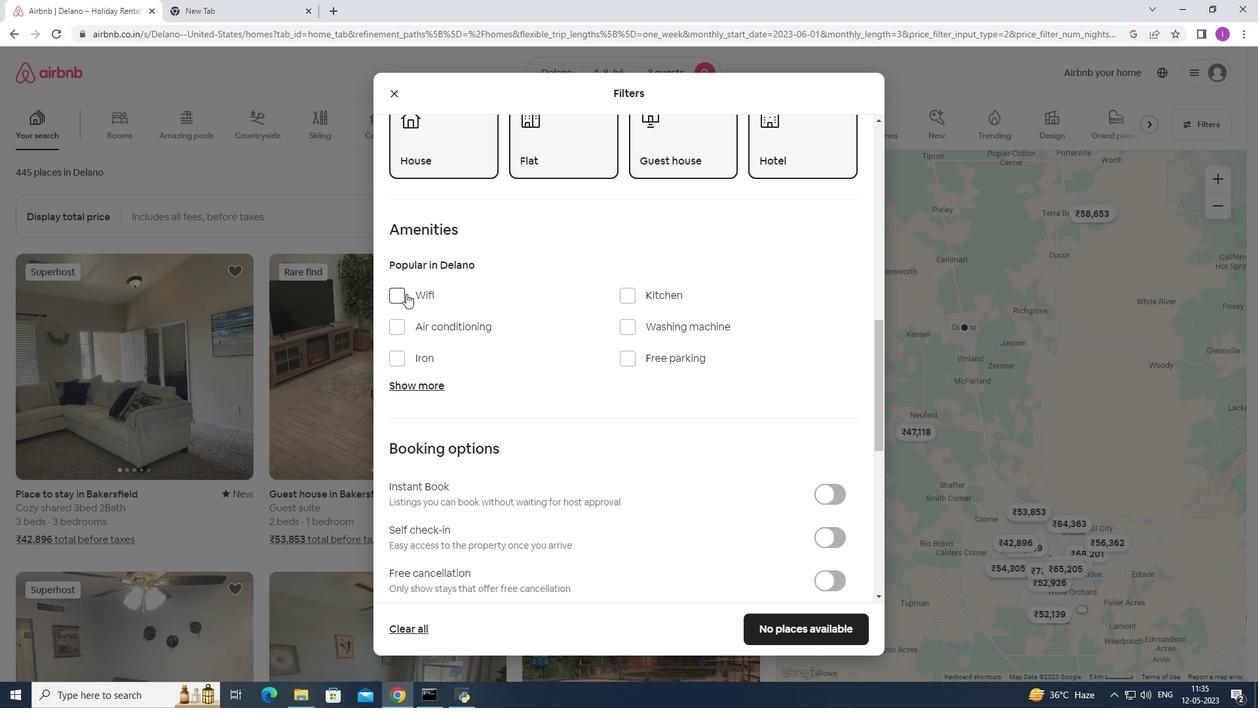 
Action: Mouse pressed left at (406, 292)
Screenshot: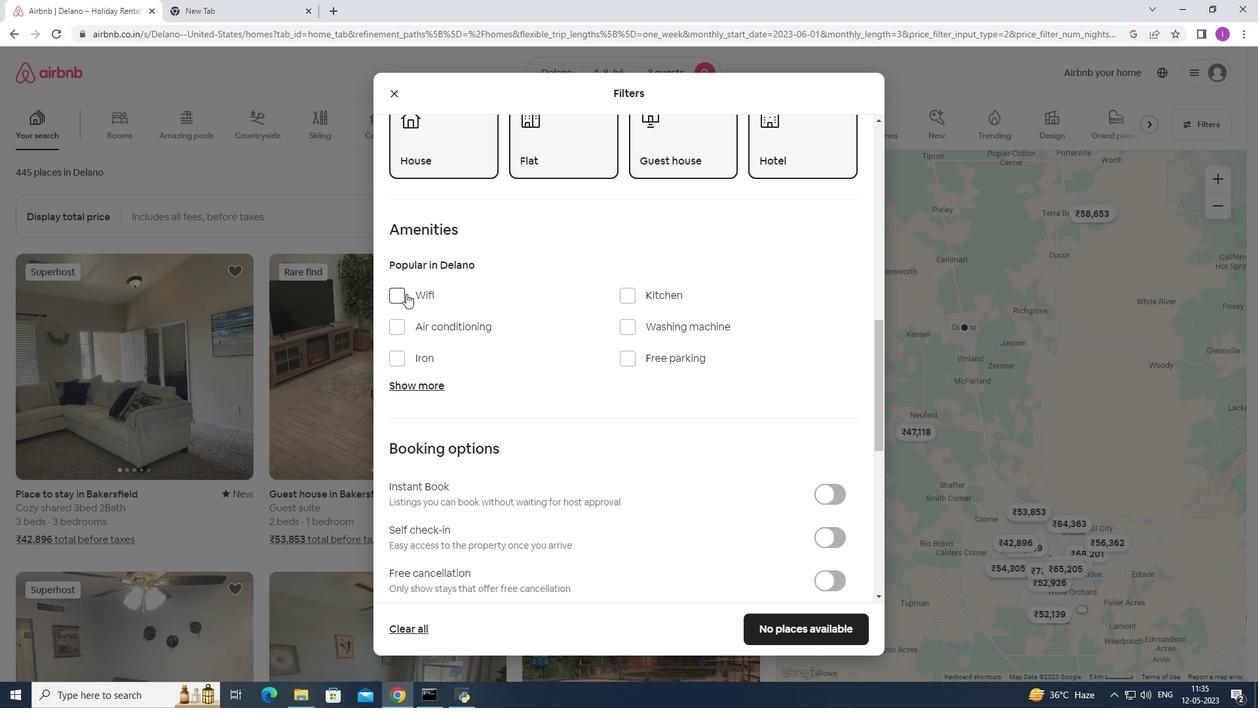 
Action: Mouse moved to (402, 296)
Screenshot: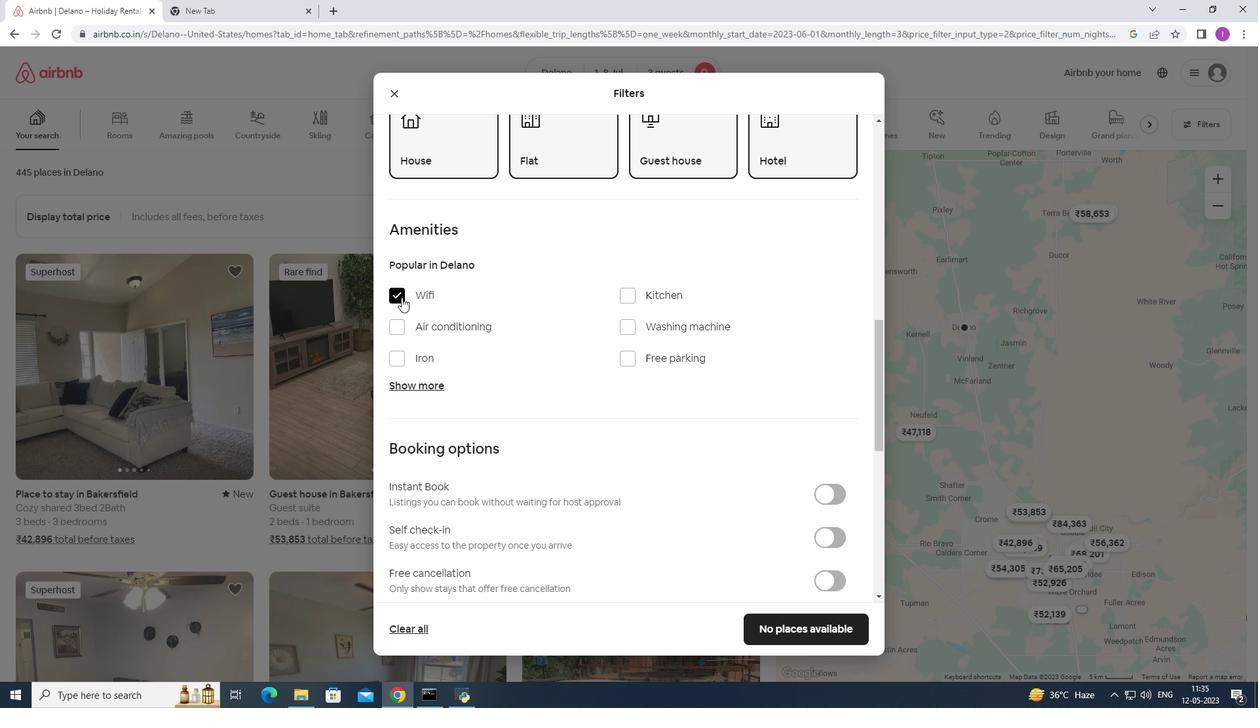 
Action: Mouse pressed left at (402, 296)
Screenshot: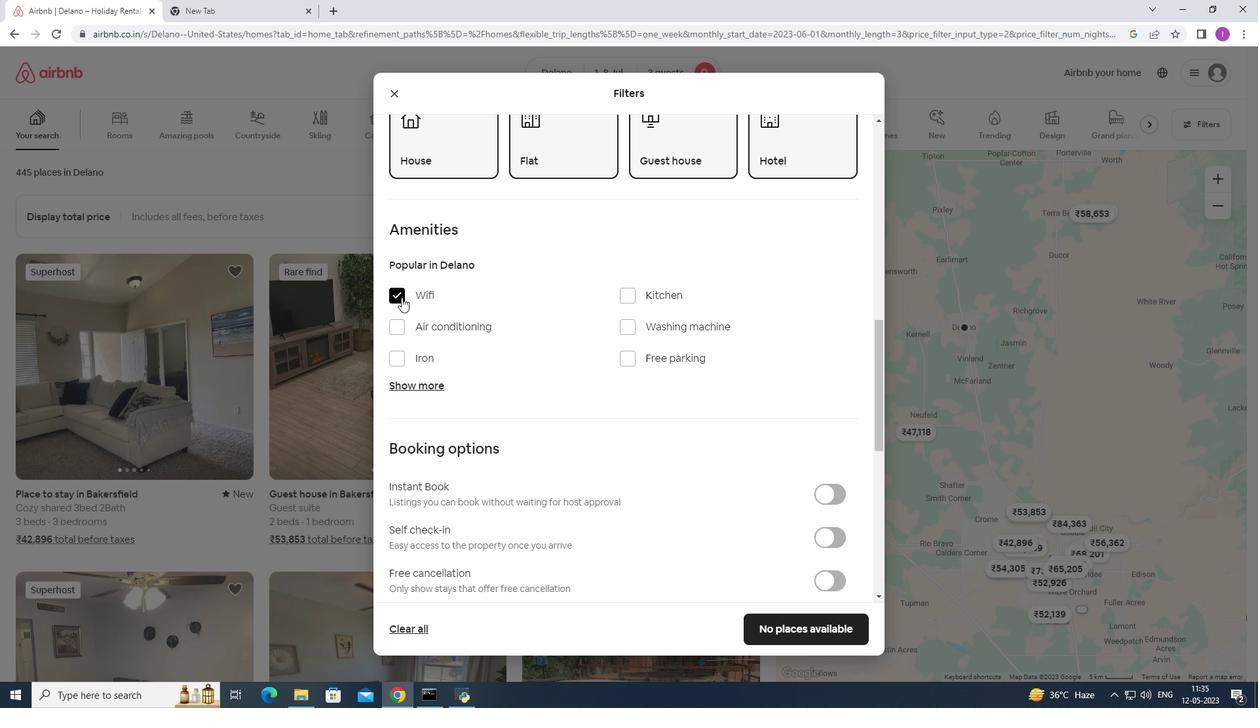 
Action: Mouse moved to (774, 449)
Screenshot: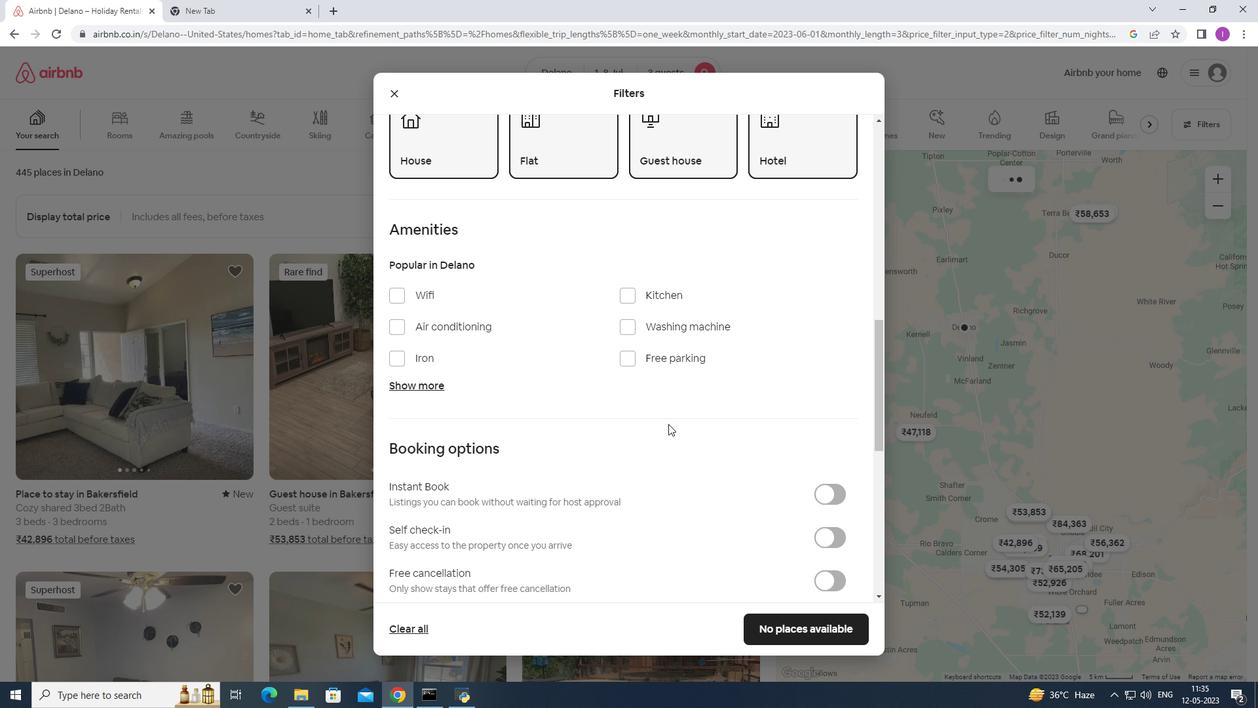 
Action: Mouse scrolled (774, 448) with delta (0, 0)
Screenshot: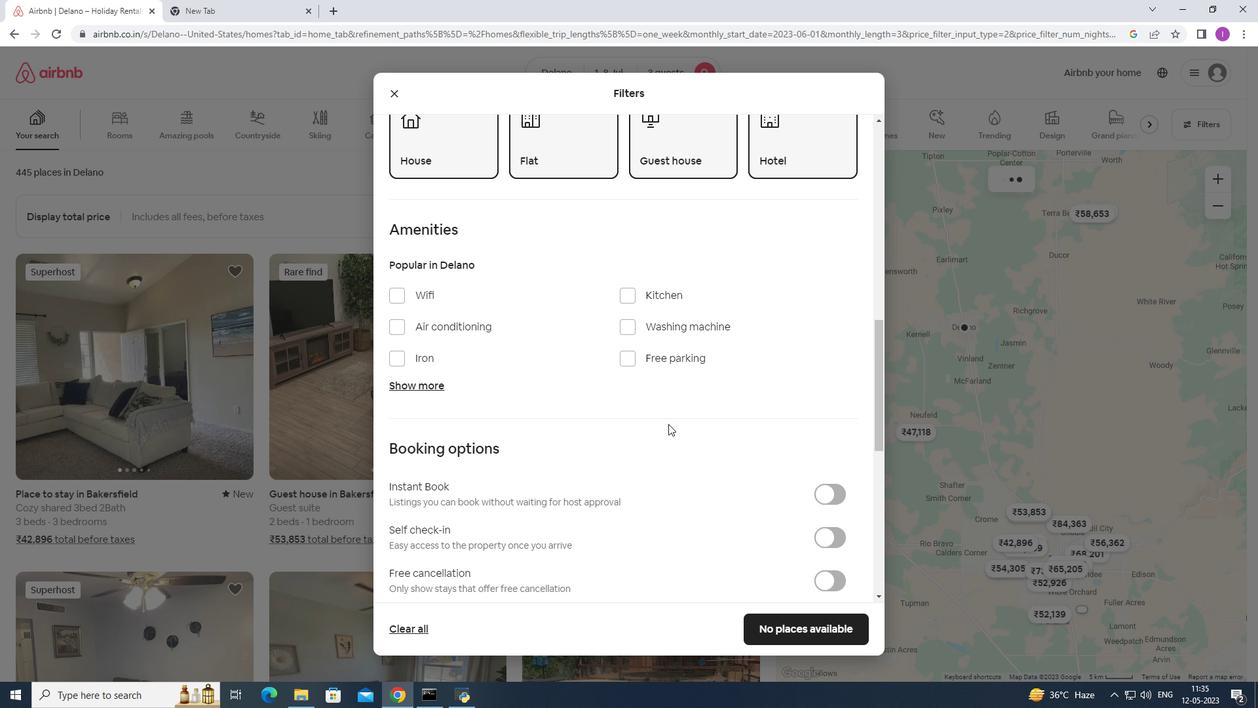 
Action: Mouse moved to (776, 449)
Screenshot: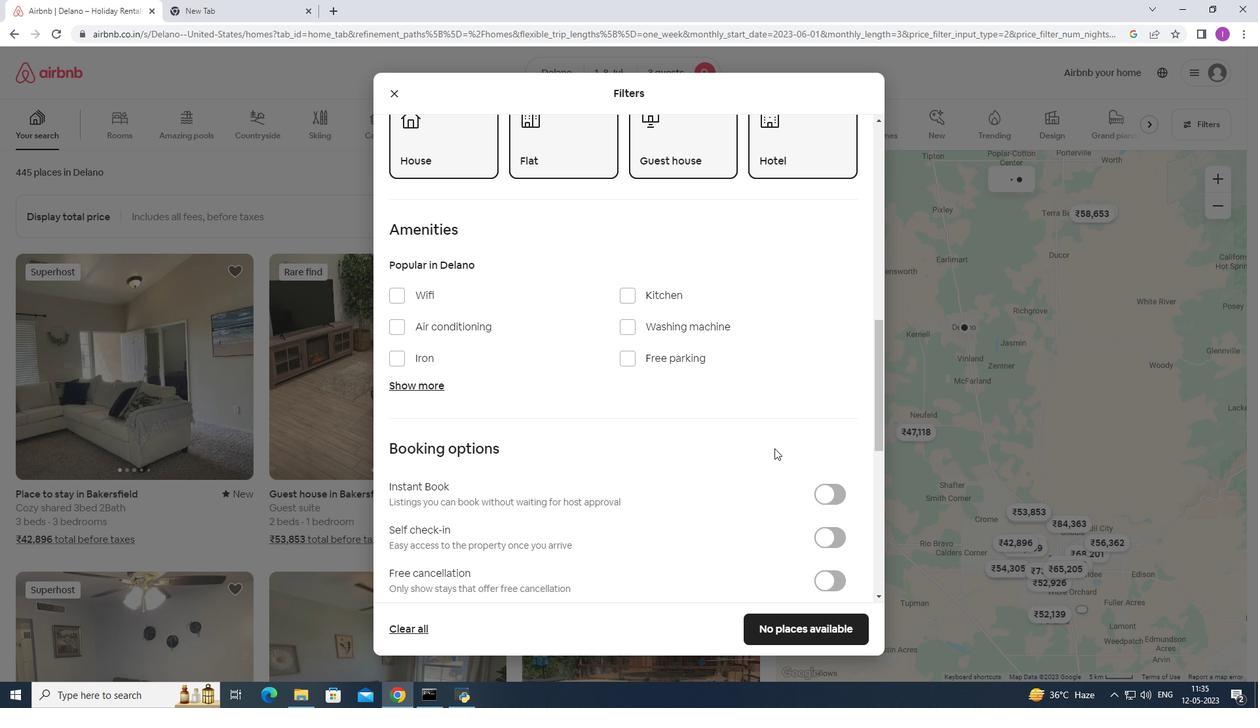 
Action: Mouse scrolled (776, 449) with delta (0, 0)
Screenshot: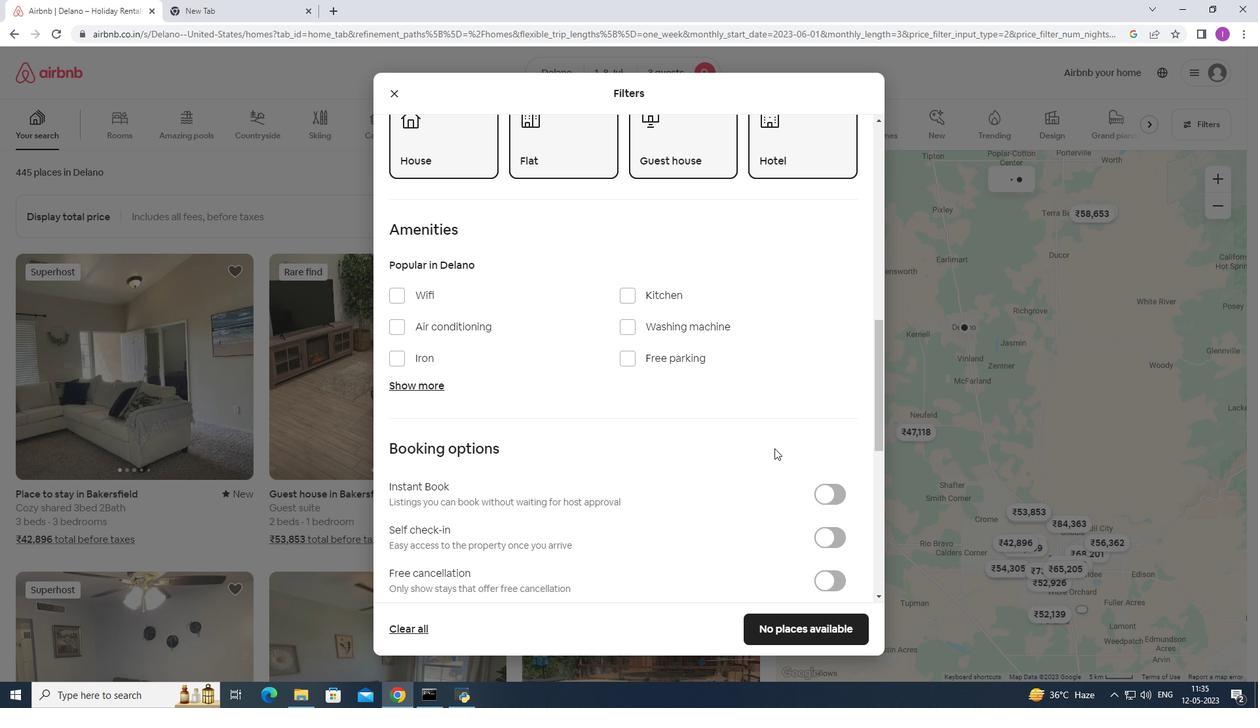 
Action: Mouse scrolled (776, 449) with delta (0, 0)
Screenshot: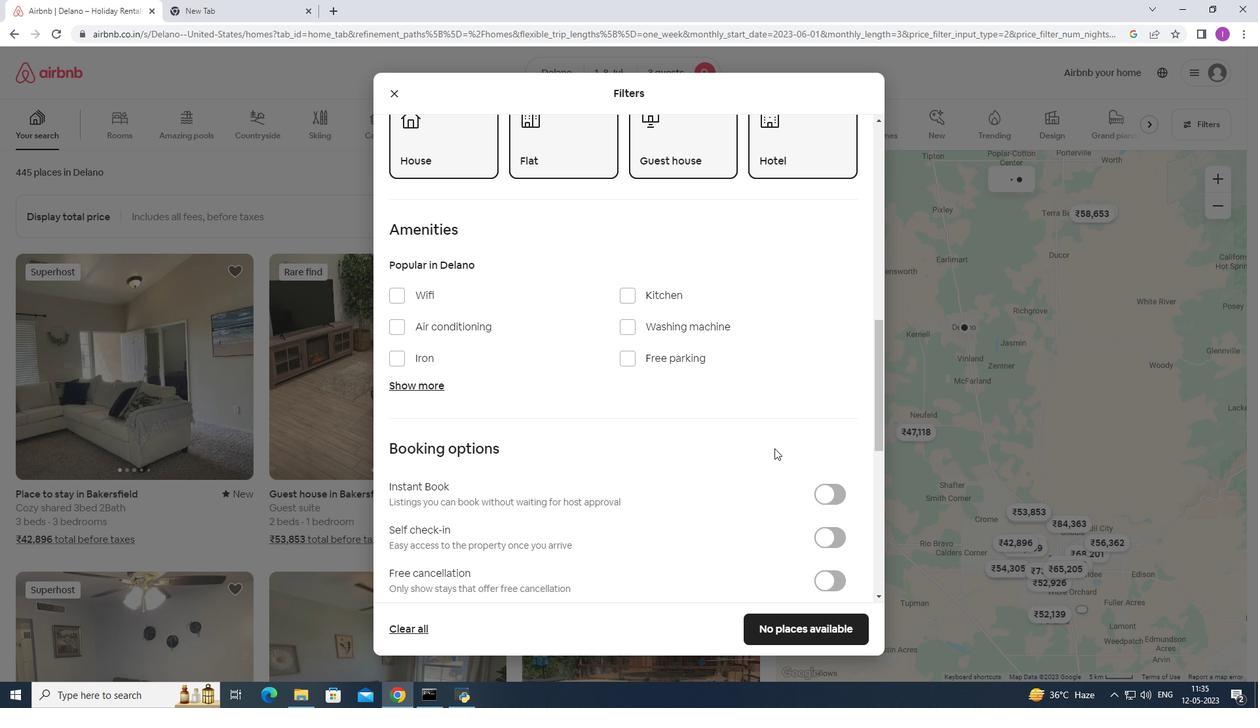 
Action: Mouse moved to (832, 338)
Screenshot: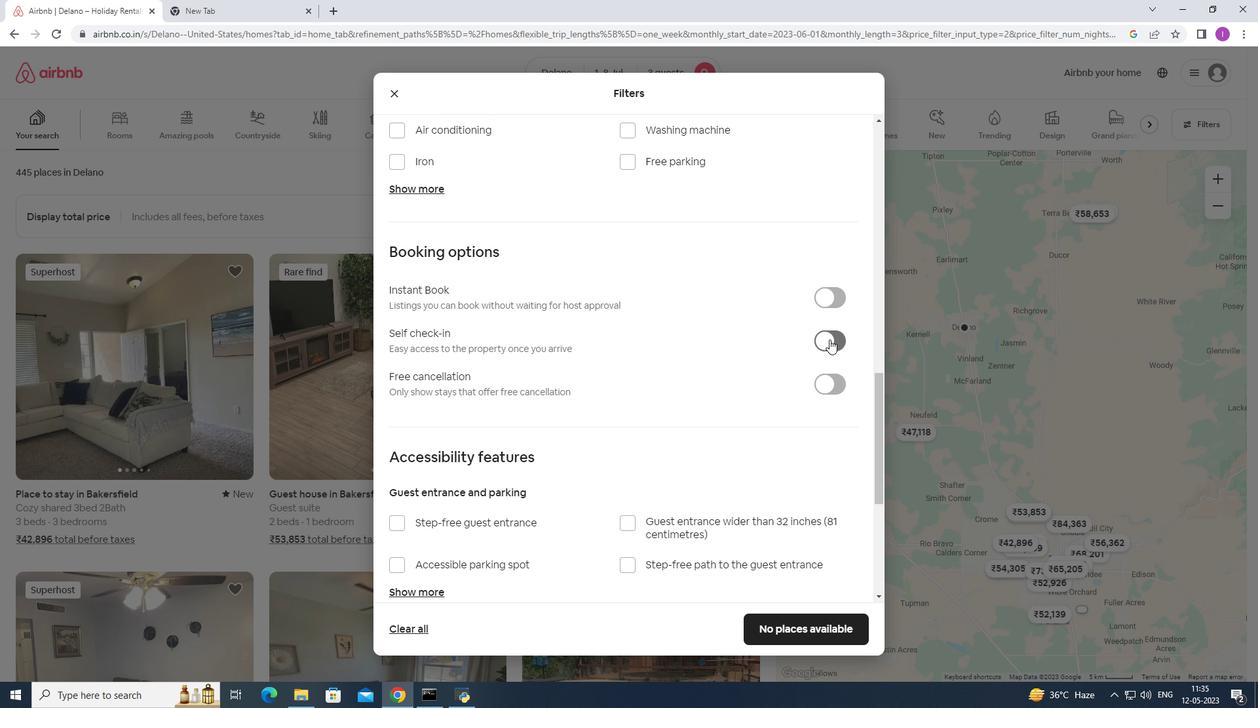 
Action: Mouse pressed left at (832, 338)
Screenshot: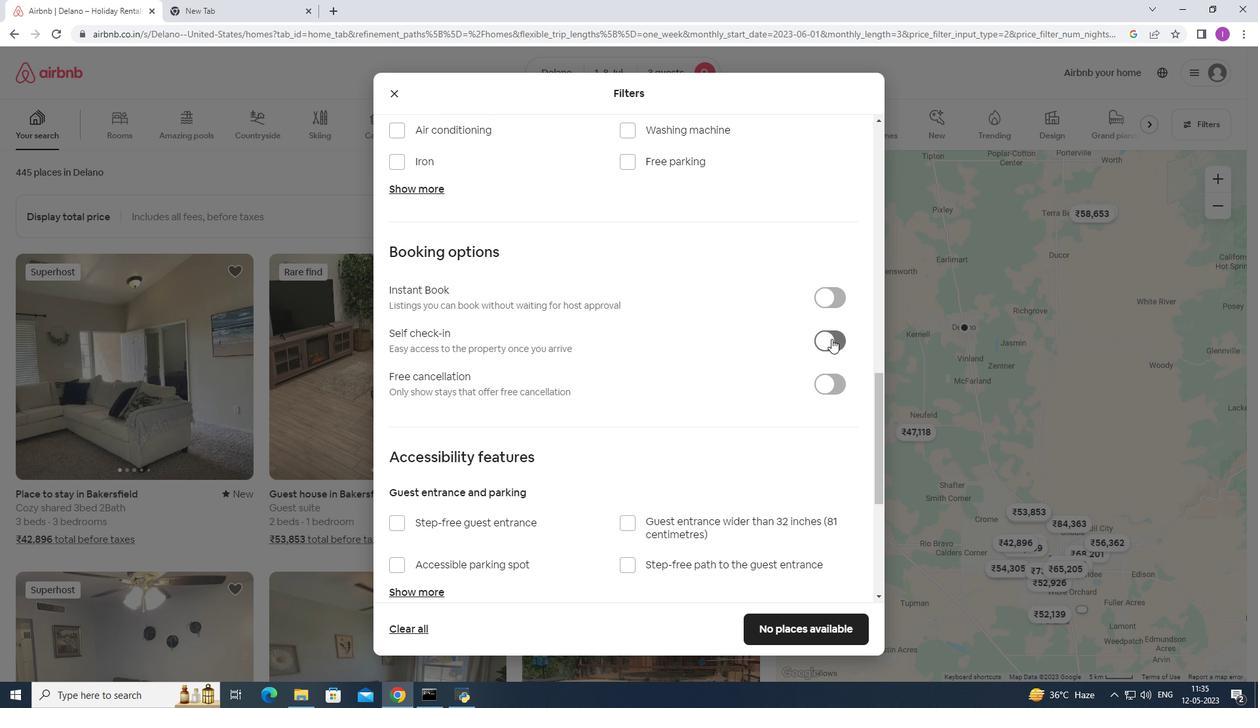 
Action: Mouse moved to (711, 419)
Screenshot: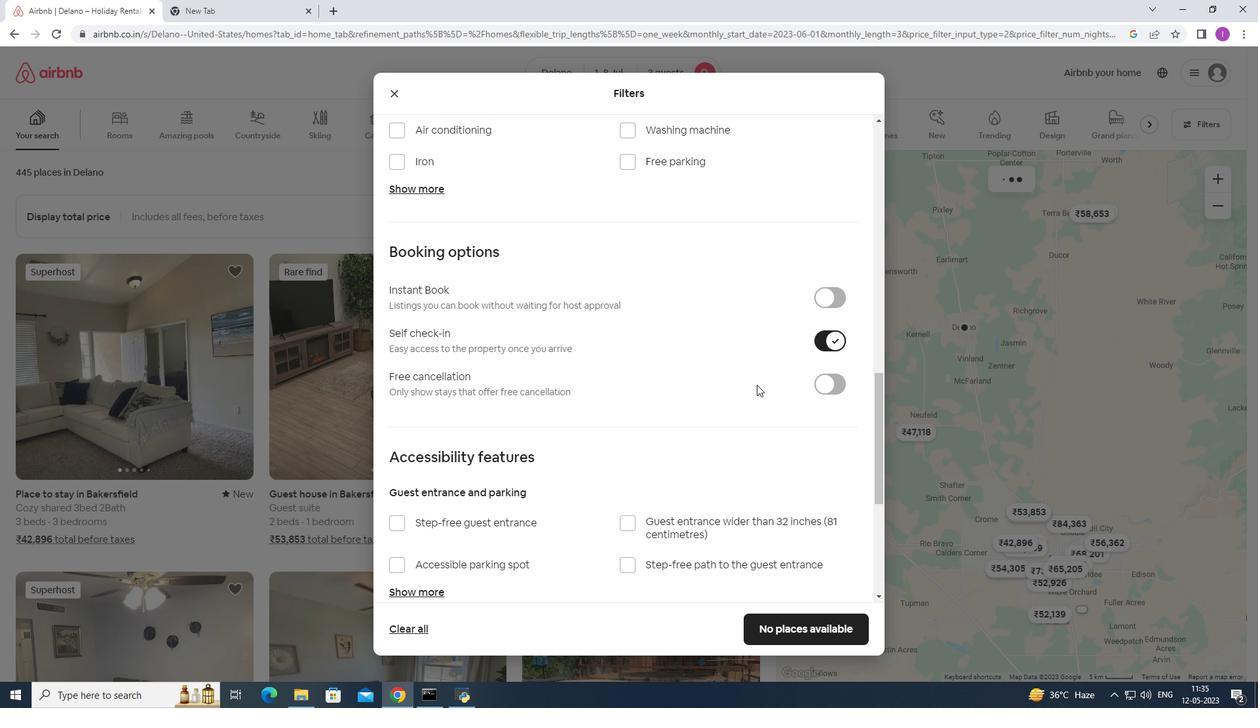 
Action: Mouse scrolled (711, 418) with delta (0, 0)
Screenshot: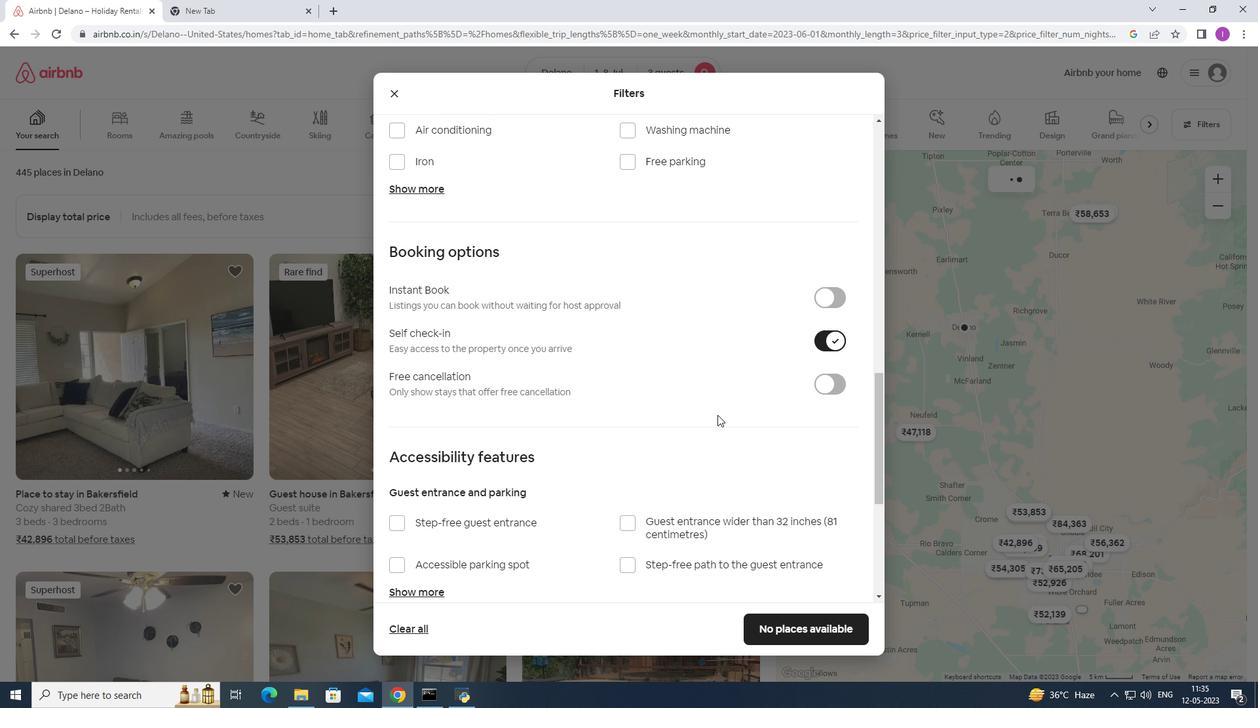 
Action: Mouse scrolled (711, 418) with delta (0, 0)
Screenshot: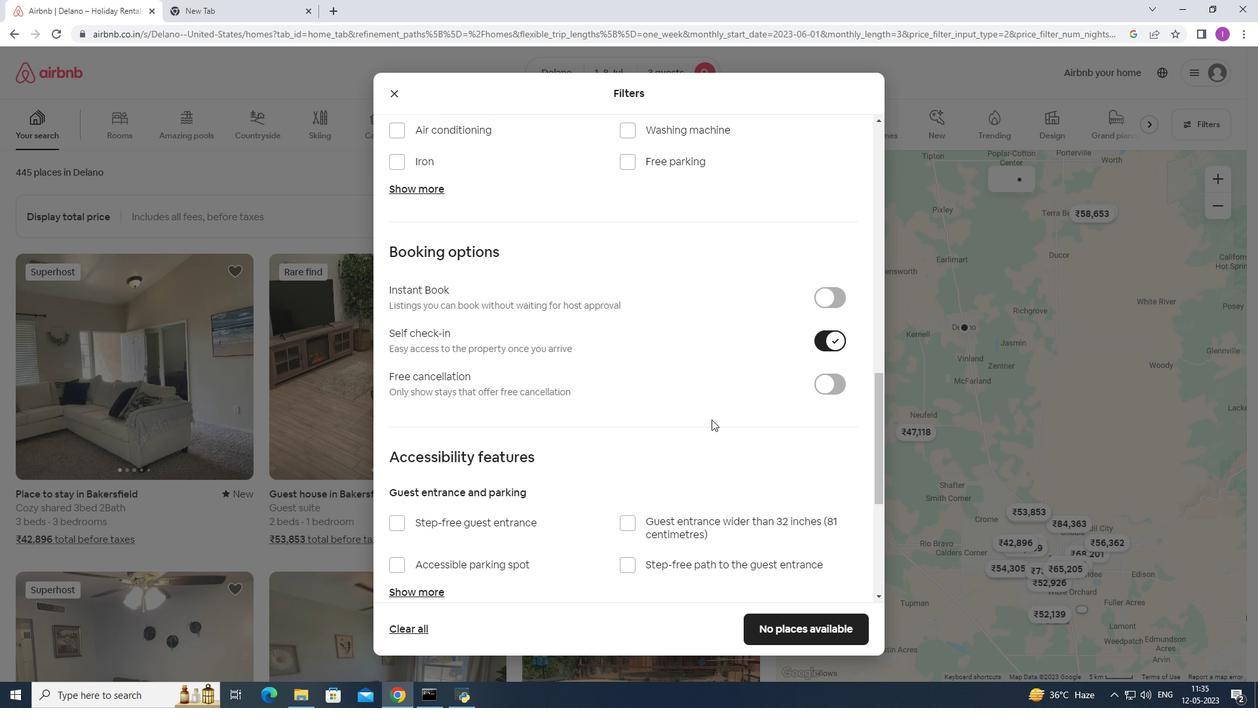 
Action: Mouse scrolled (711, 418) with delta (0, 0)
Screenshot: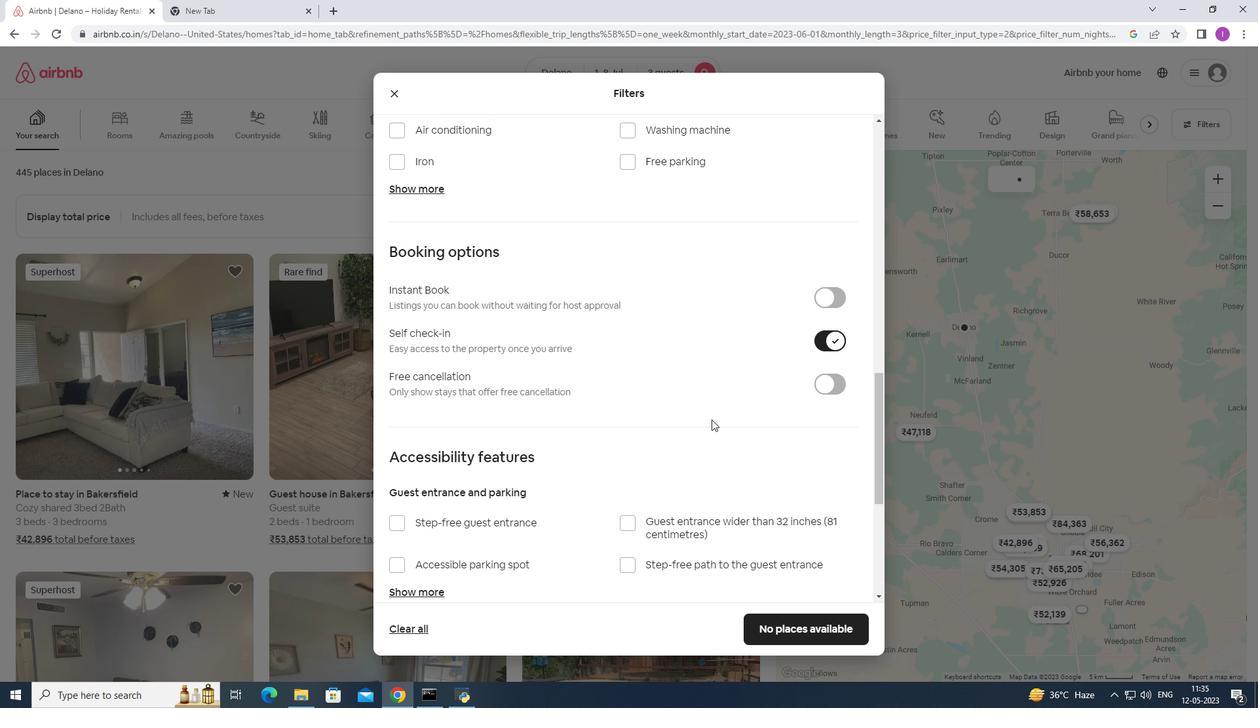 
Action: Mouse moved to (700, 418)
Screenshot: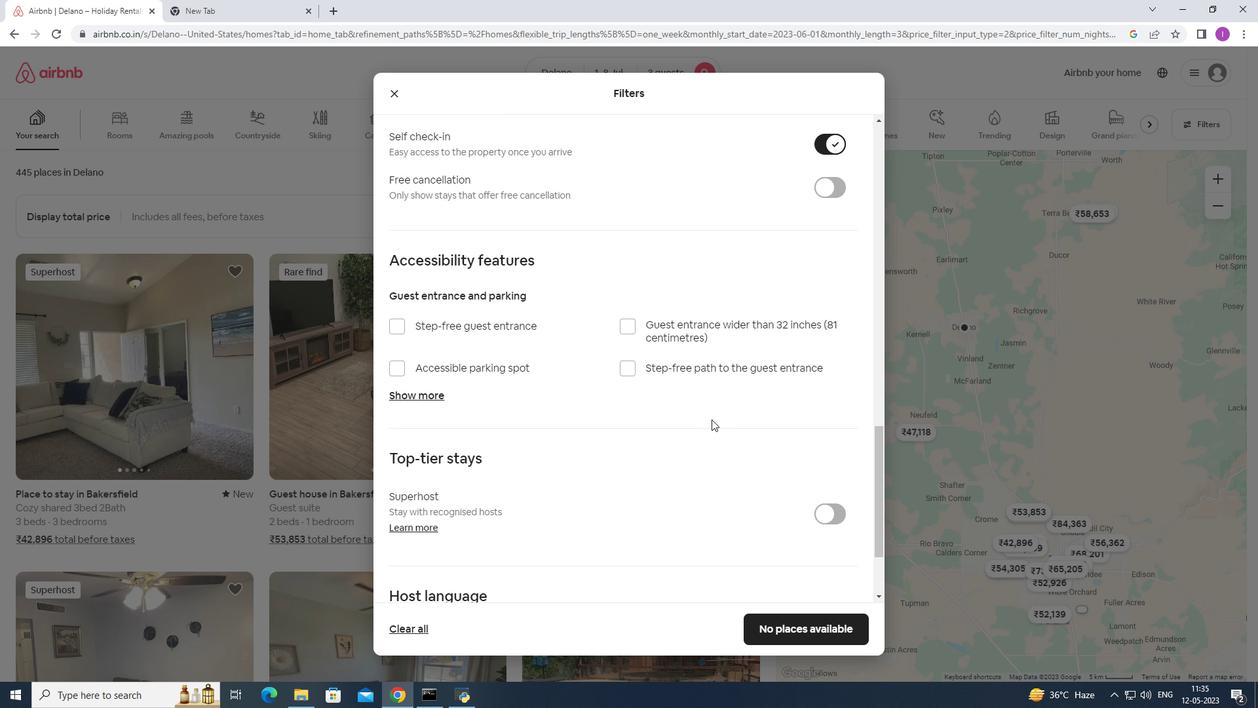 
Action: Mouse scrolled (700, 418) with delta (0, 0)
Screenshot: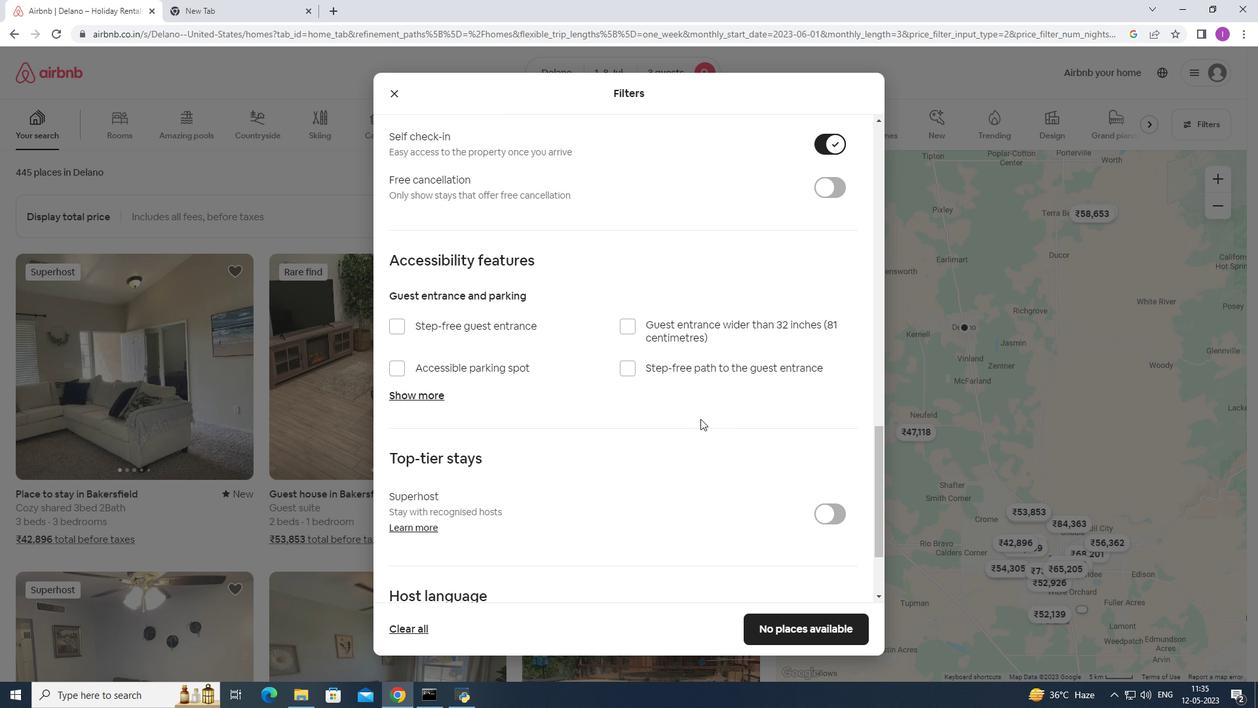 
Action: Mouse scrolled (700, 418) with delta (0, 0)
Screenshot: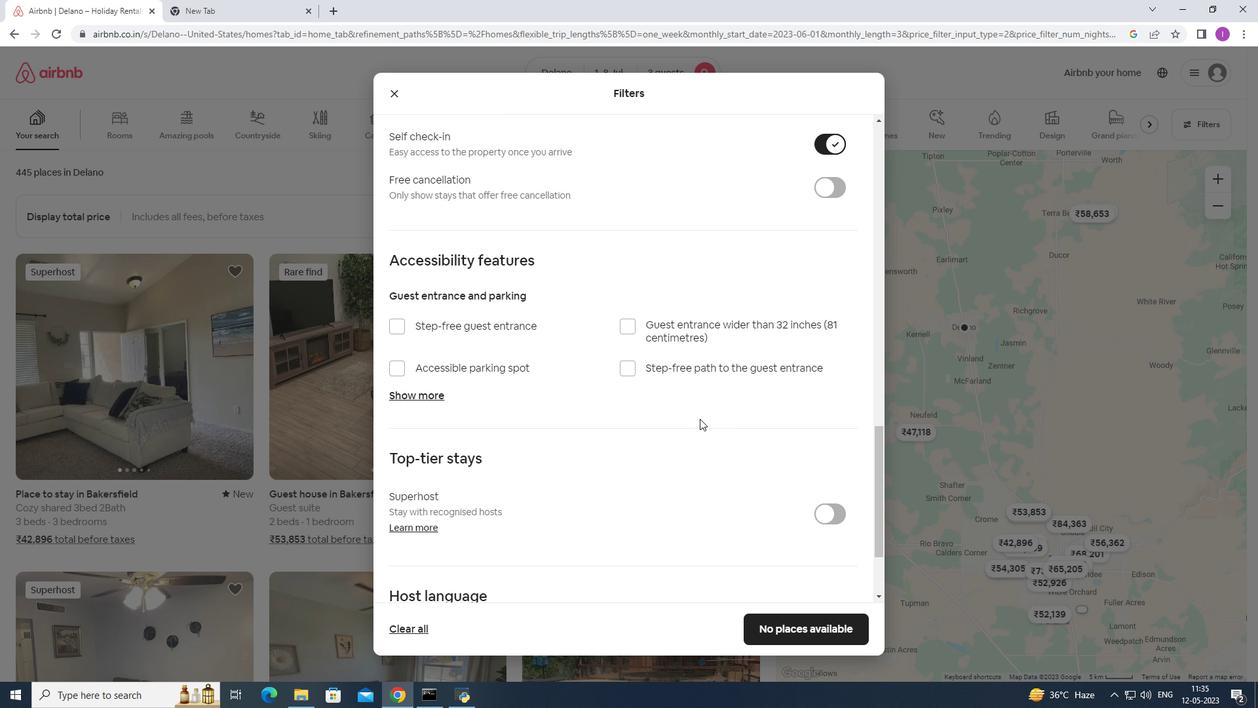 
Action: Mouse scrolled (700, 418) with delta (0, 0)
Screenshot: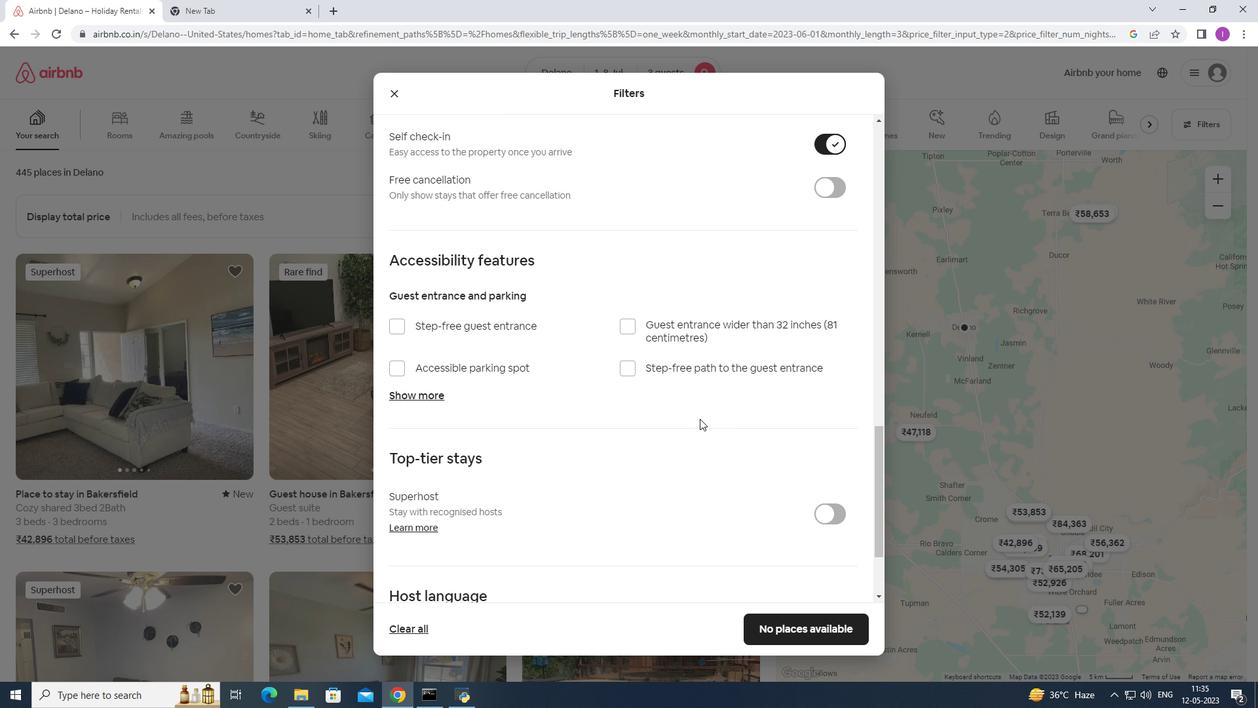 
Action: Mouse scrolled (700, 418) with delta (0, 0)
Screenshot: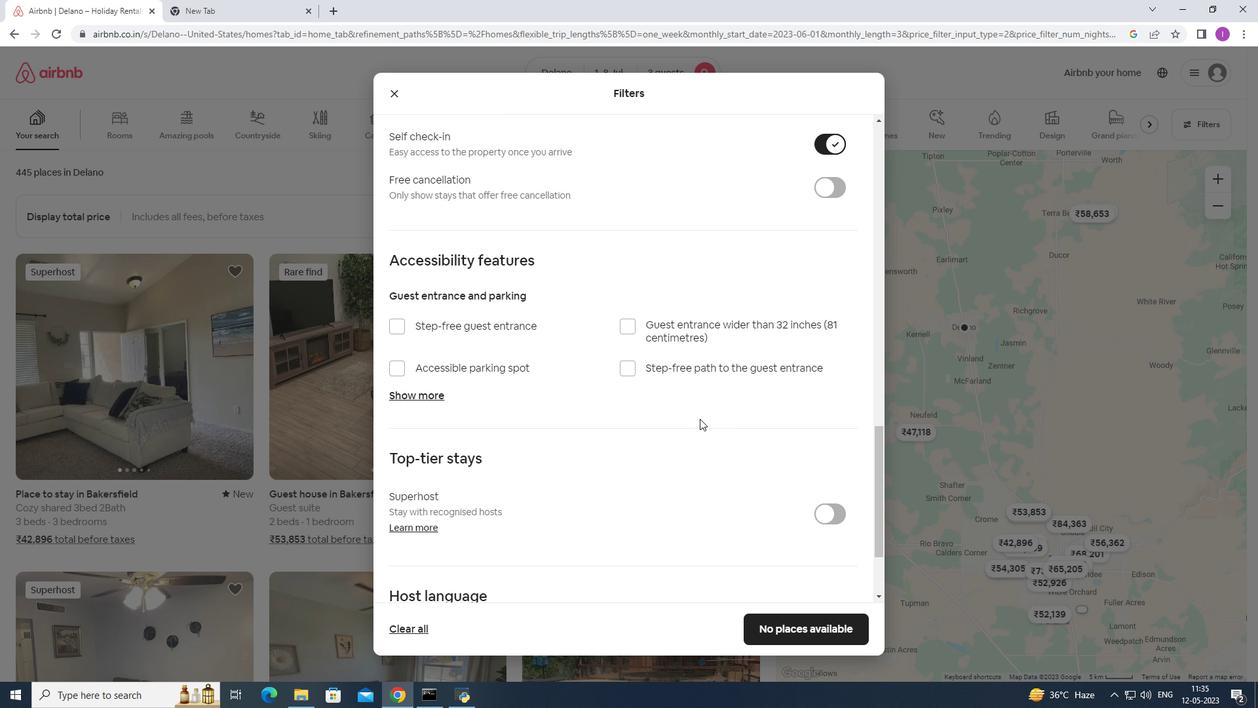 
Action: Mouse moved to (541, 502)
Screenshot: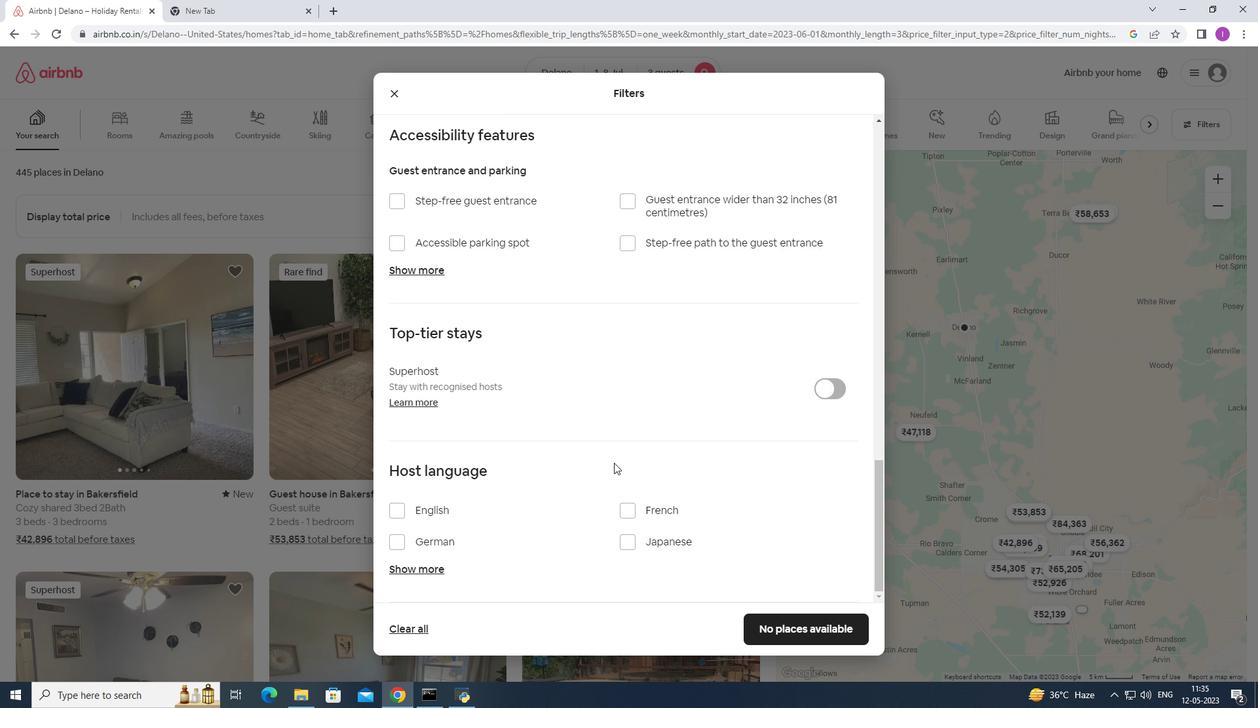 
Action: Mouse scrolled (541, 501) with delta (0, 0)
Screenshot: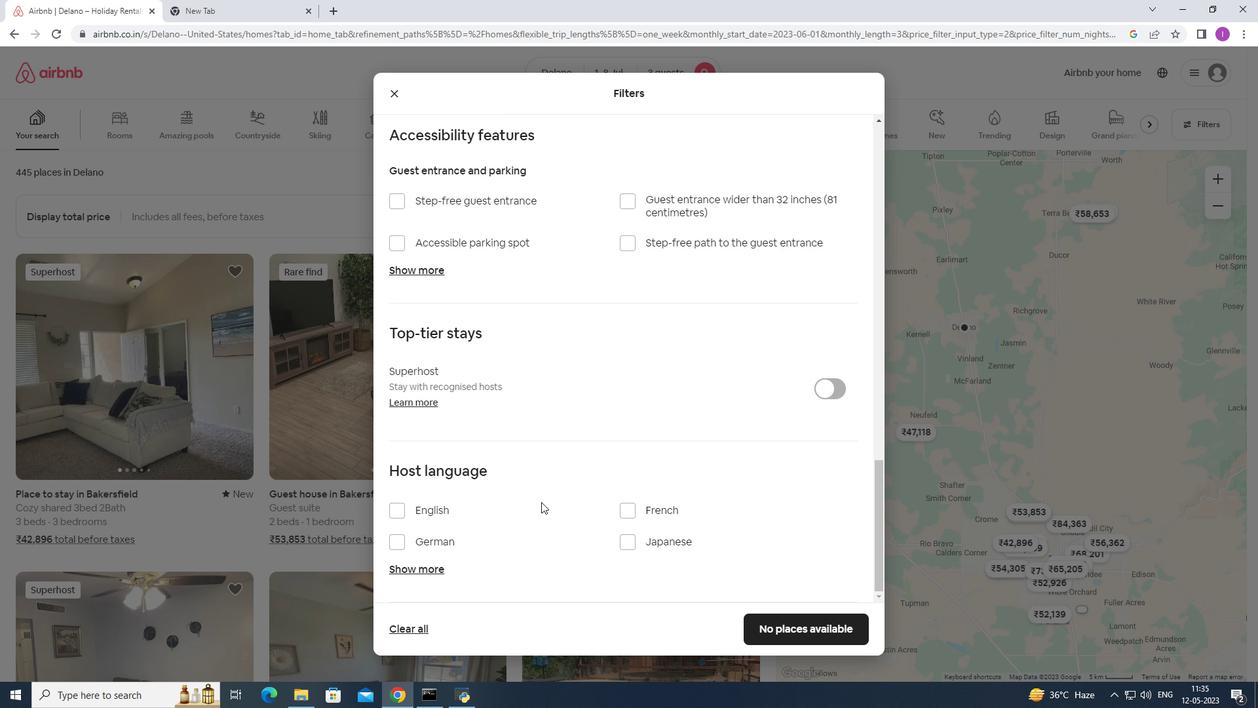 
Action: Mouse scrolled (541, 501) with delta (0, 0)
Screenshot: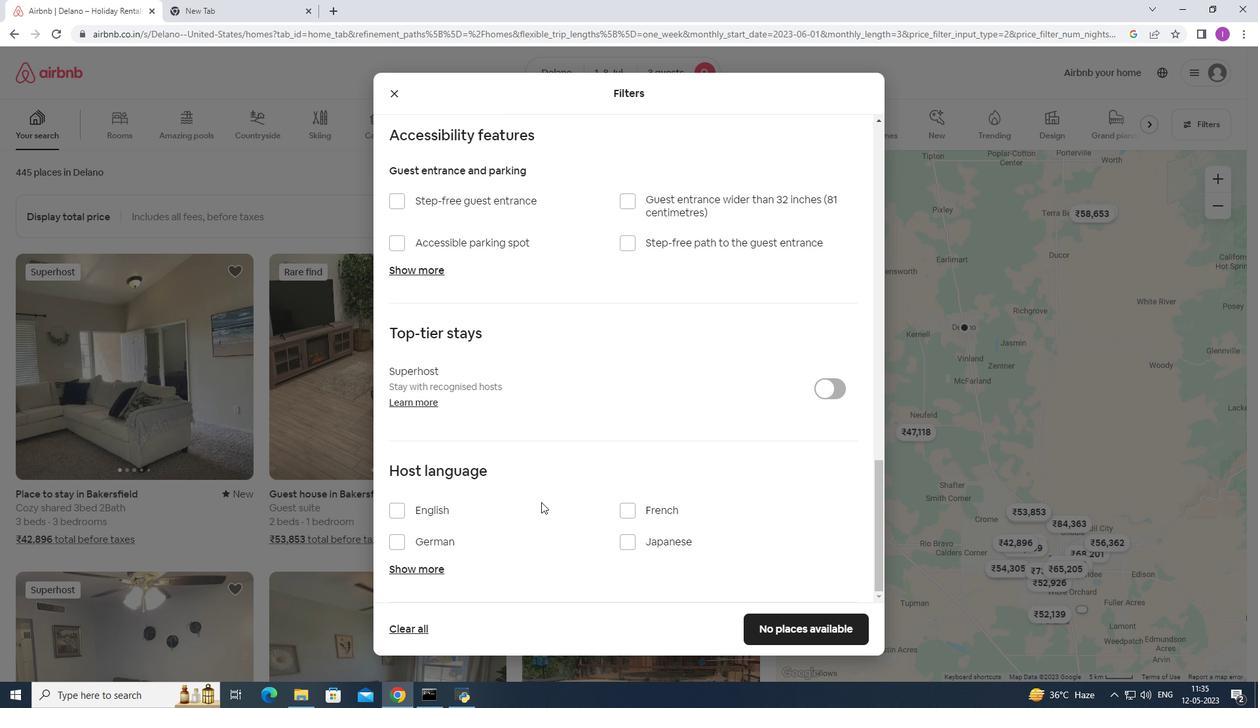 
Action: Mouse scrolled (541, 501) with delta (0, 0)
Screenshot: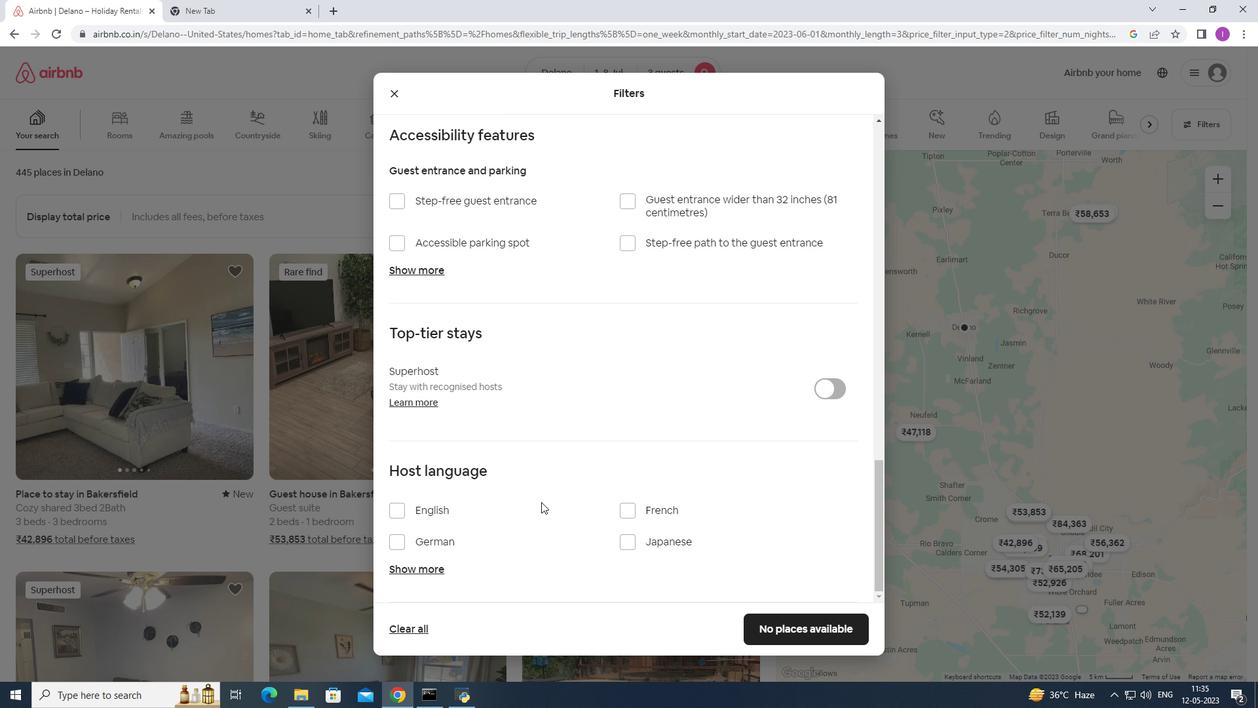 
Action: Mouse scrolled (541, 501) with delta (0, 0)
Screenshot: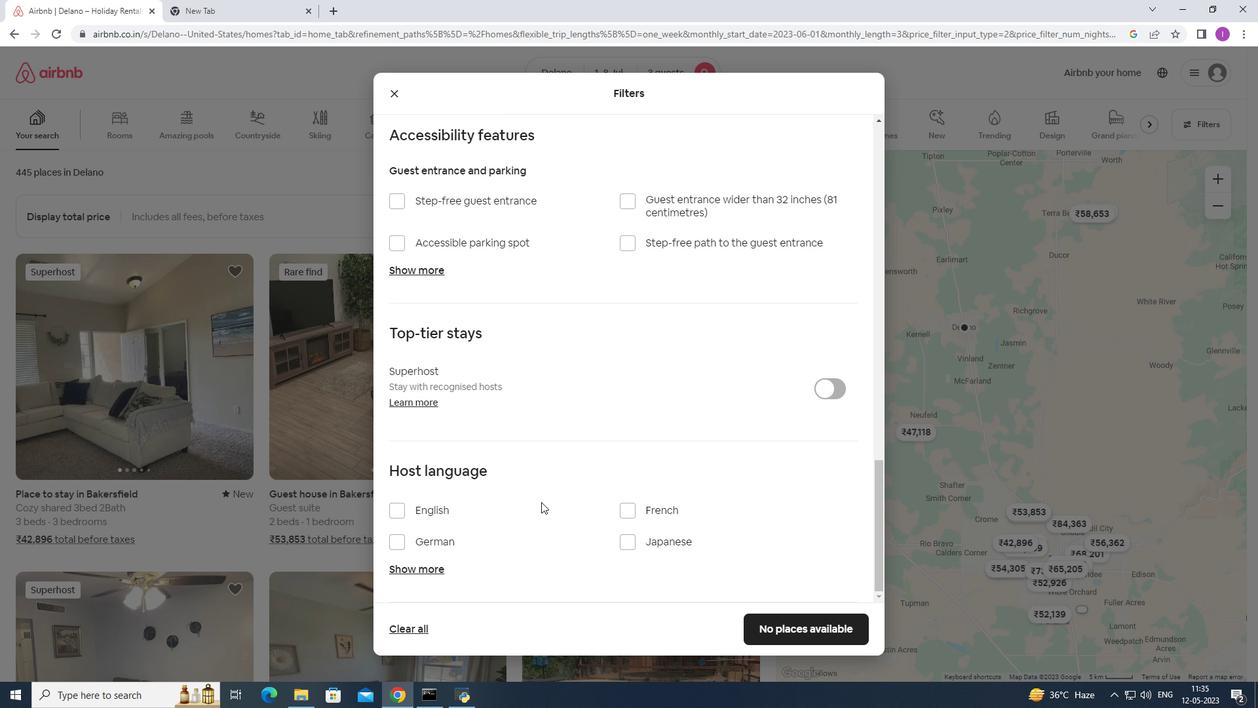 
Action: Mouse scrolled (541, 501) with delta (0, 0)
Screenshot: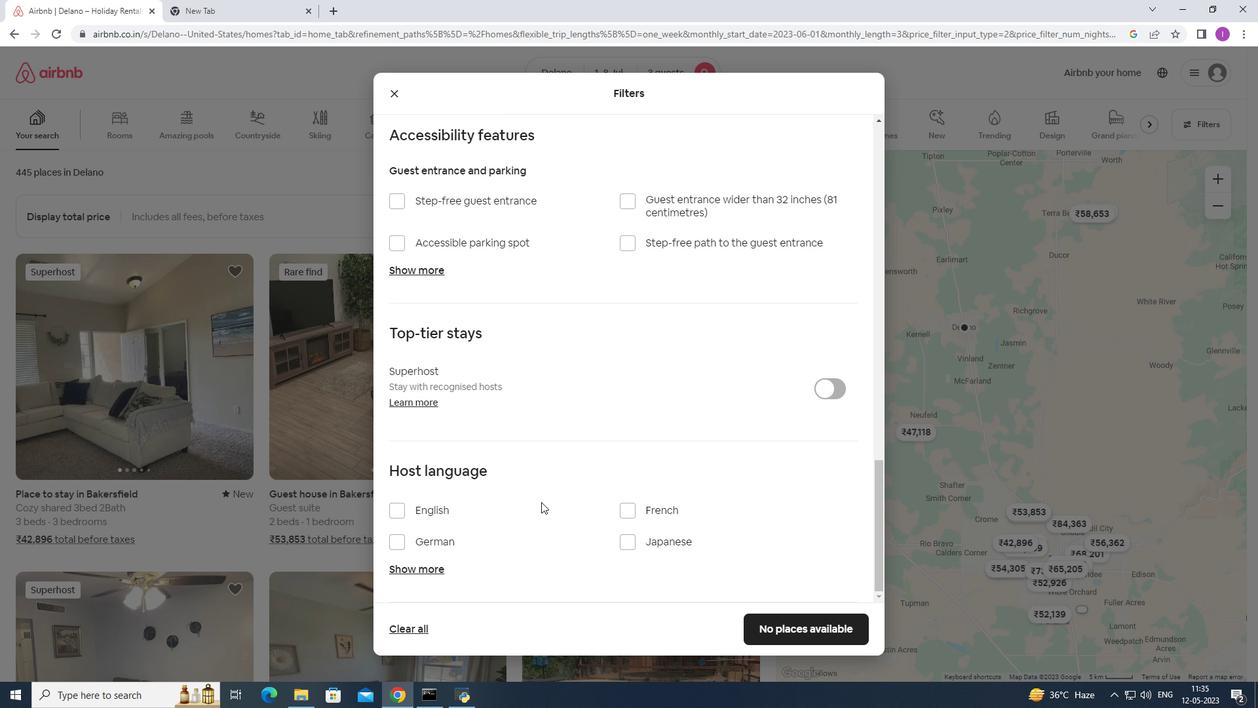 
Action: Mouse moved to (399, 508)
Screenshot: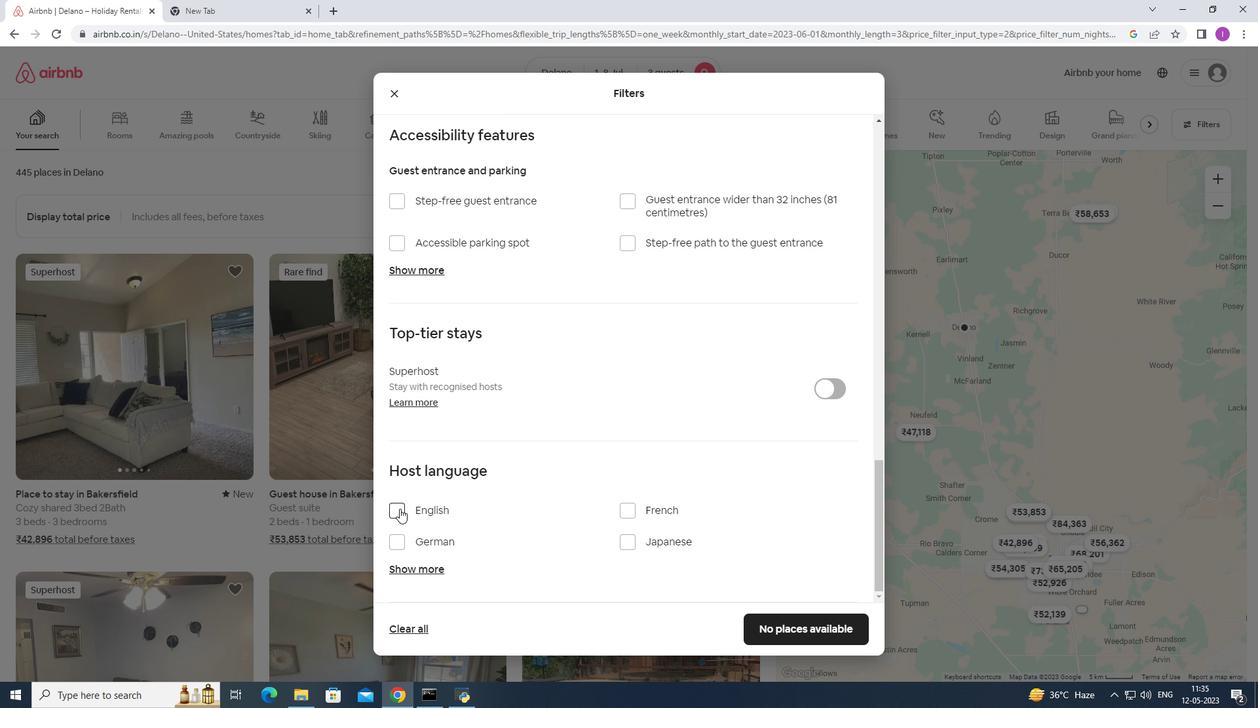 
Action: Mouse pressed left at (399, 508)
Screenshot: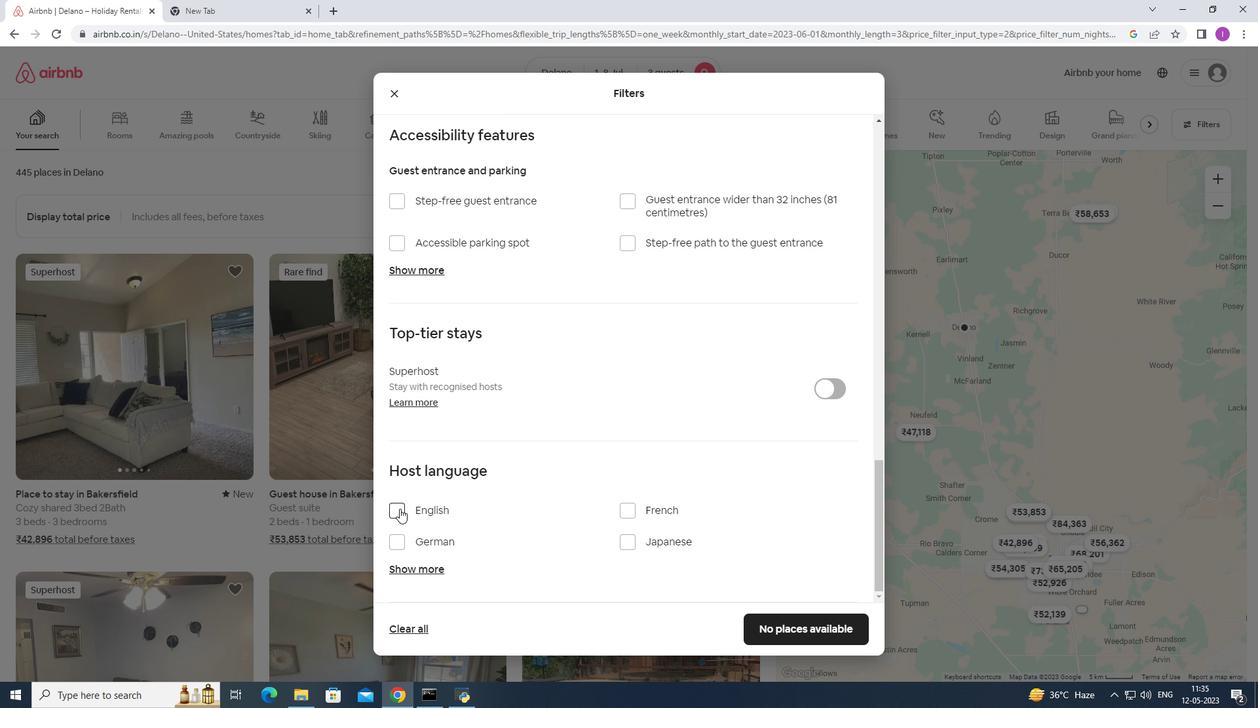 
Action: Mouse moved to (608, 502)
Screenshot: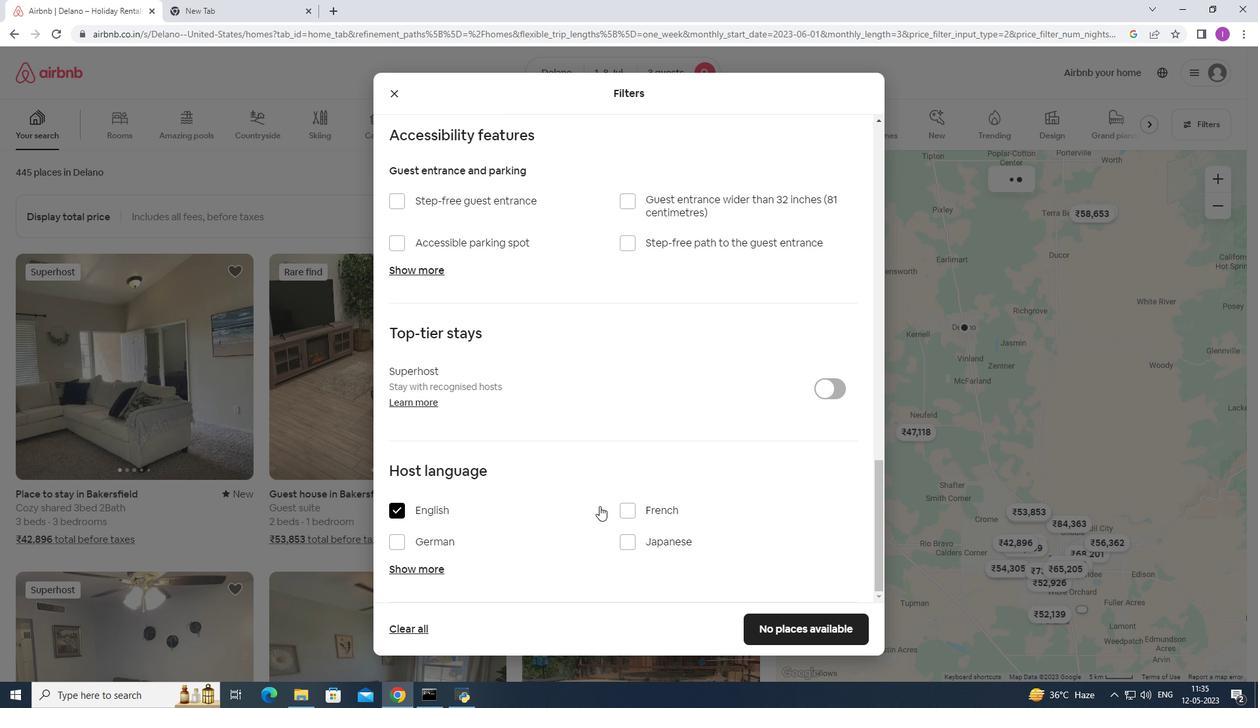 
Action: Mouse scrolled (608, 502) with delta (0, 0)
Screenshot: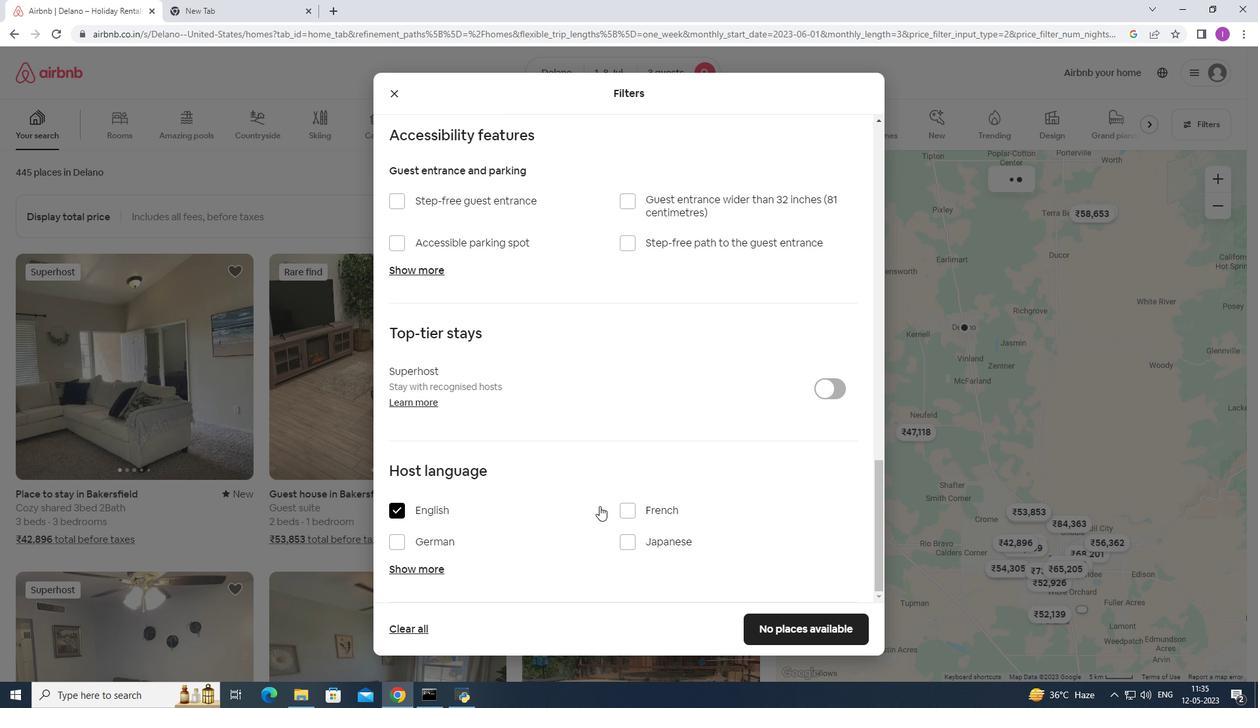 
Action: Mouse scrolled (608, 502) with delta (0, 0)
Screenshot: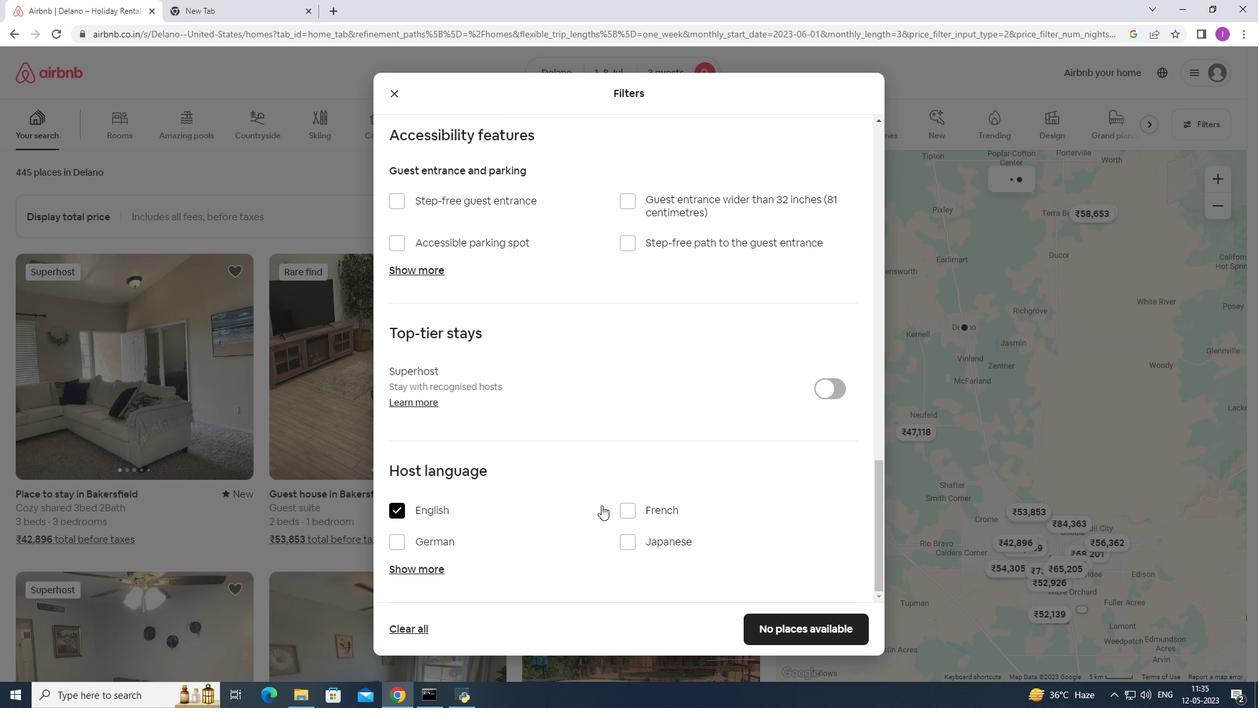 
Action: Mouse moved to (609, 502)
Screenshot: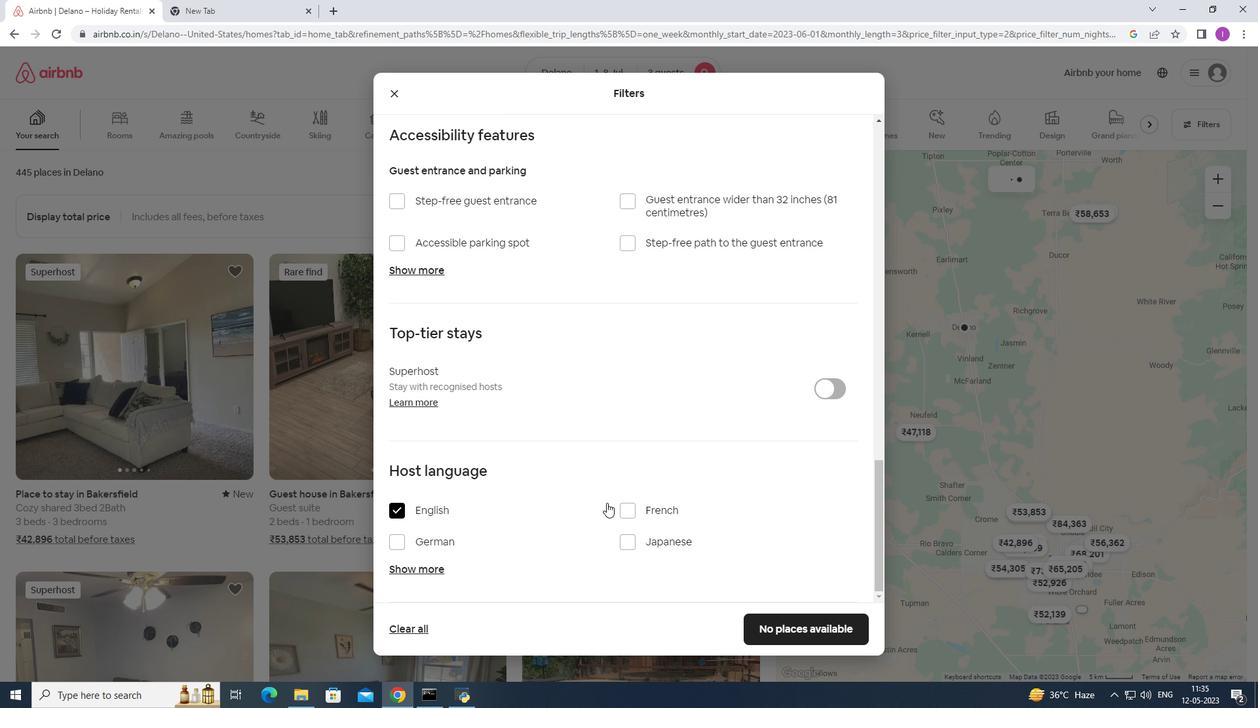 
Action: Mouse scrolled (609, 501) with delta (0, 0)
Screenshot: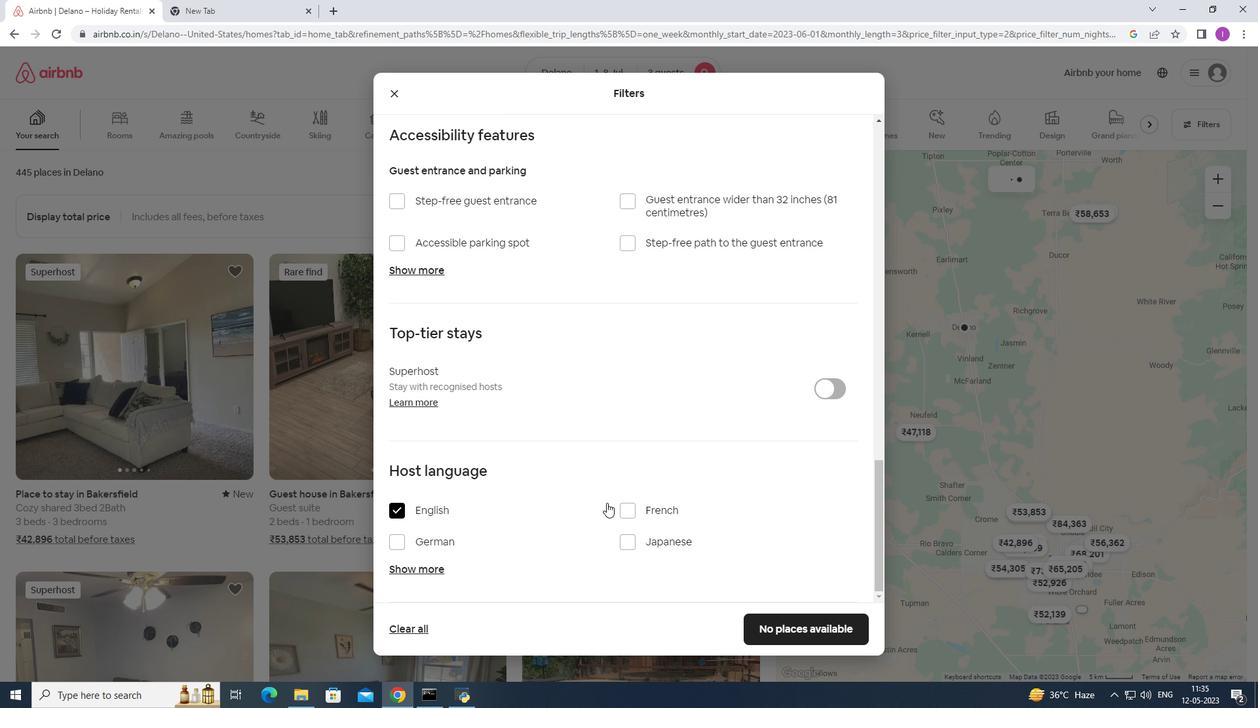 
Action: Mouse moved to (609, 501)
Screenshot: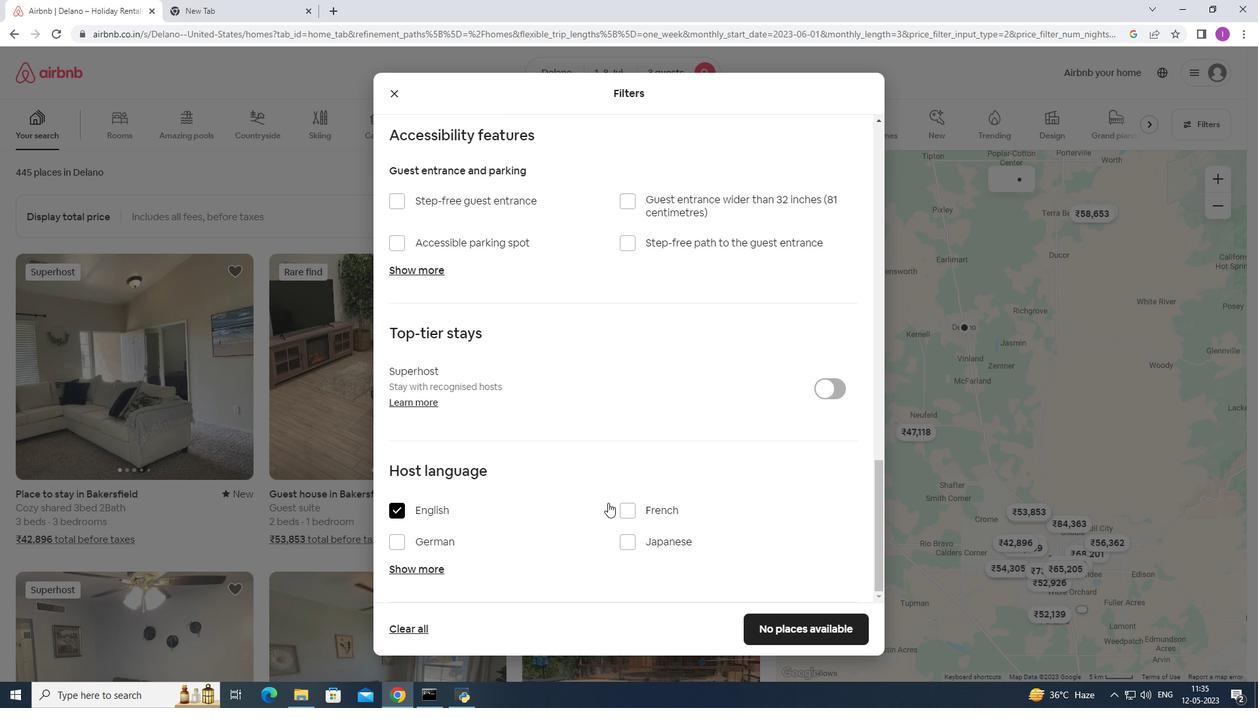 
Action: Mouse scrolled (609, 500) with delta (0, 0)
Screenshot: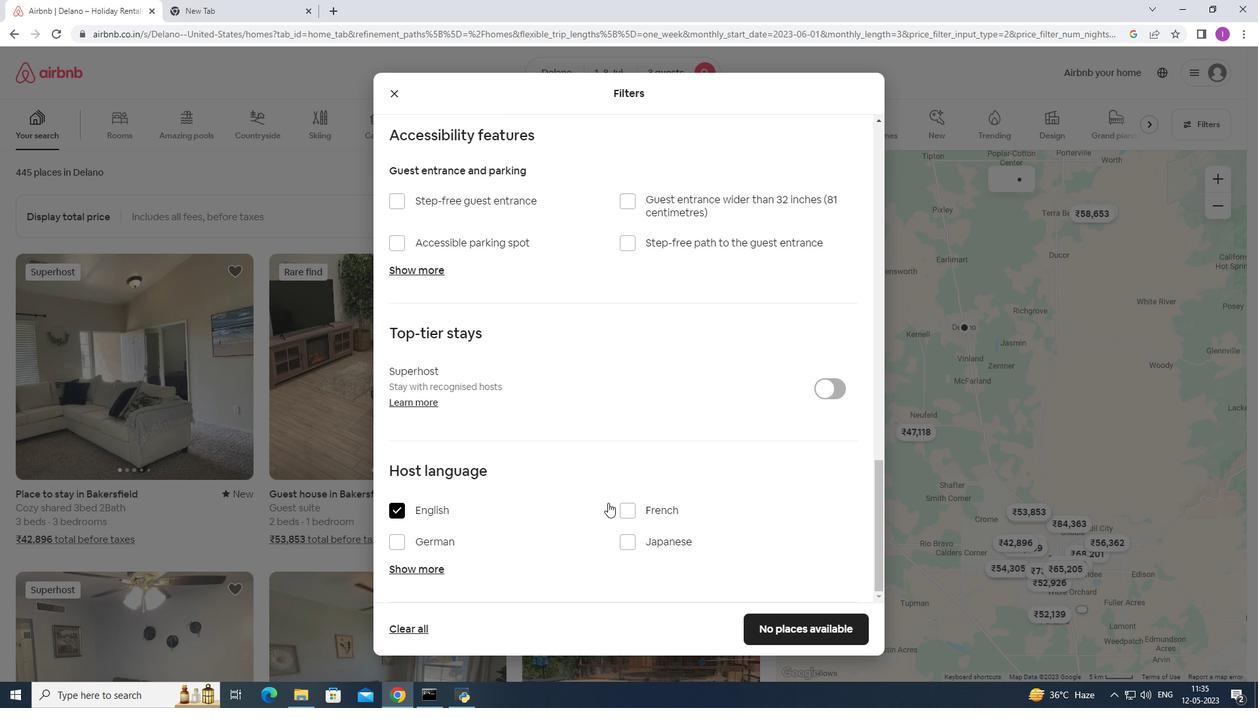 
Action: Mouse moved to (622, 490)
Screenshot: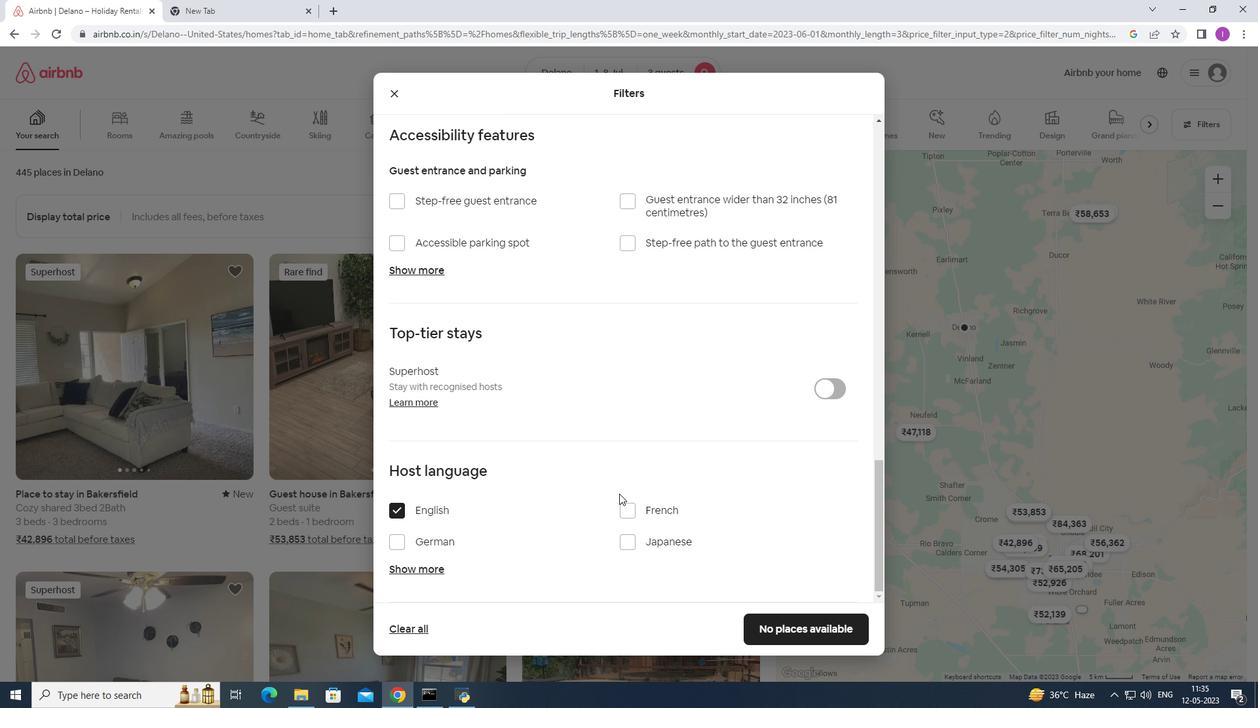 
Action: Mouse scrolled (622, 489) with delta (0, 0)
Screenshot: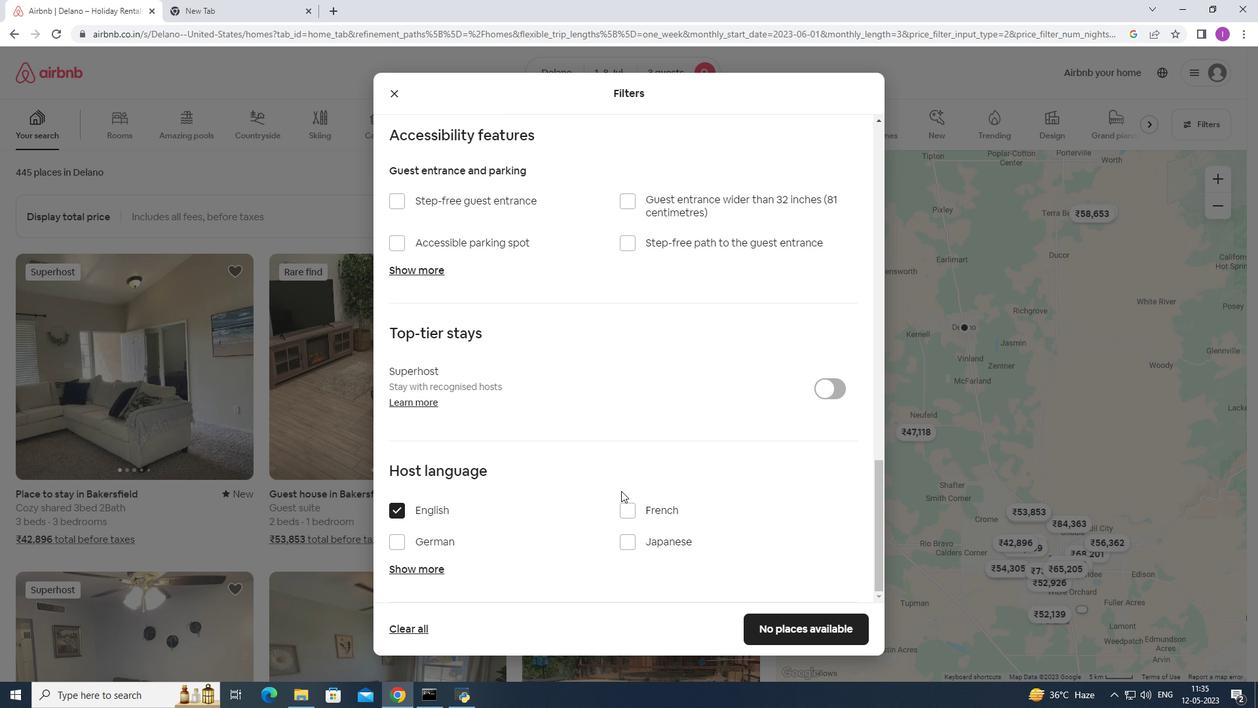 
Action: Mouse scrolled (622, 489) with delta (0, 0)
Screenshot: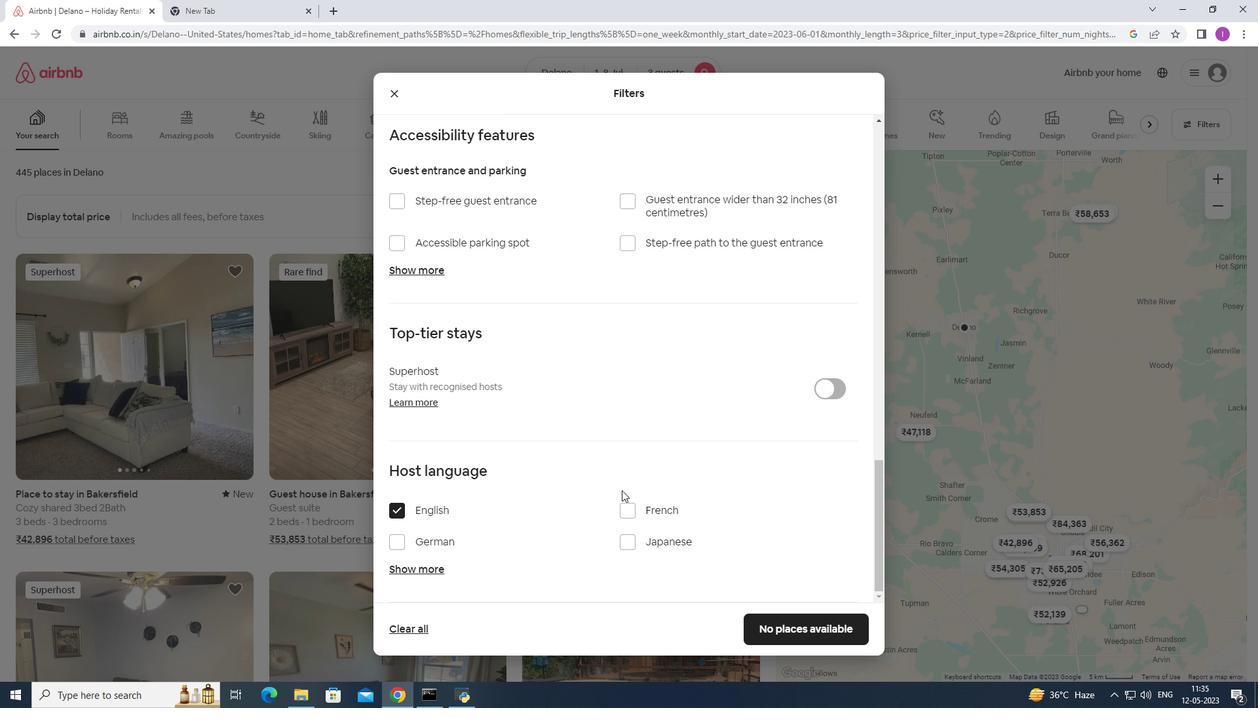 
Action: Mouse scrolled (622, 489) with delta (0, 0)
Screenshot: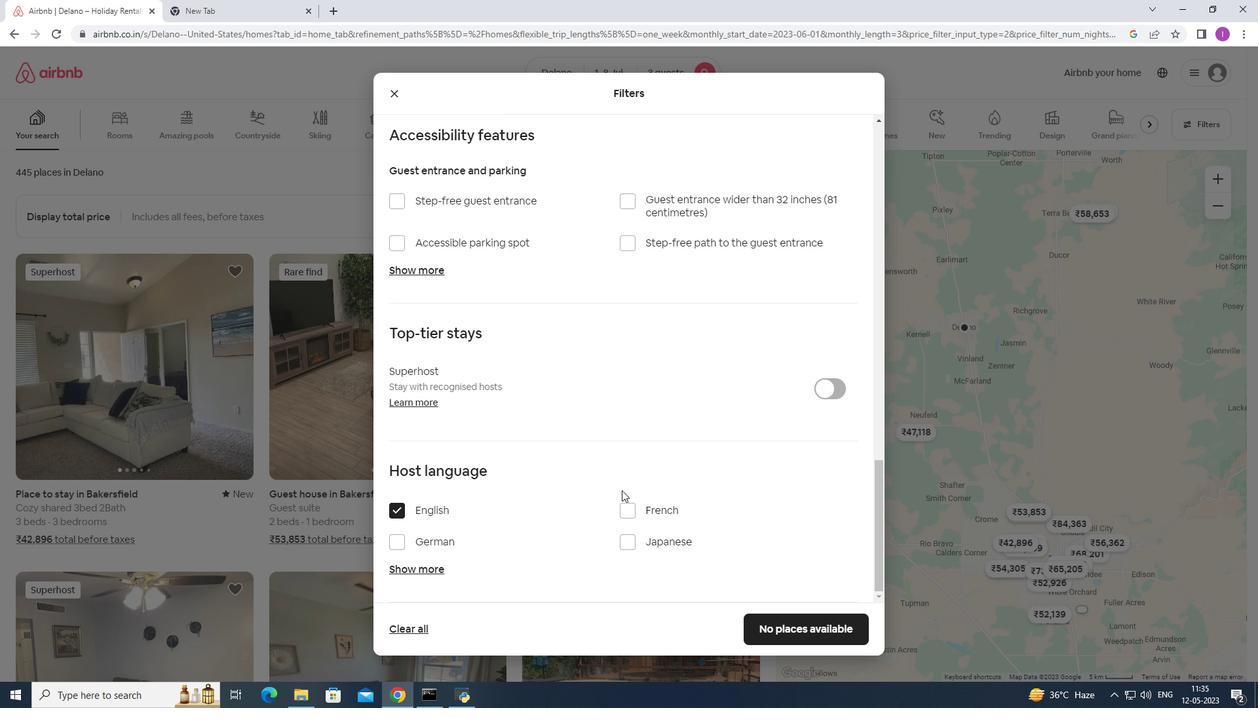 
Action: Mouse moved to (795, 619)
Screenshot: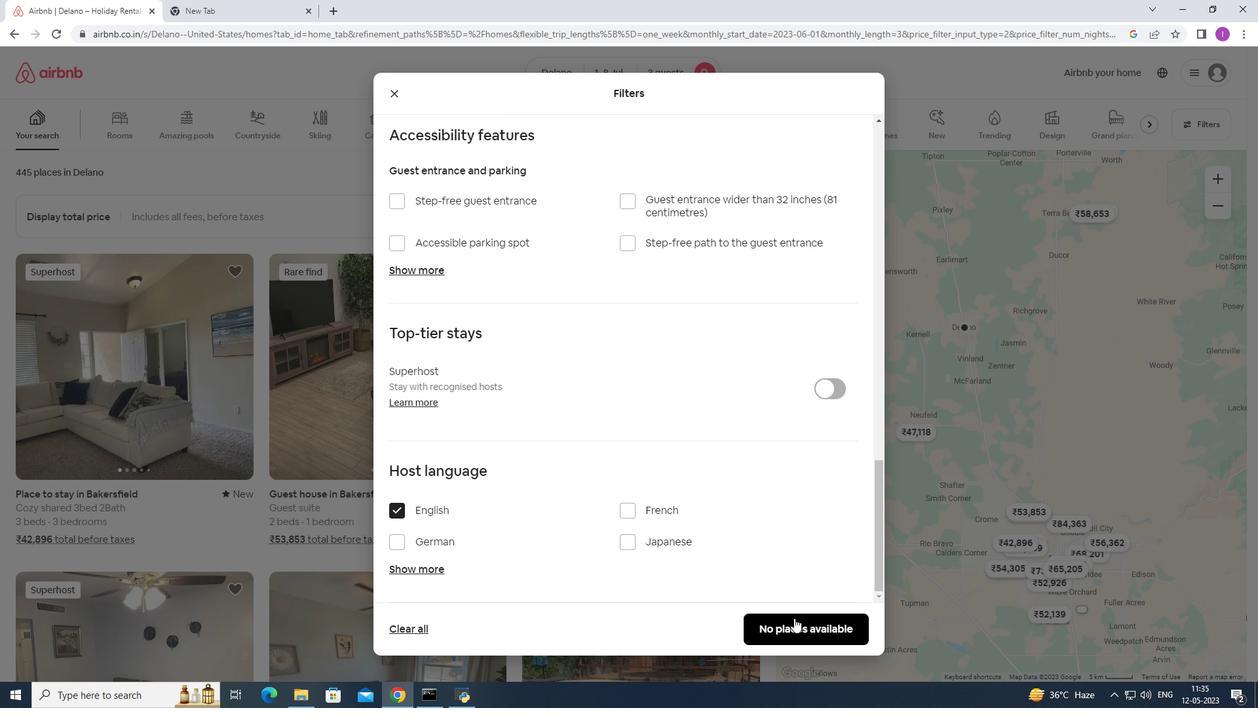
Action: Mouse pressed left at (795, 619)
Screenshot: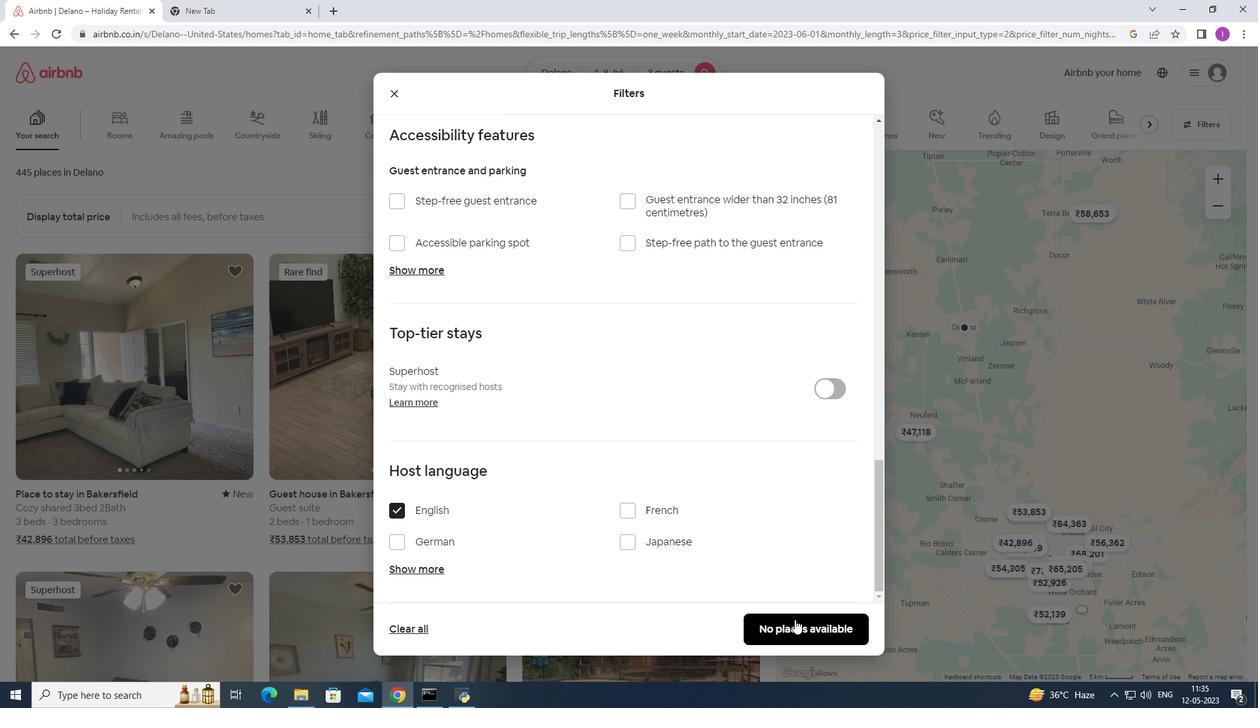 
Action: Mouse moved to (845, 515)
Screenshot: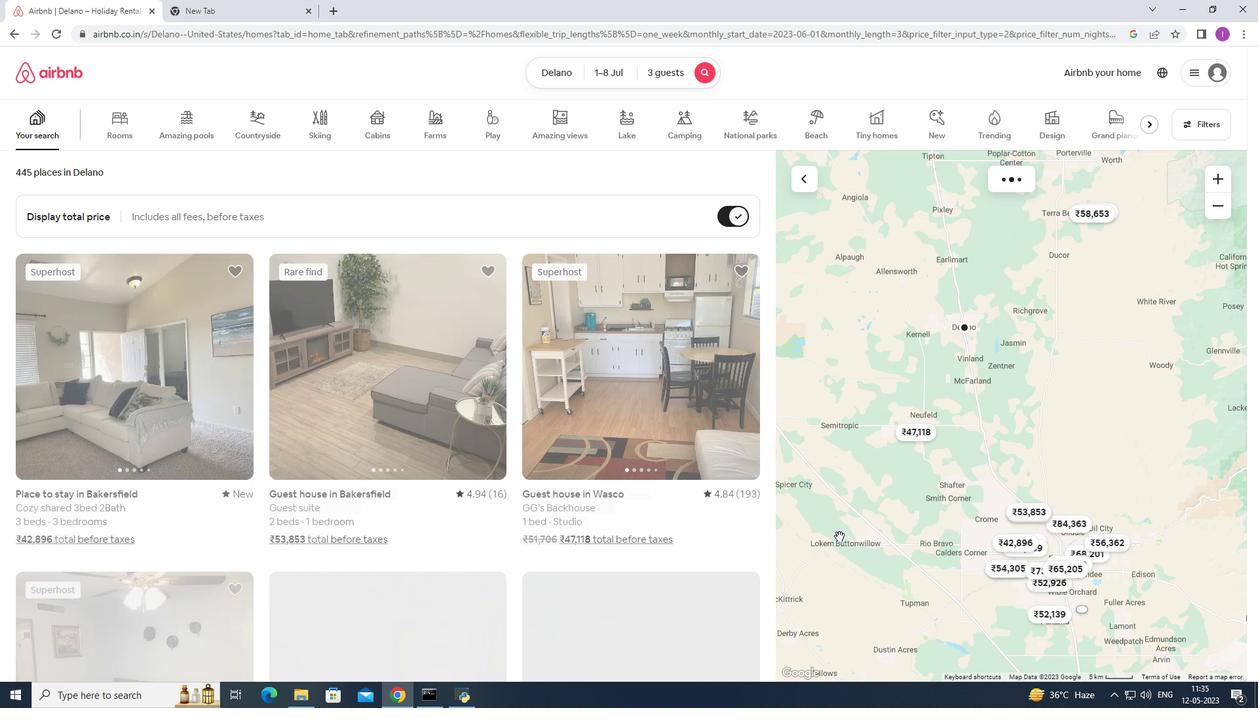 
